 Task: Look for space in Bridgeton, United States from 10th July, 2023 to 25th July, 2023 for 3 adults, 1 child in price range Rs.15000 to Rs.25000. Place can be shared room with 2 bedrooms having 3 beds and 2 bathrooms. Property type can be house, flat, guest house. Amenities needed are: wifi, TV, free parkinig on premises, gym, breakfast. Booking option can be shelf check-in. Required host language is English.
Action: Mouse moved to (476, 129)
Screenshot: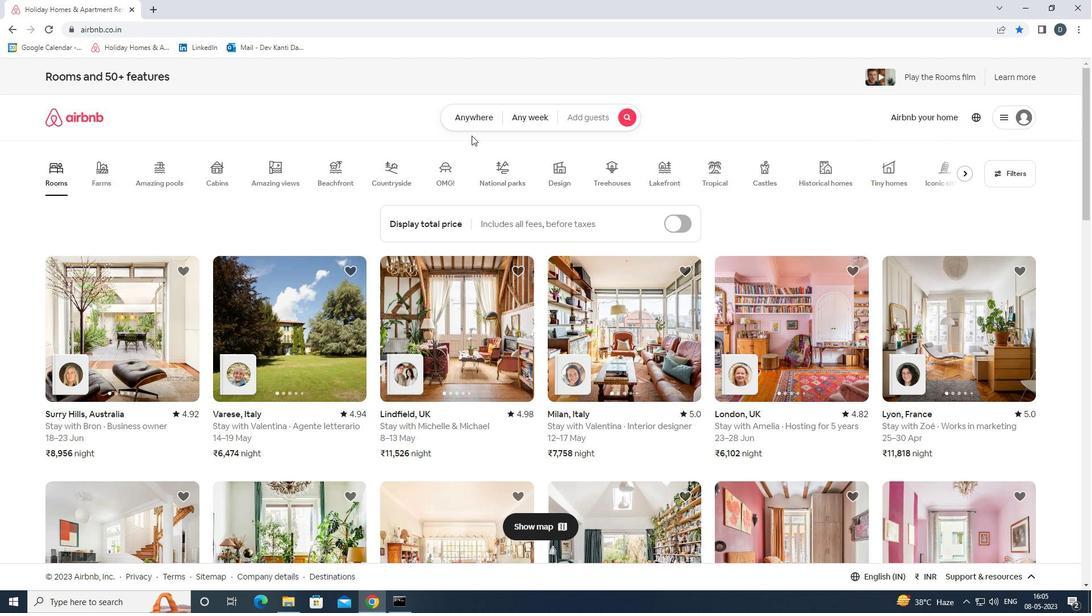 
Action: Mouse pressed left at (476, 129)
Screenshot: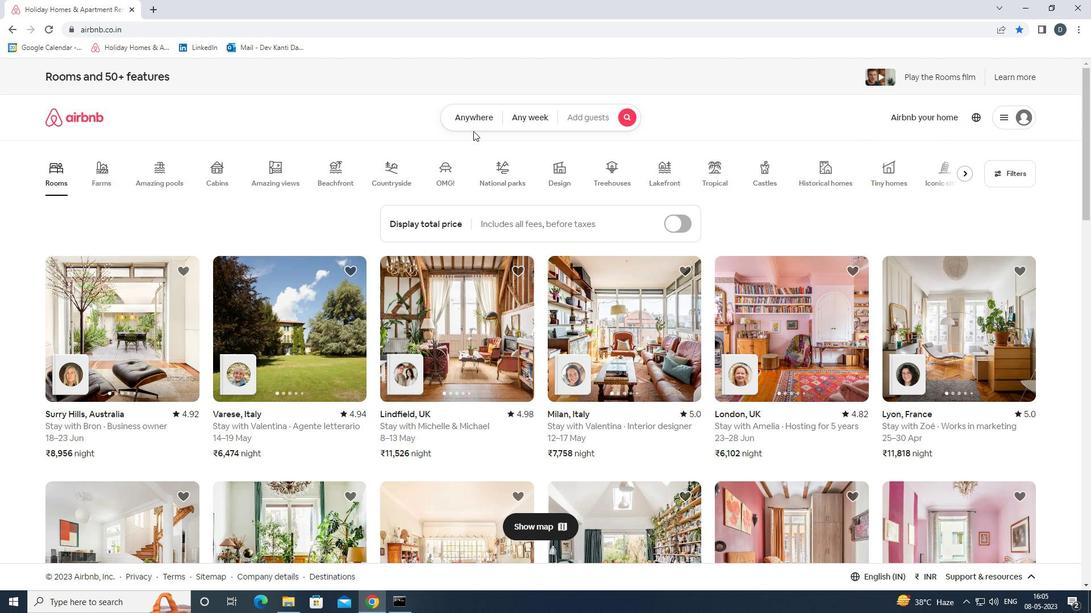 
Action: Mouse moved to (423, 166)
Screenshot: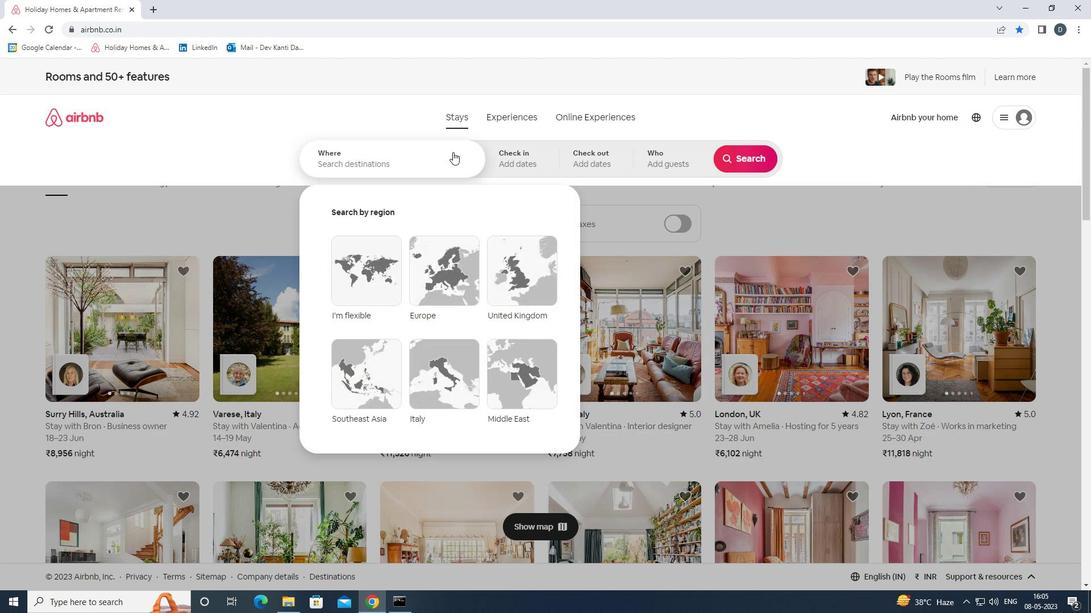 
Action: Mouse pressed left at (423, 166)
Screenshot: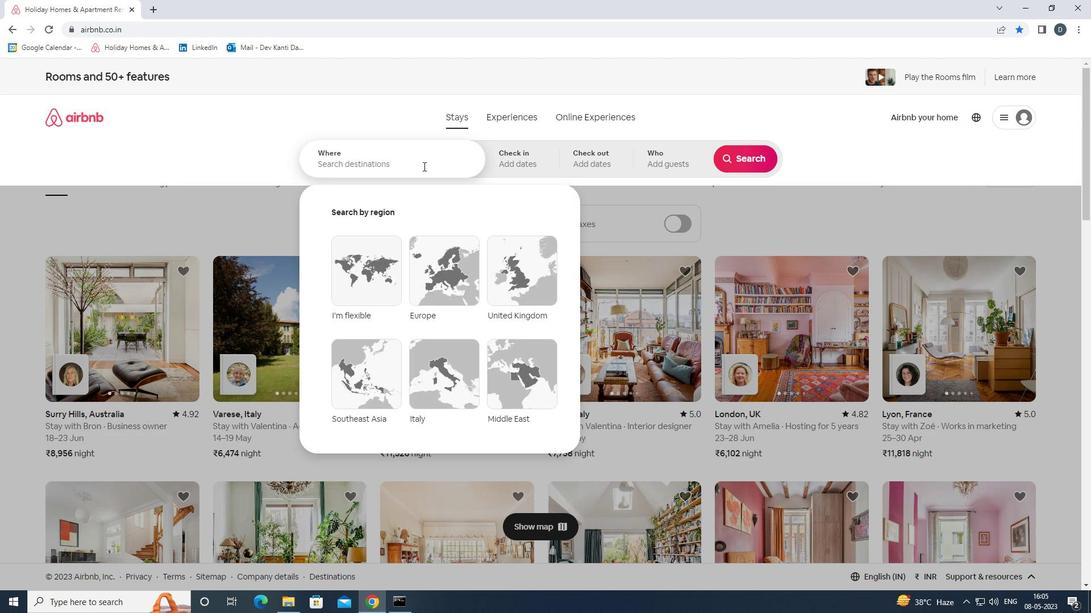 
Action: Key pressed <Key.shift><Key.shift><Key.shift><Key.shift><Key.shift><Key.shift><Key.shift><Key.shift><Key.shift><Key.shift><Key.shift><Key.shift><Key.shift>BRIDGETON,<Key.shift>UNITED<Key.space><Key.shift>STATES<Key.enter>
Screenshot: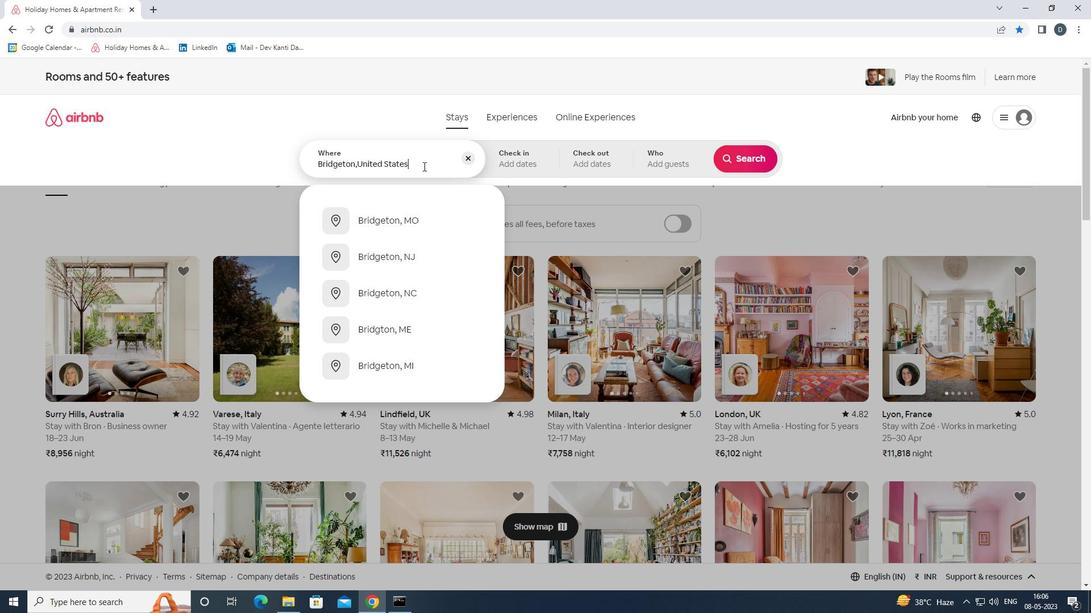 
Action: Mouse moved to (746, 250)
Screenshot: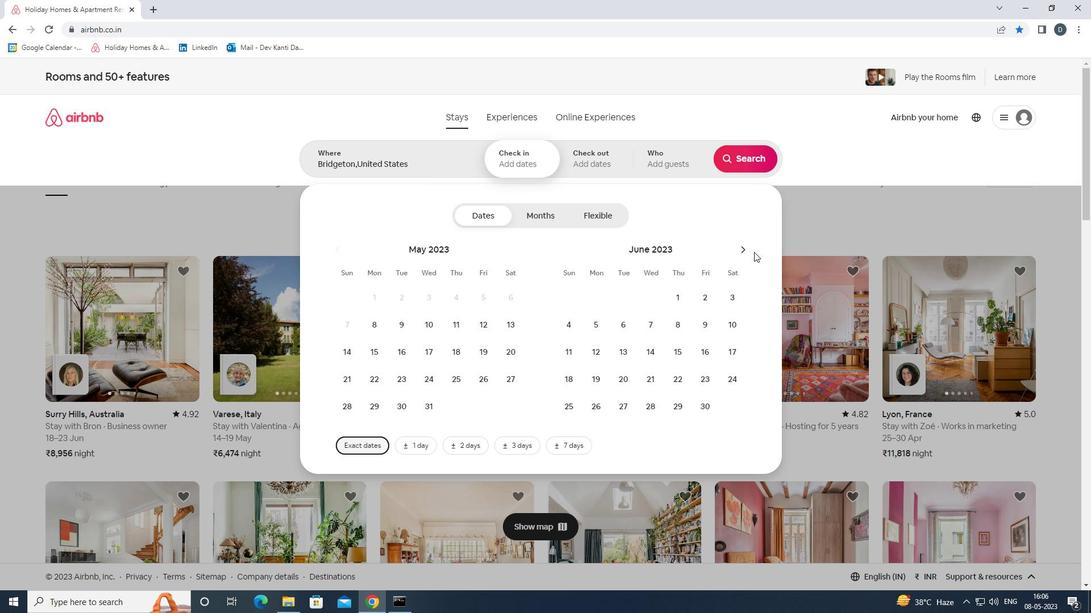 
Action: Mouse pressed left at (746, 250)
Screenshot: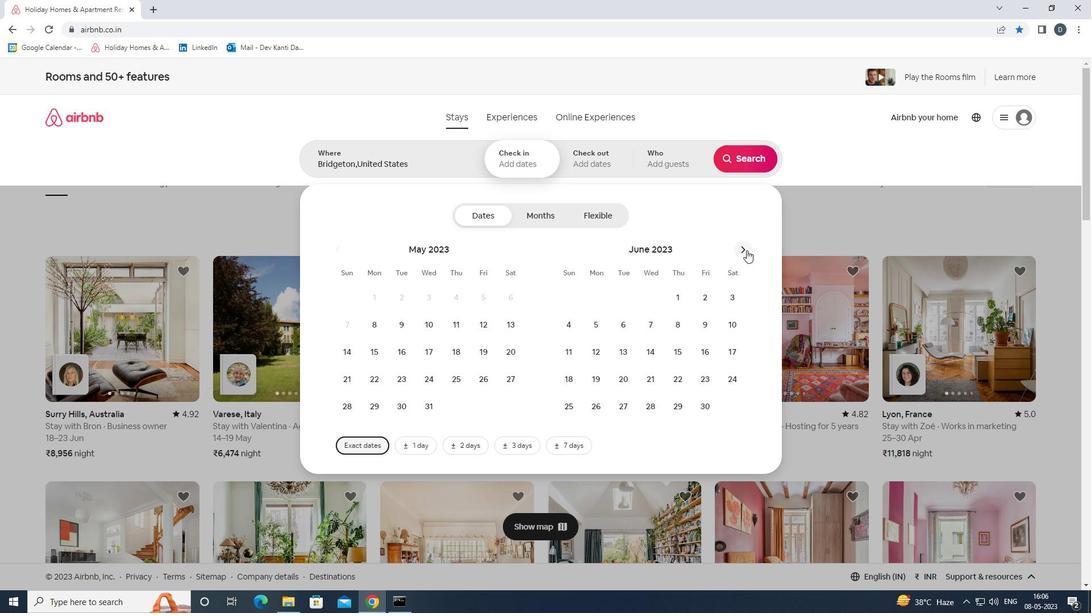 
Action: Mouse moved to (605, 354)
Screenshot: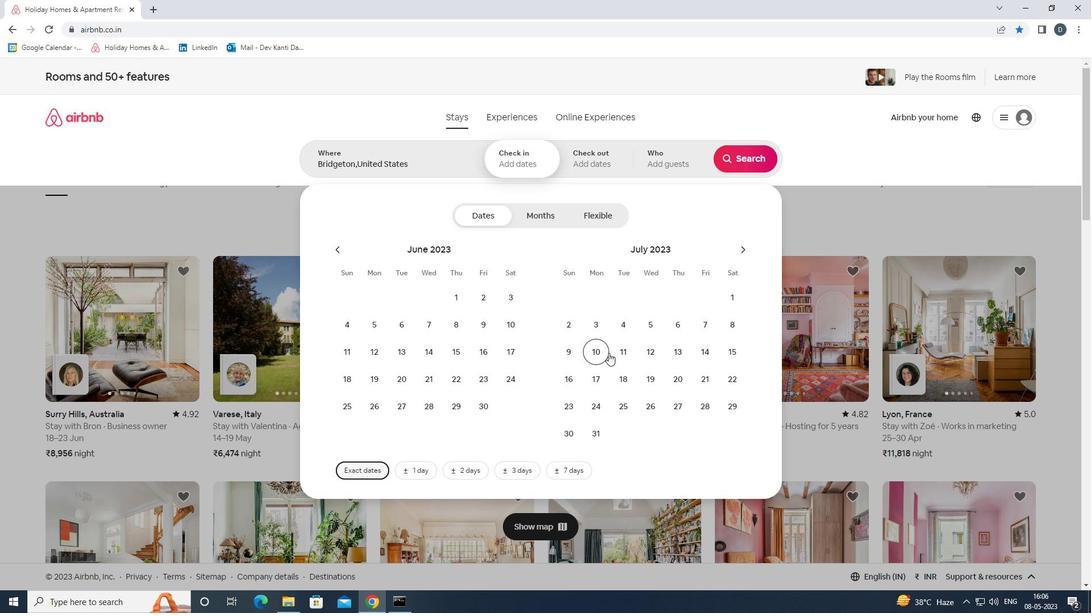 
Action: Mouse pressed left at (605, 354)
Screenshot: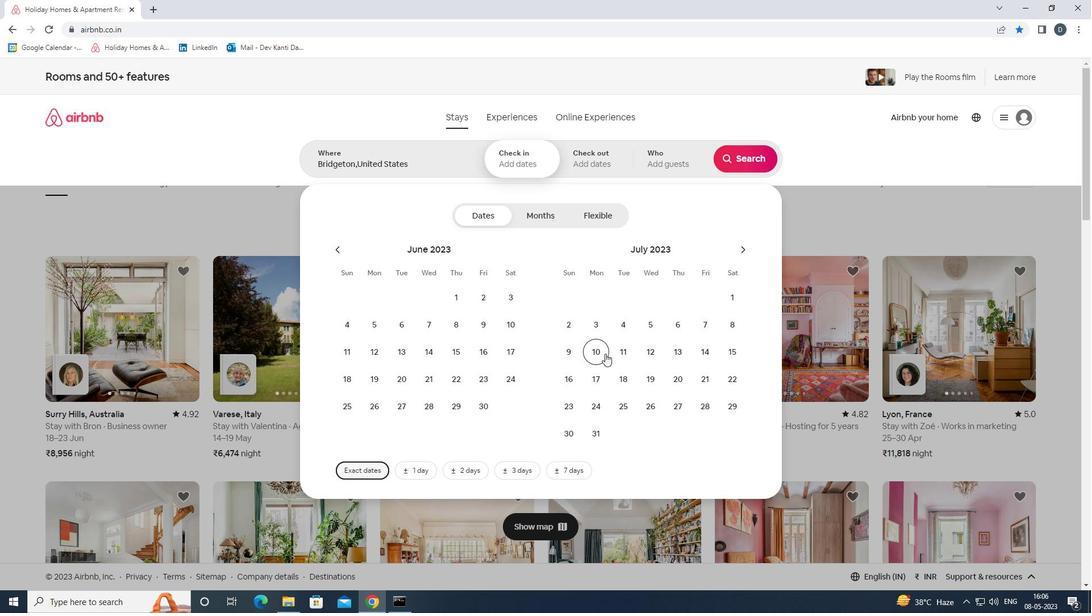 
Action: Mouse moved to (628, 408)
Screenshot: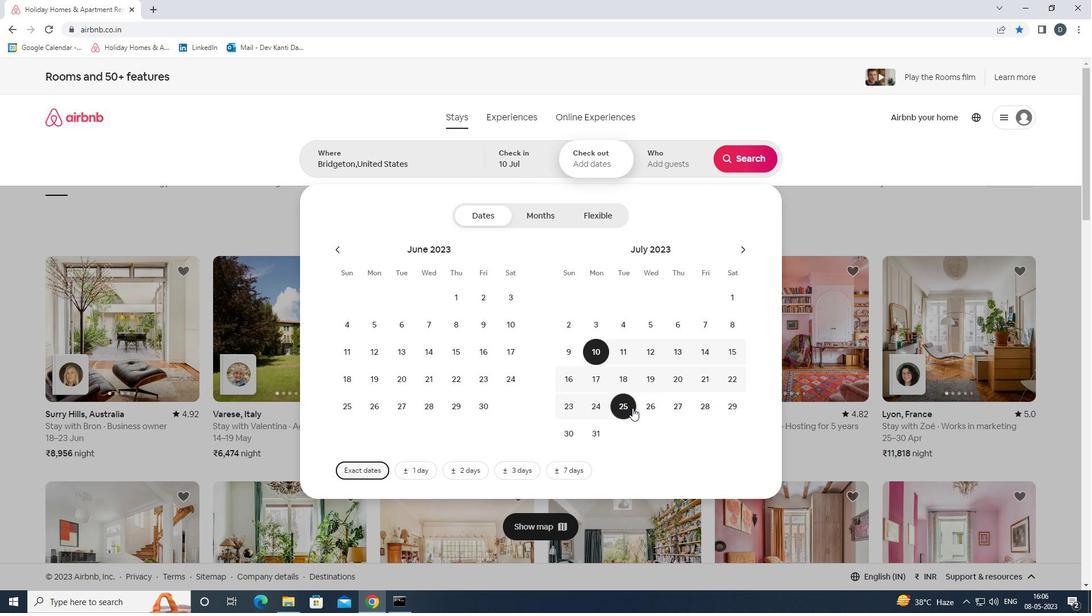 
Action: Mouse pressed left at (628, 408)
Screenshot: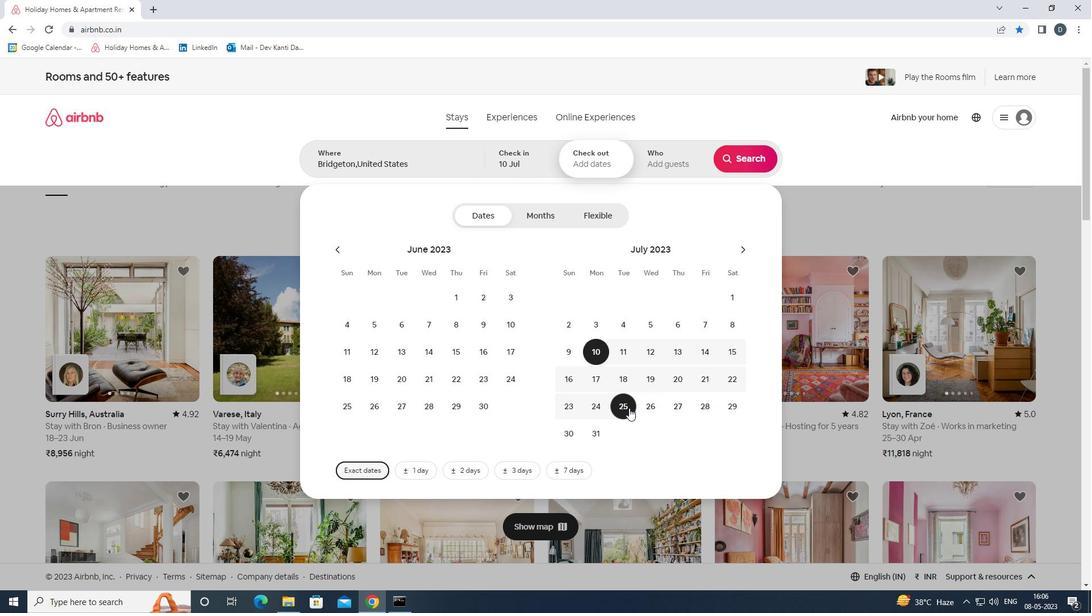 
Action: Mouse moved to (668, 175)
Screenshot: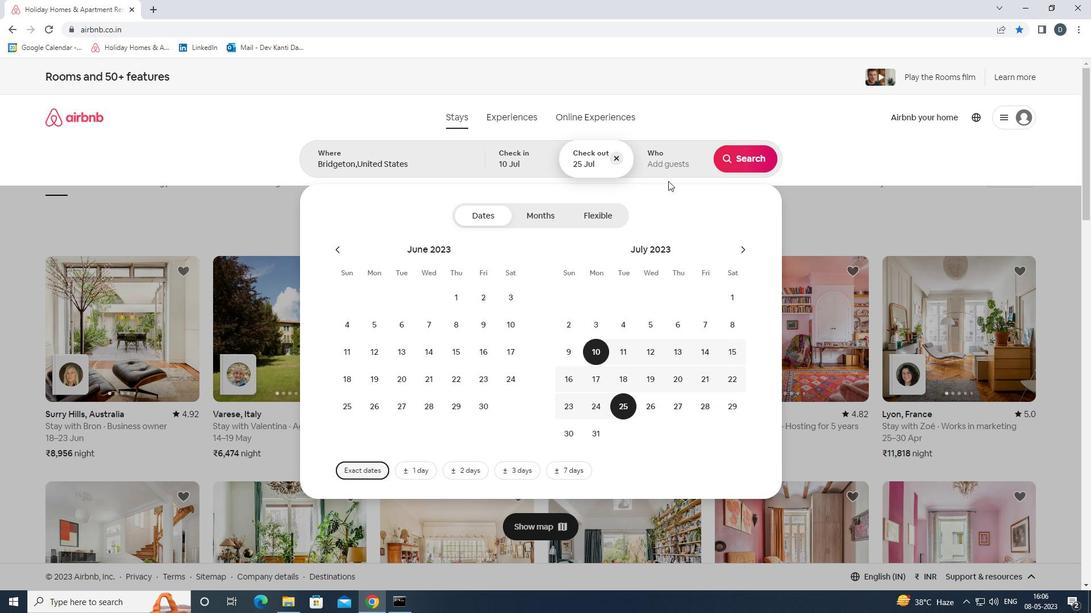 
Action: Mouse pressed left at (668, 175)
Screenshot: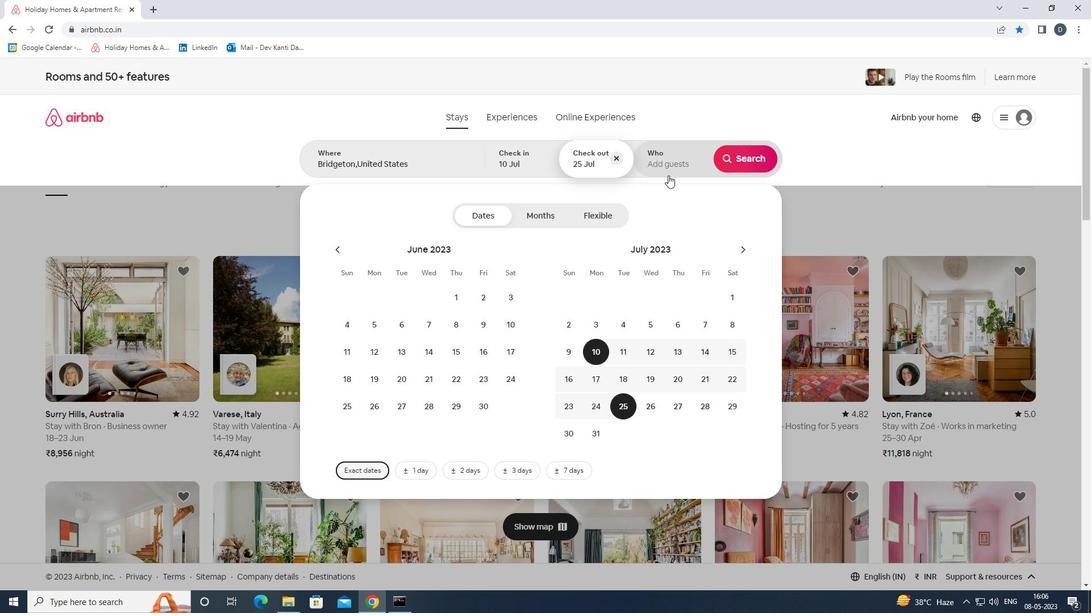 
Action: Mouse moved to (742, 220)
Screenshot: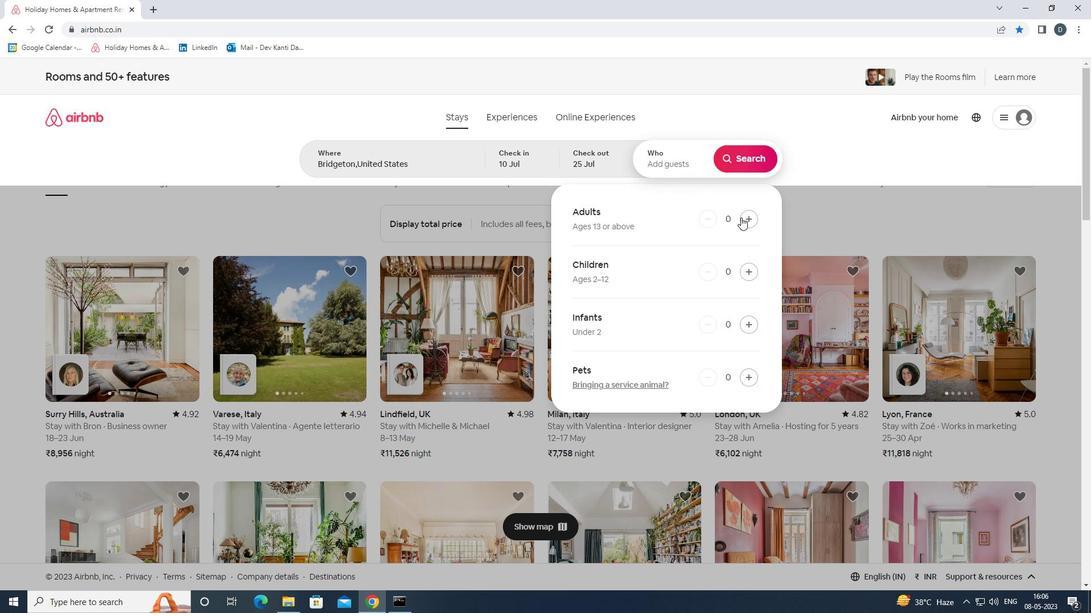 
Action: Mouse pressed left at (742, 220)
Screenshot: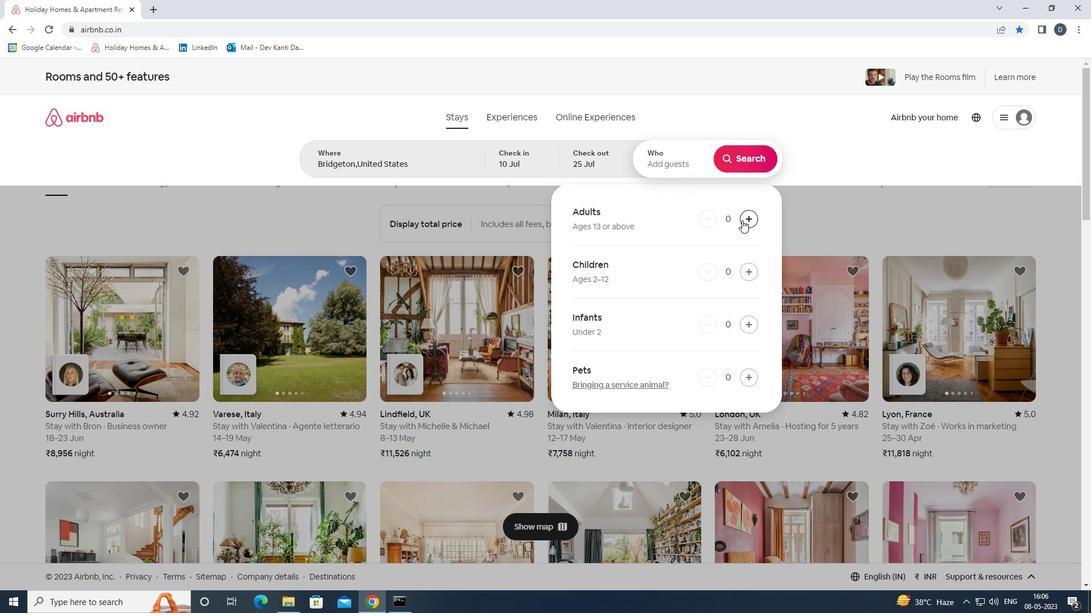 
Action: Mouse pressed left at (742, 220)
Screenshot: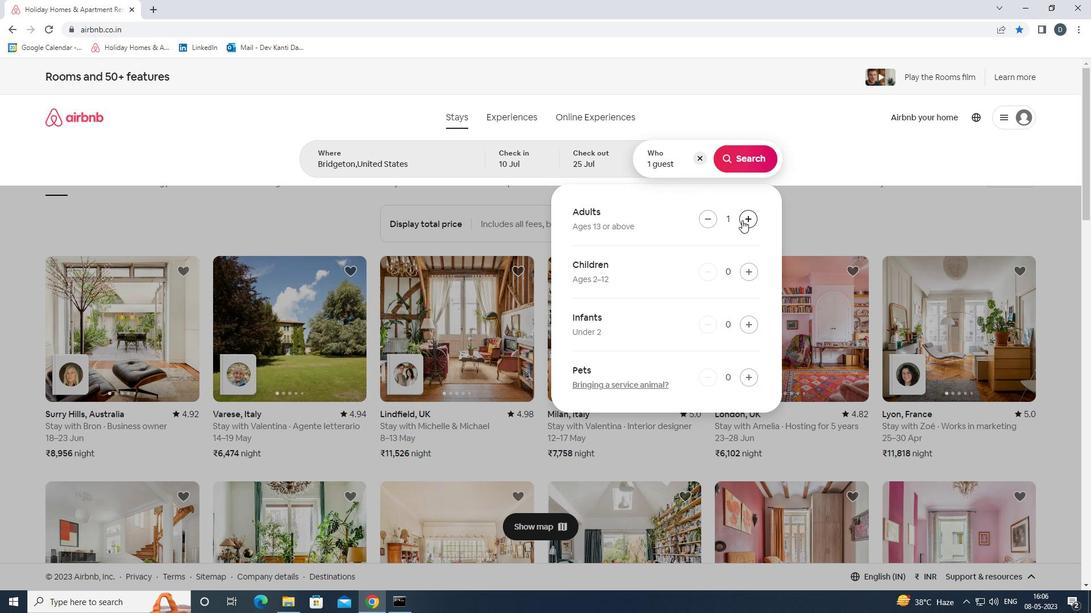 
Action: Mouse pressed left at (742, 220)
Screenshot: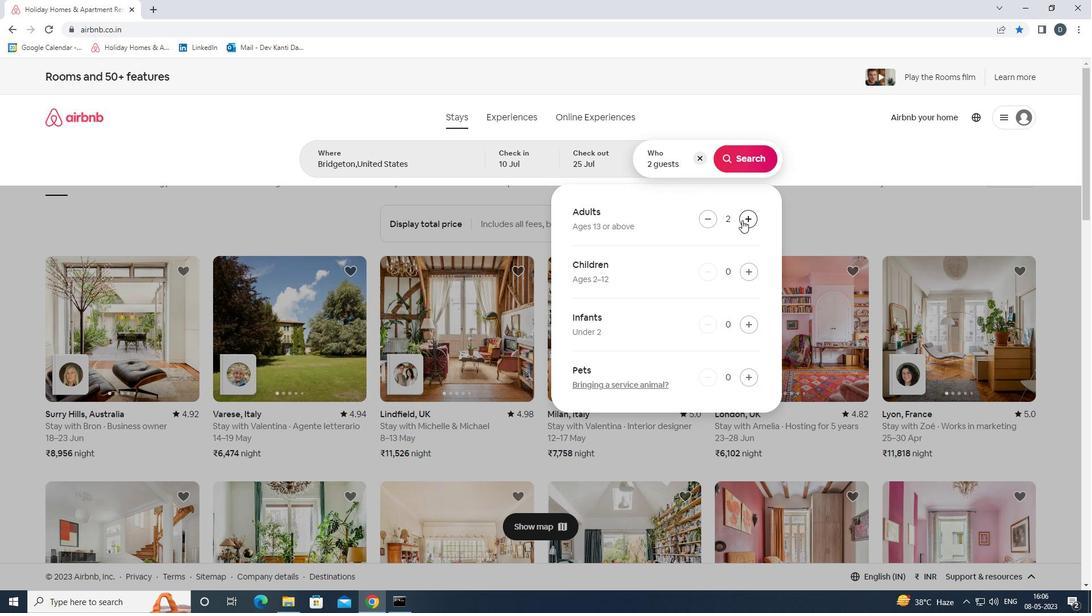 
Action: Mouse moved to (752, 267)
Screenshot: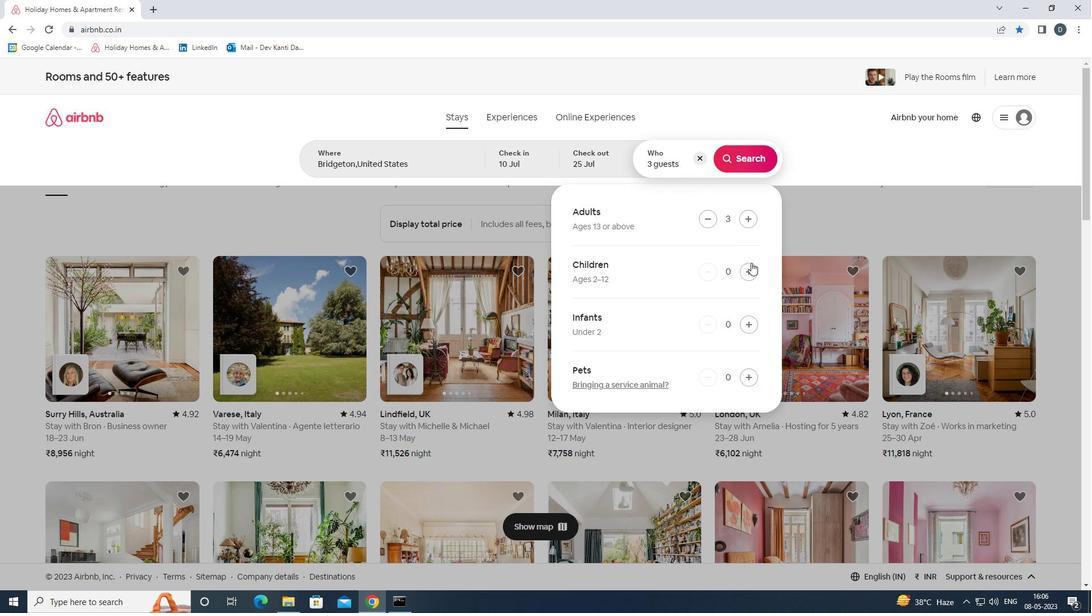 
Action: Mouse pressed left at (752, 267)
Screenshot: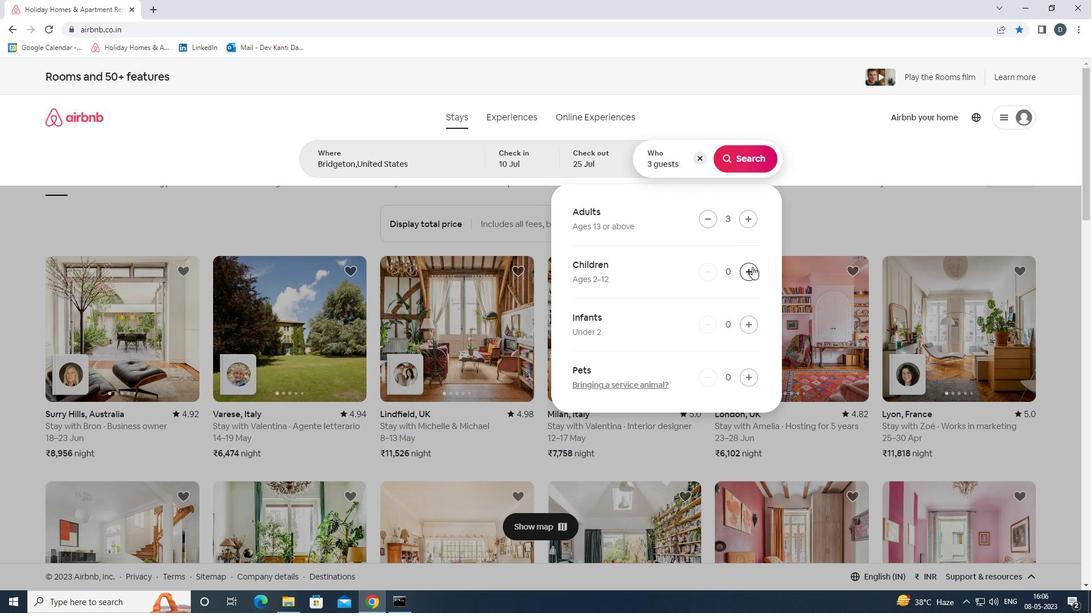 
Action: Mouse moved to (739, 163)
Screenshot: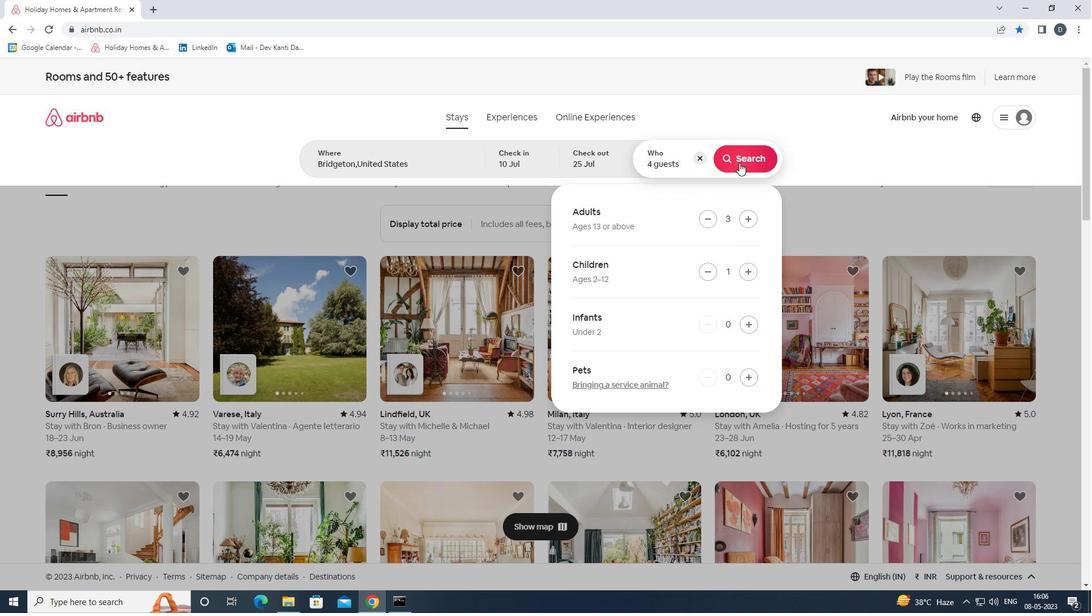
Action: Mouse pressed left at (739, 163)
Screenshot: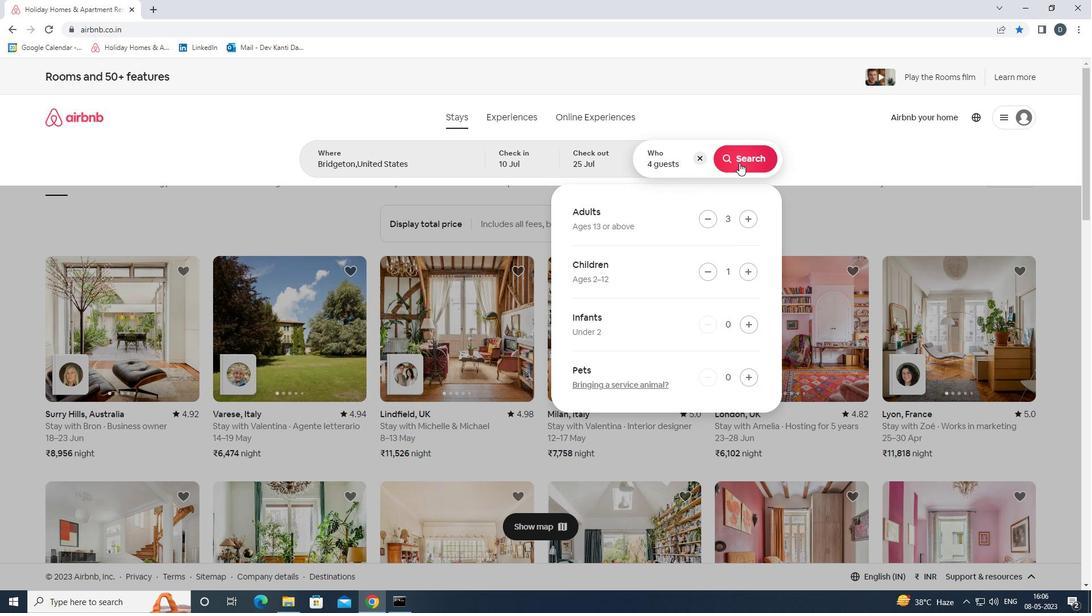 
Action: Mouse moved to (1045, 125)
Screenshot: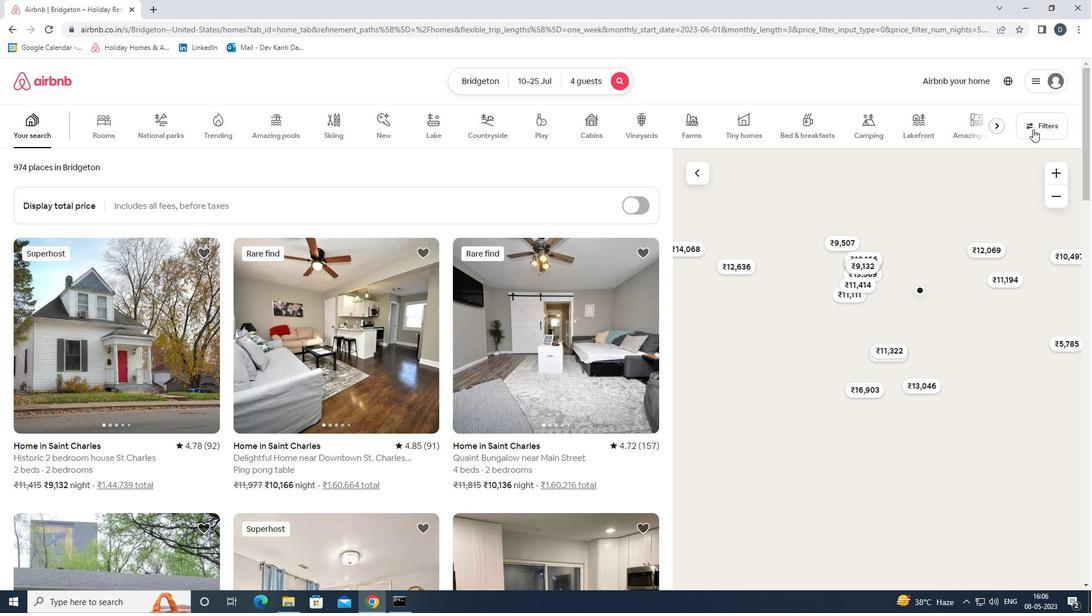 
Action: Mouse pressed left at (1045, 125)
Screenshot: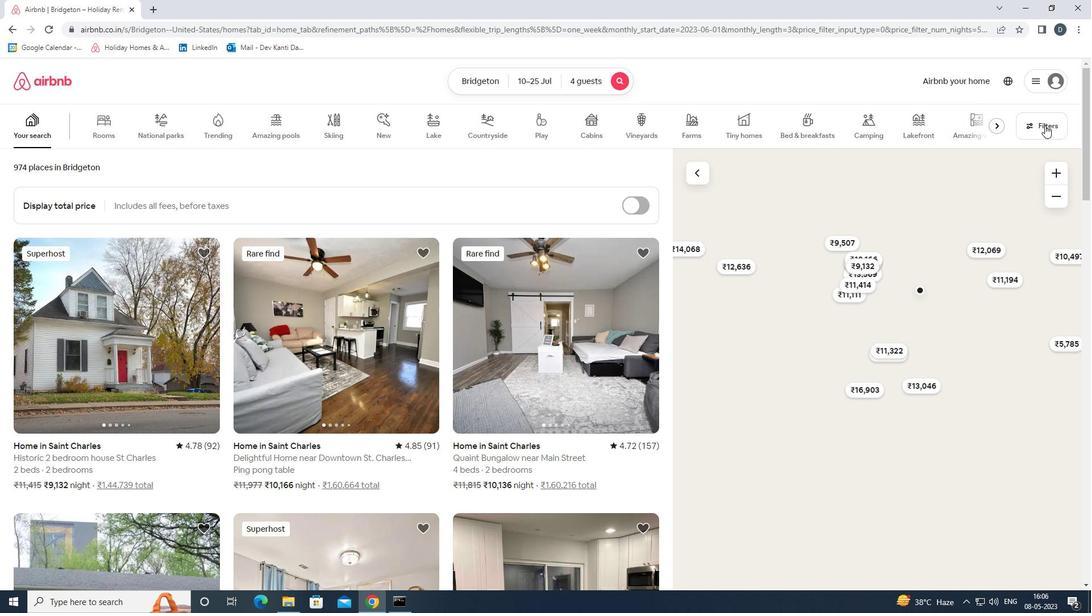 
Action: Mouse moved to (472, 410)
Screenshot: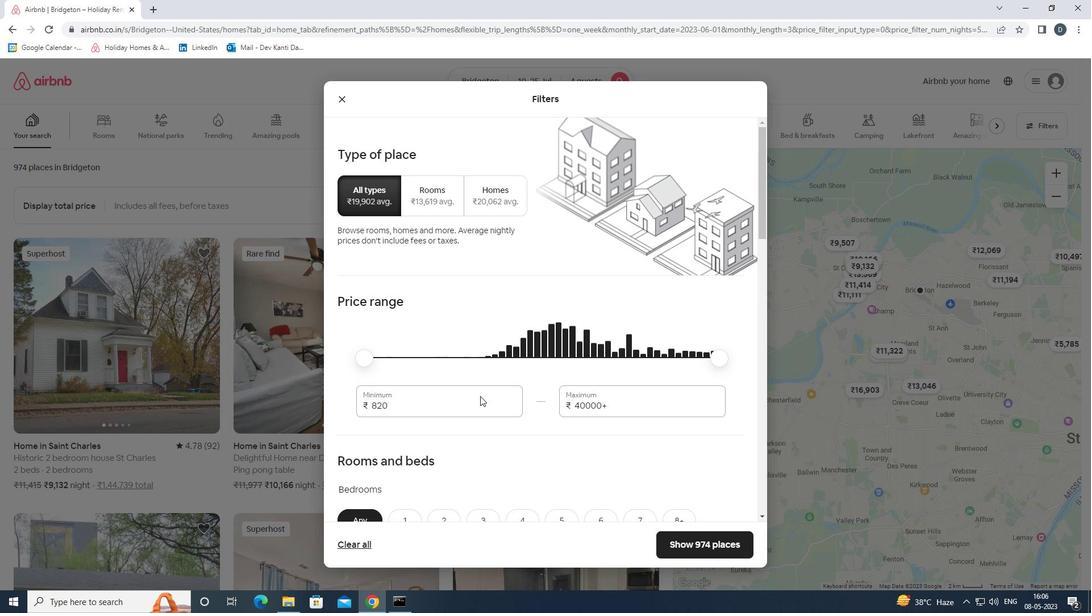 
Action: Mouse pressed left at (472, 410)
Screenshot: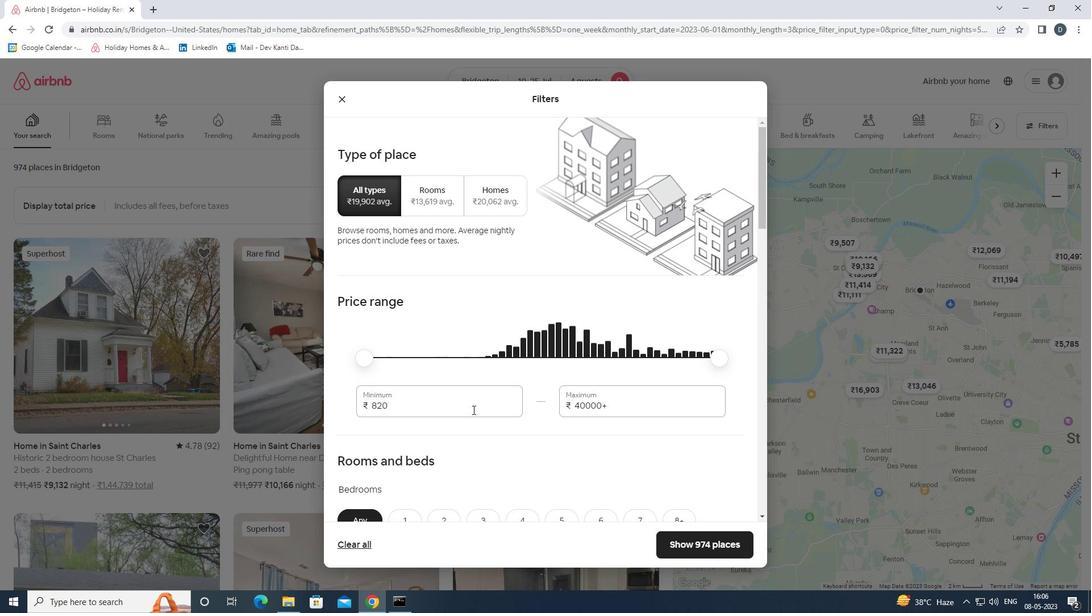 
Action: Mouse pressed left at (472, 410)
Screenshot: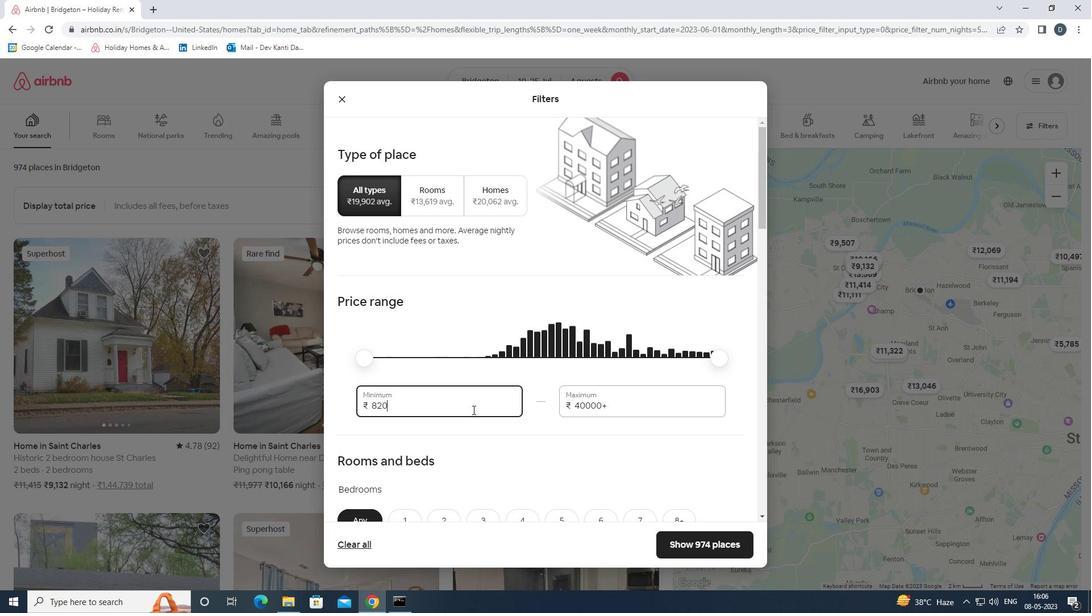
Action: Mouse moved to (479, 402)
Screenshot: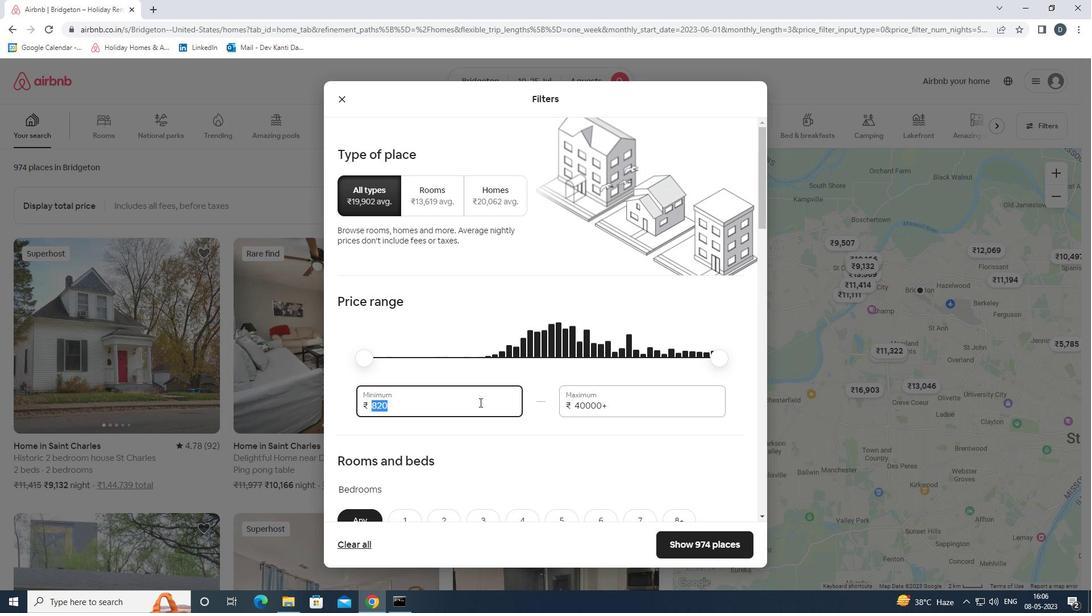 
Action: Key pressed 15000<Key.tab>25000
Screenshot: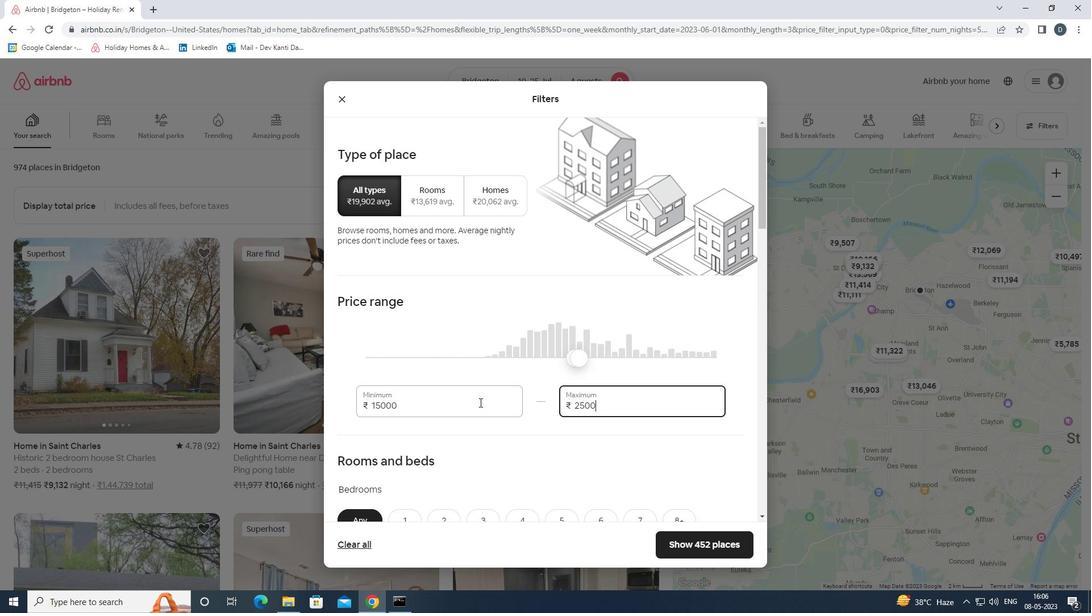 
Action: Mouse moved to (529, 390)
Screenshot: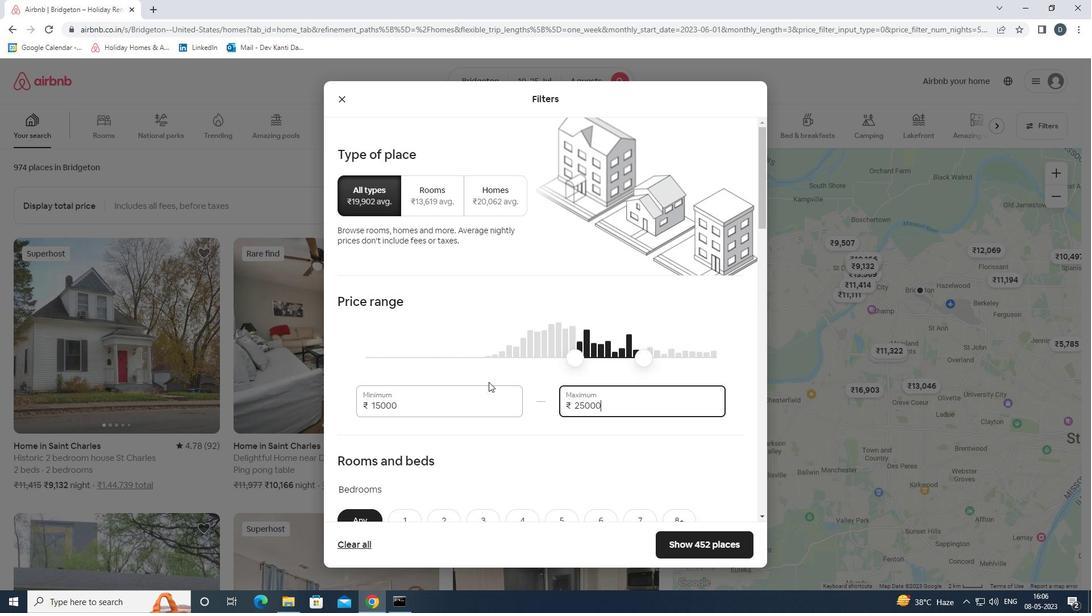 
Action: Mouse scrolled (529, 389) with delta (0, 0)
Screenshot: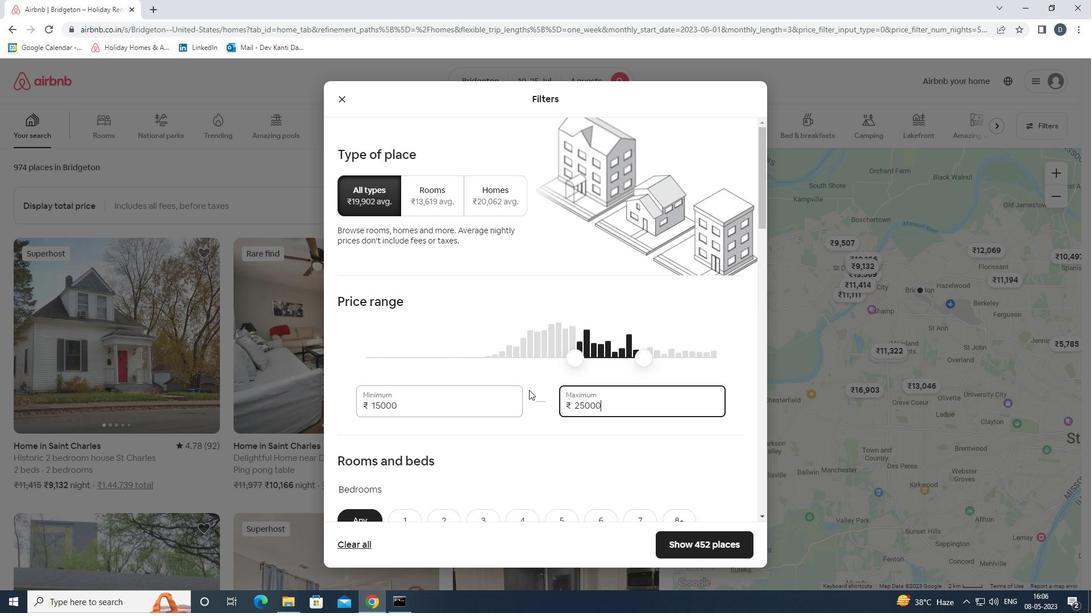 
Action: Mouse moved to (523, 411)
Screenshot: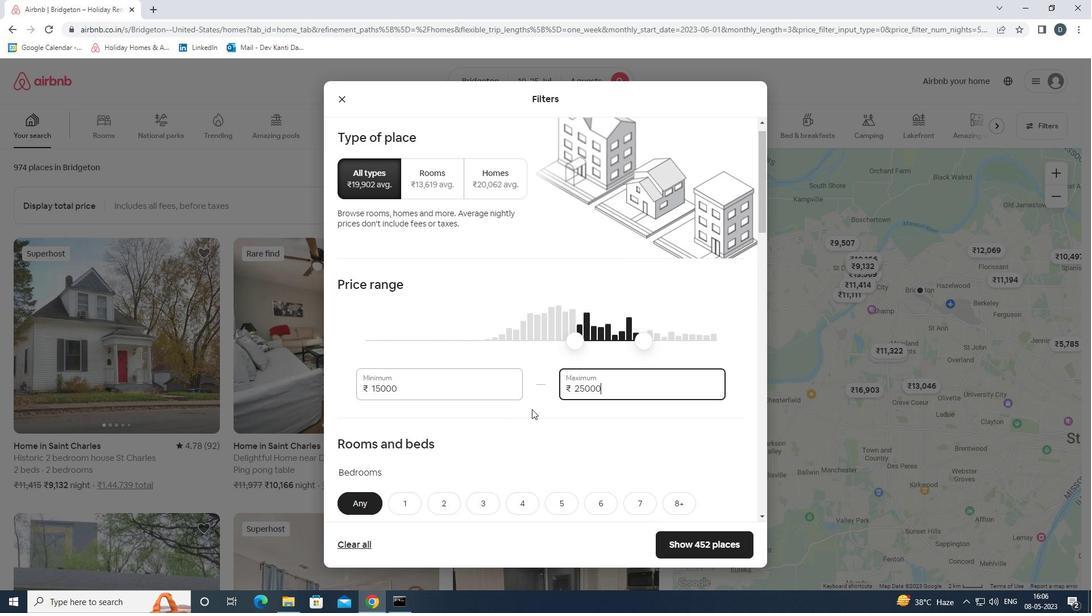 
Action: Mouse scrolled (523, 410) with delta (0, 0)
Screenshot: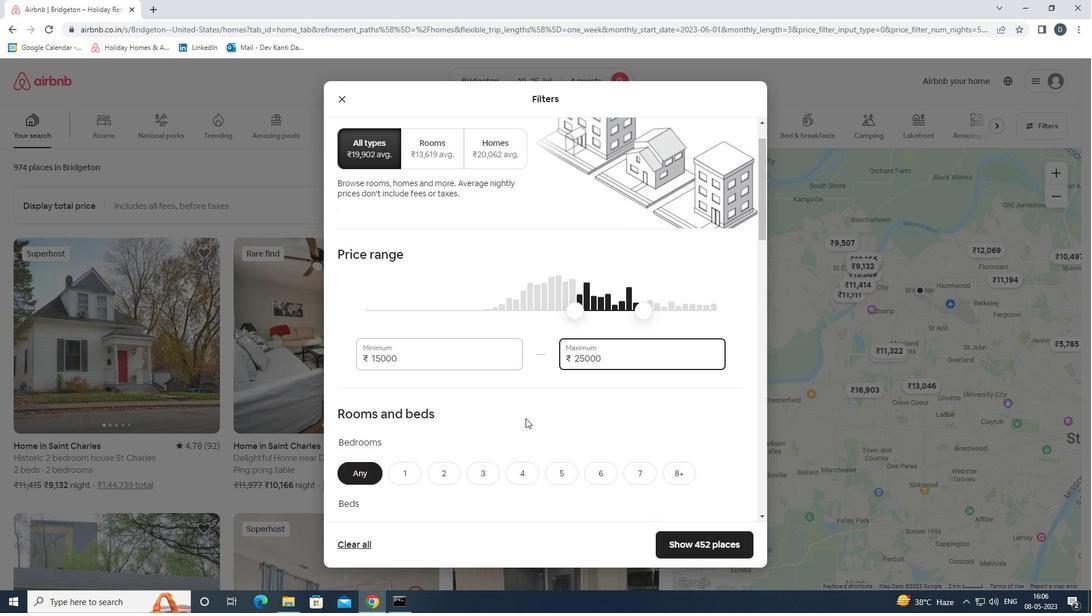 
Action: Mouse moved to (518, 397)
Screenshot: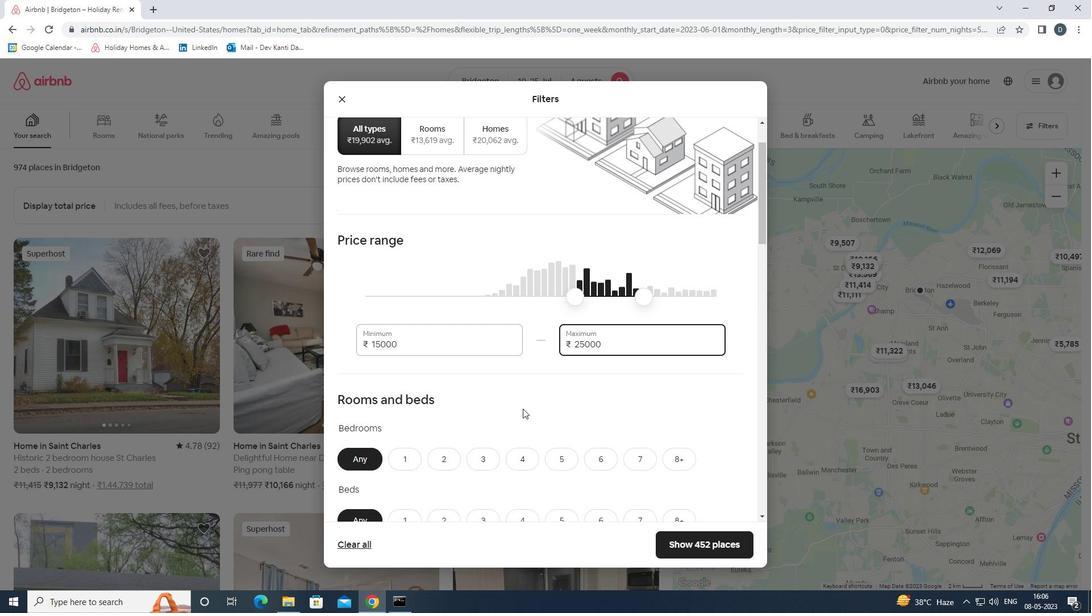 
Action: Mouse scrolled (518, 397) with delta (0, 0)
Screenshot: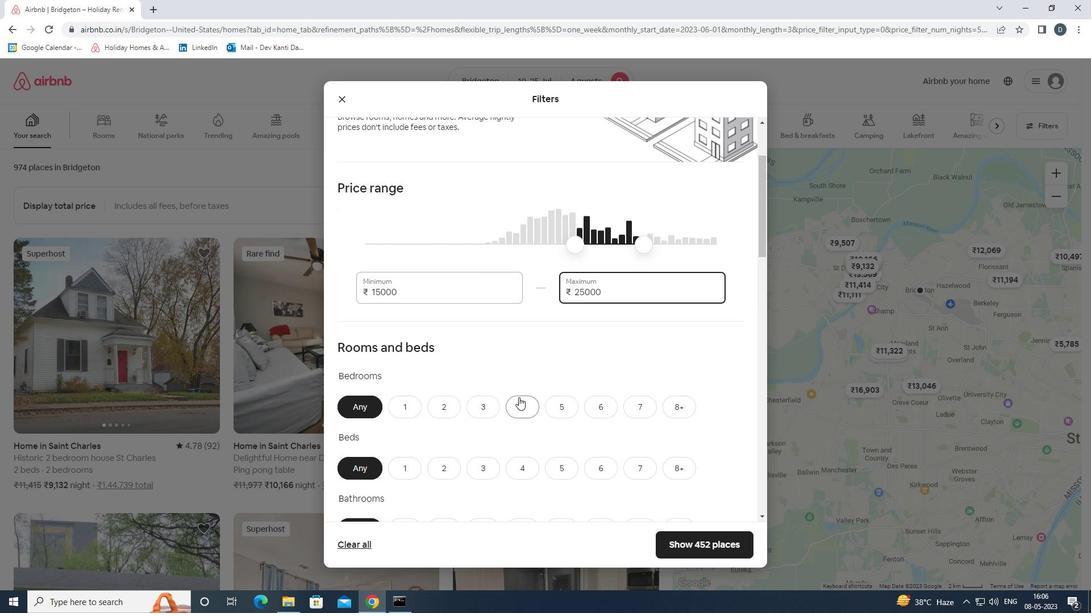 
Action: Mouse moved to (526, 394)
Screenshot: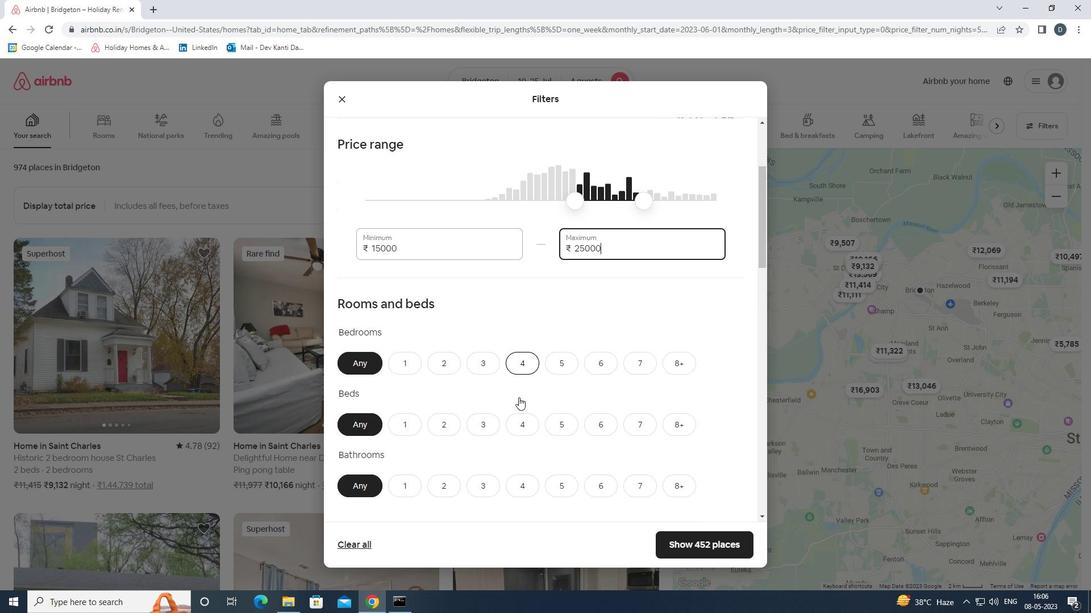 
Action: Mouse scrolled (526, 394) with delta (0, 0)
Screenshot: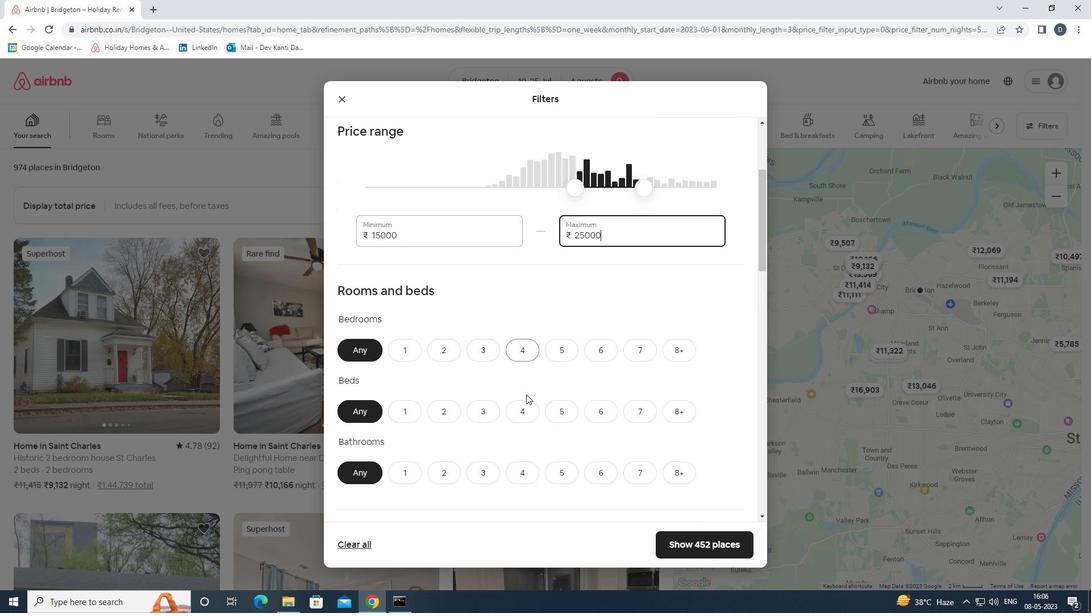 
Action: Mouse moved to (452, 292)
Screenshot: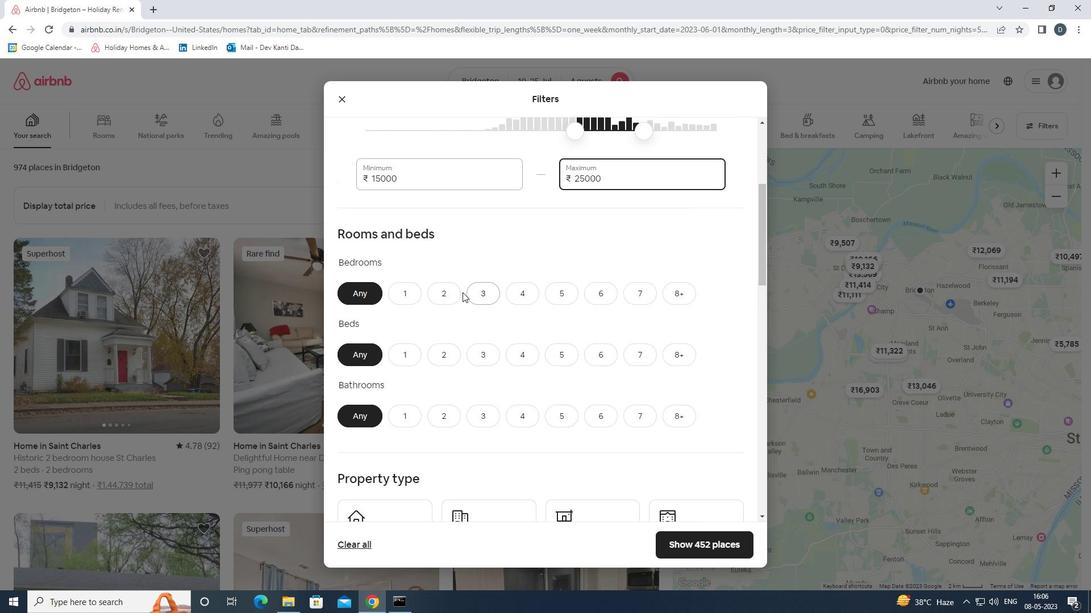 
Action: Mouse pressed left at (452, 292)
Screenshot: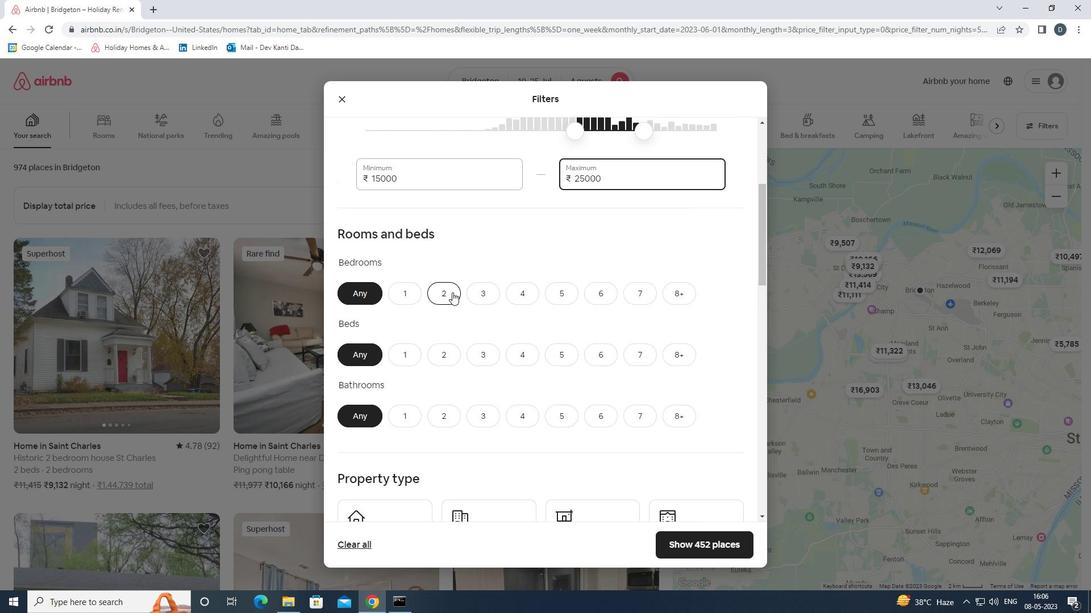 
Action: Mouse moved to (478, 347)
Screenshot: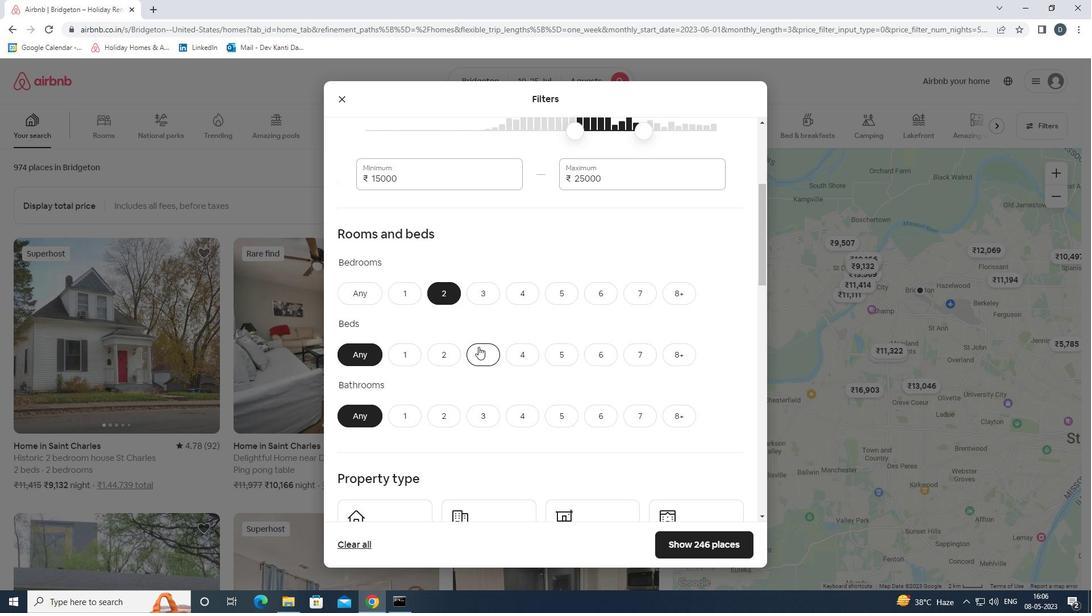
Action: Mouse pressed left at (478, 347)
Screenshot: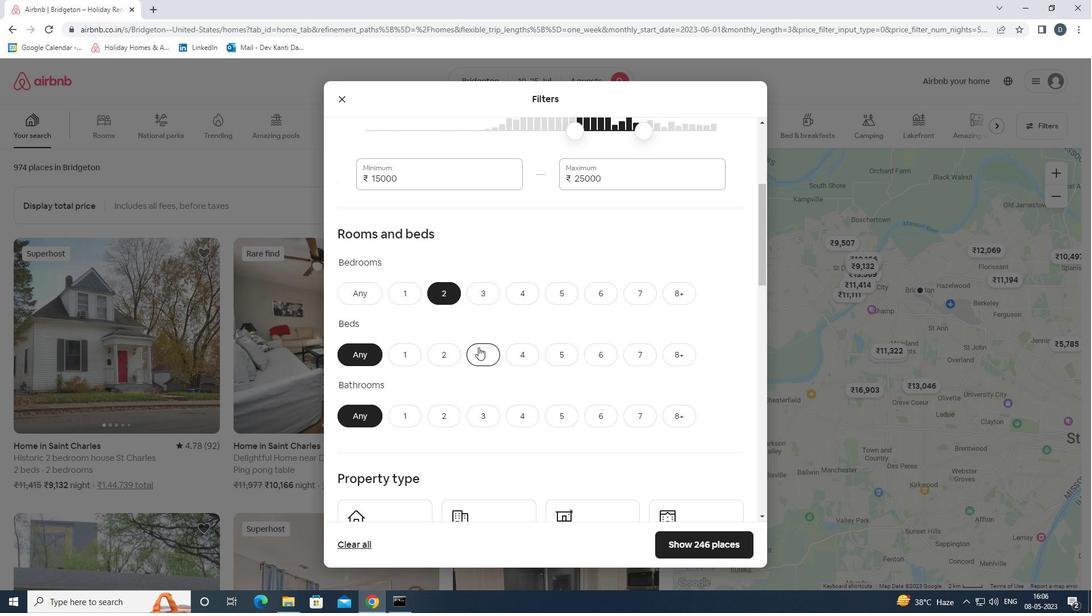 
Action: Mouse moved to (438, 412)
Screenshot: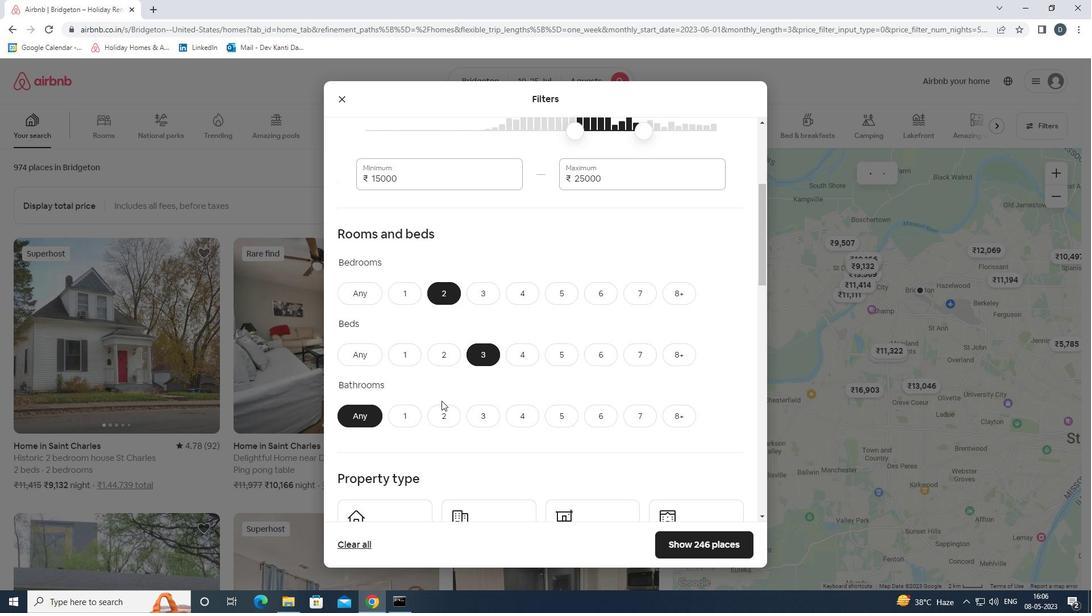 
Action: Mouse pressed left at (438, 412)
Screenshot: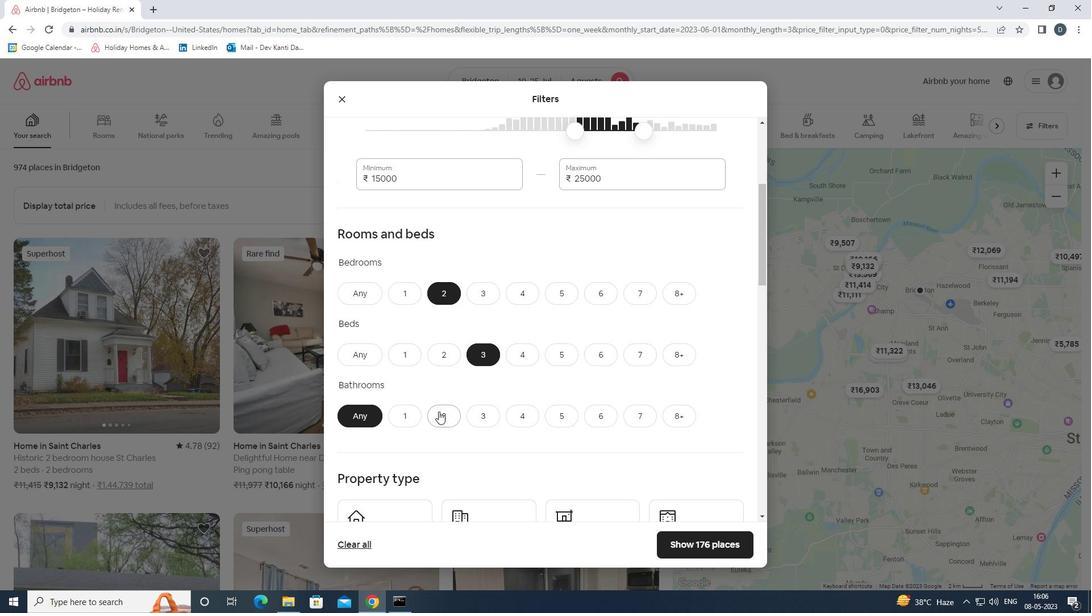 
Action: Mouse moved to (438, 410)
Screenshot: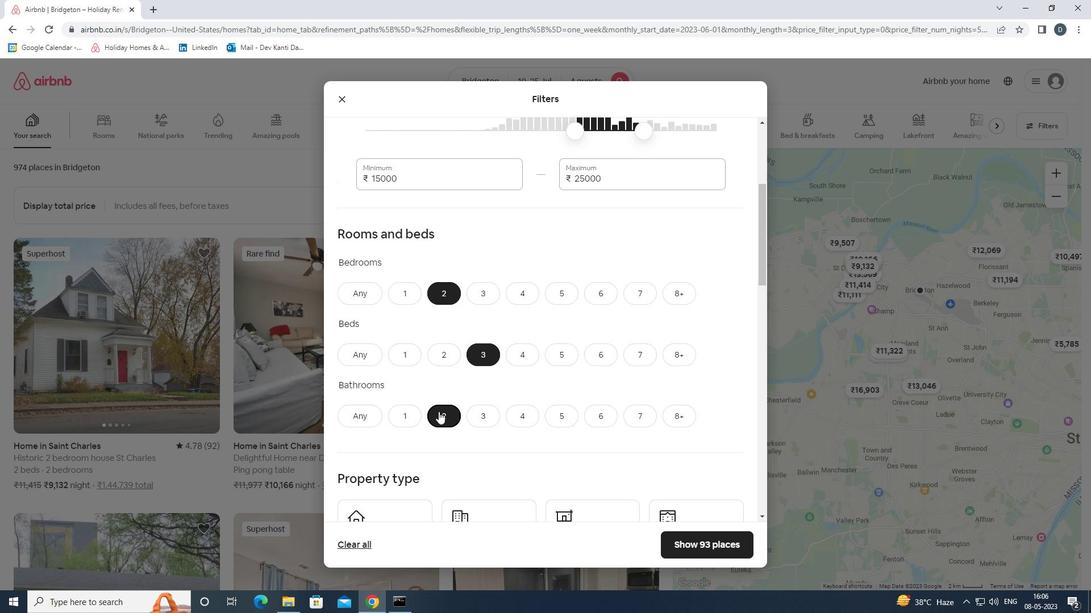 
Action: Mouse scrolled (438, 410) with delta (0, 0)
Screenshot: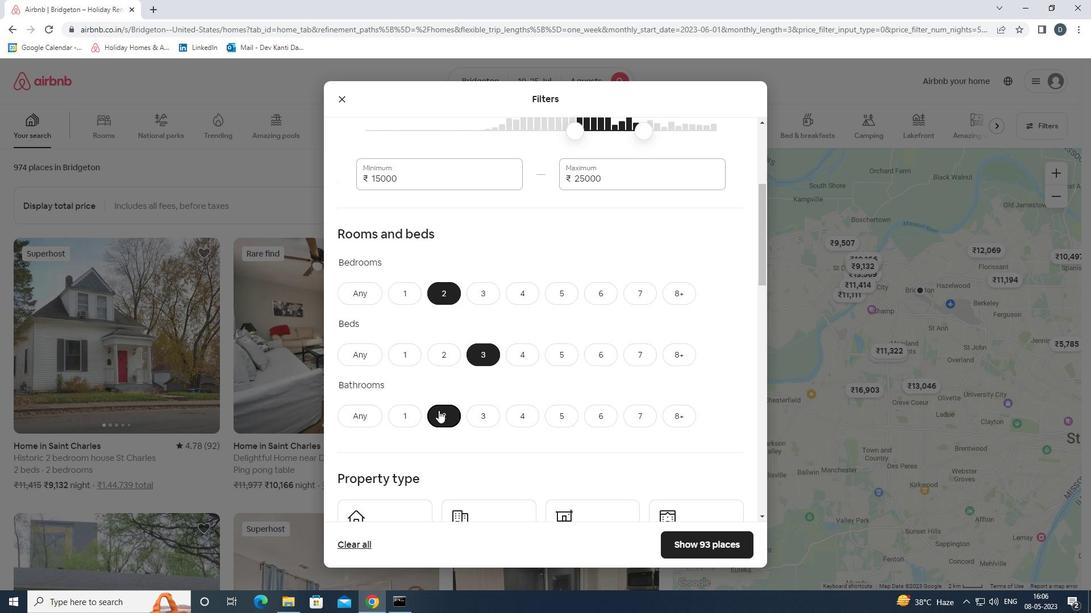 
Action: Mouse scrolled (438, 410) with delta (0, 0)
Screenshot: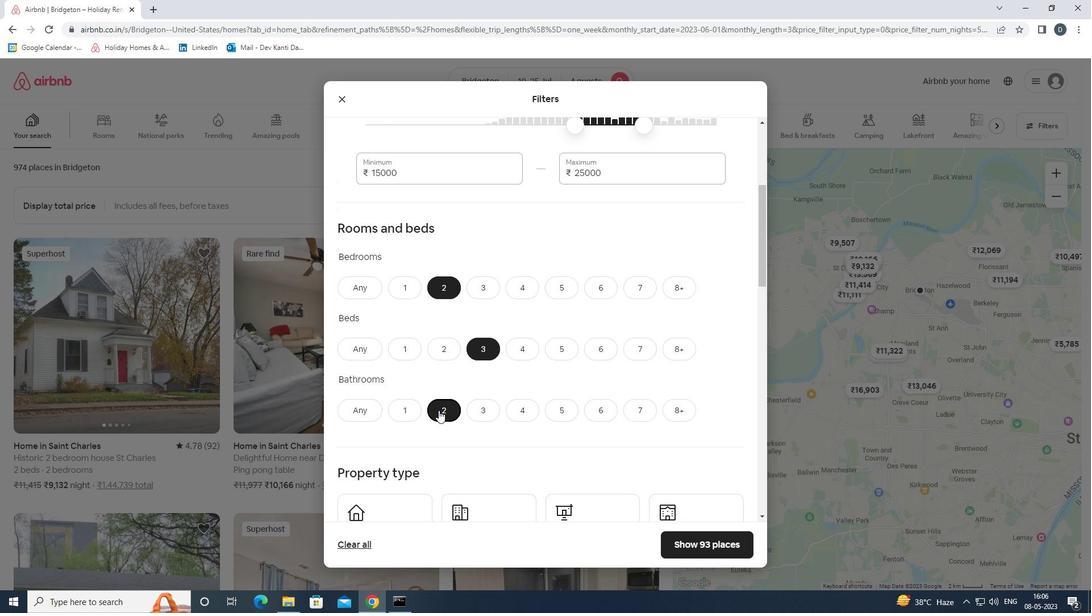 
Action: Mouse moved to (401, 413)
Screenshot: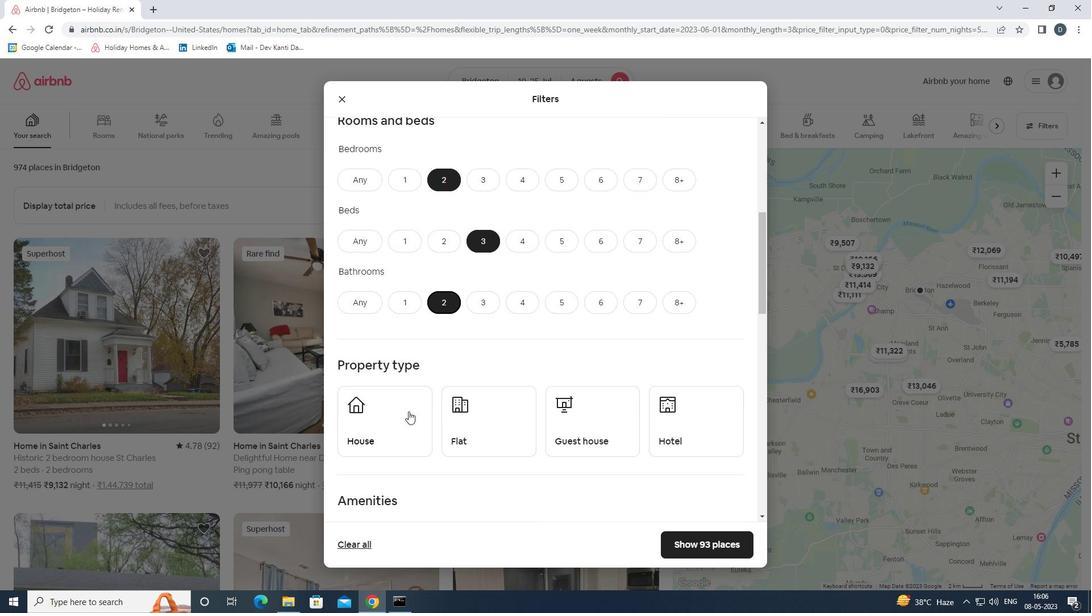 
Action: Mouse pressed left at (401, 413)
Screenshot: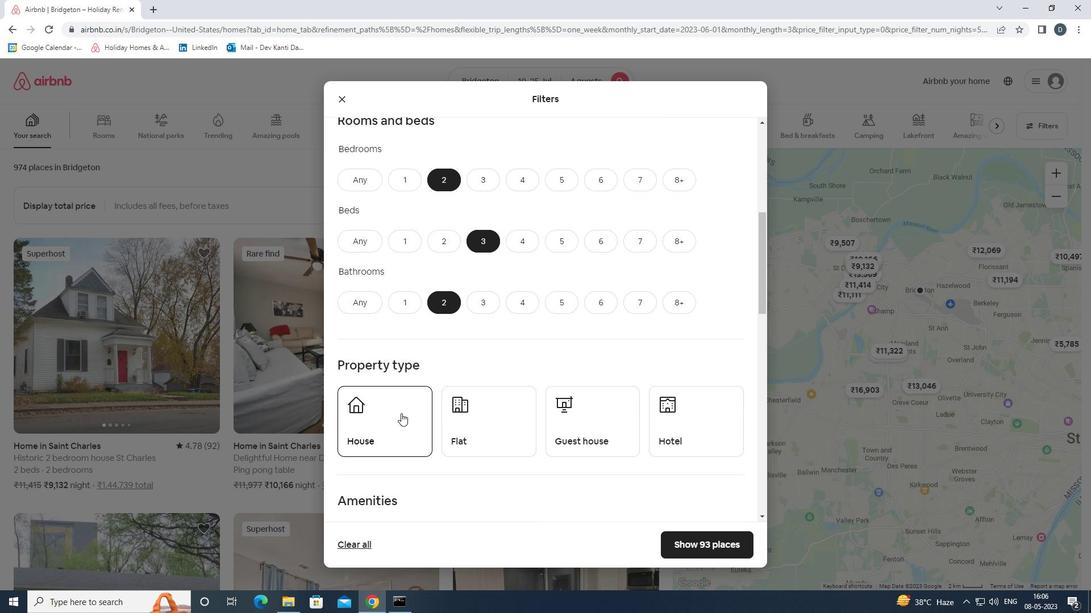 
Action: Mouse moved to (477, 414)
Screenshot: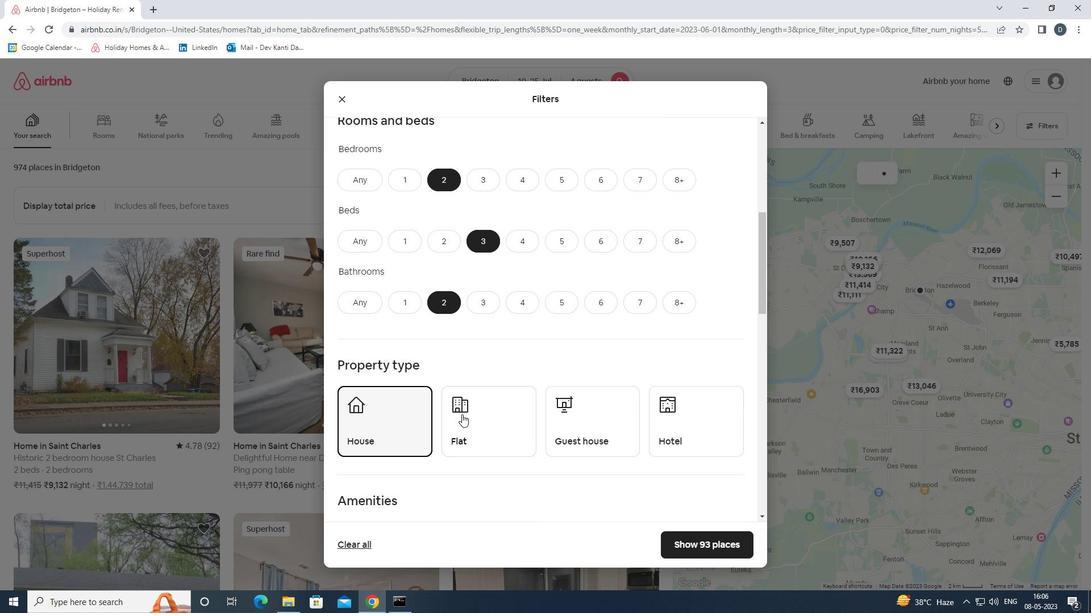
Action: Mouse pressed left at (477, 414)
Screenshot: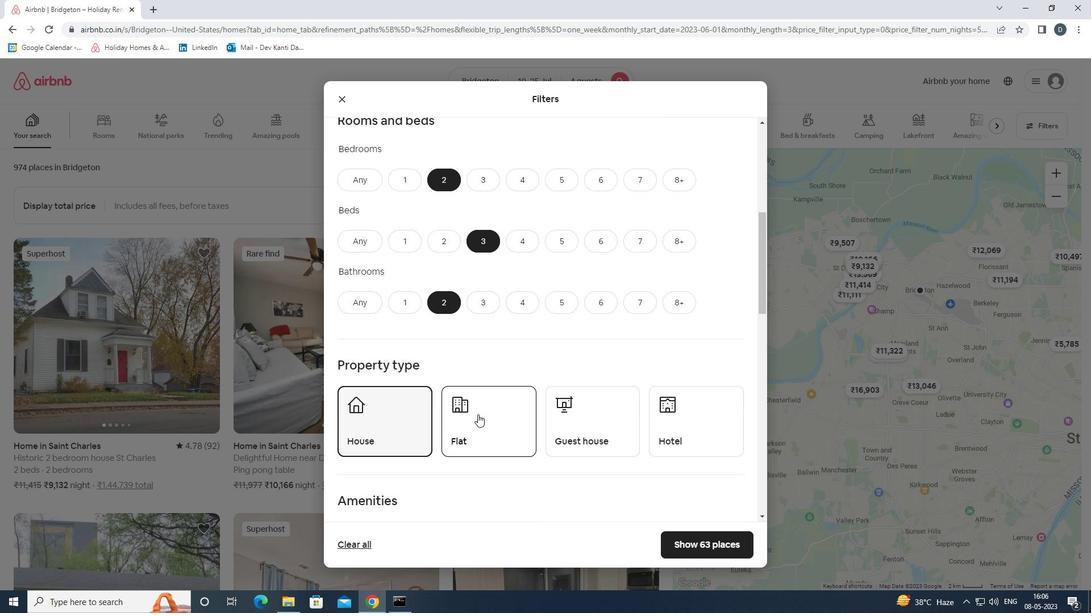 
Action: Mouse moved to (575, 419)
Screenshot: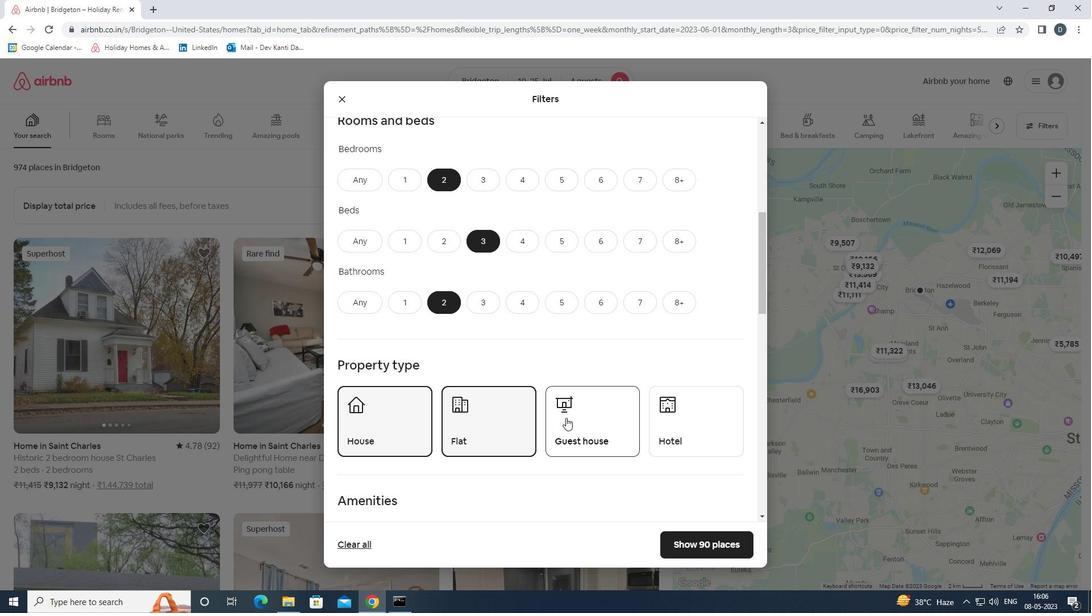 
Action: Mouse pressed left at (575, 419)
Screenshot: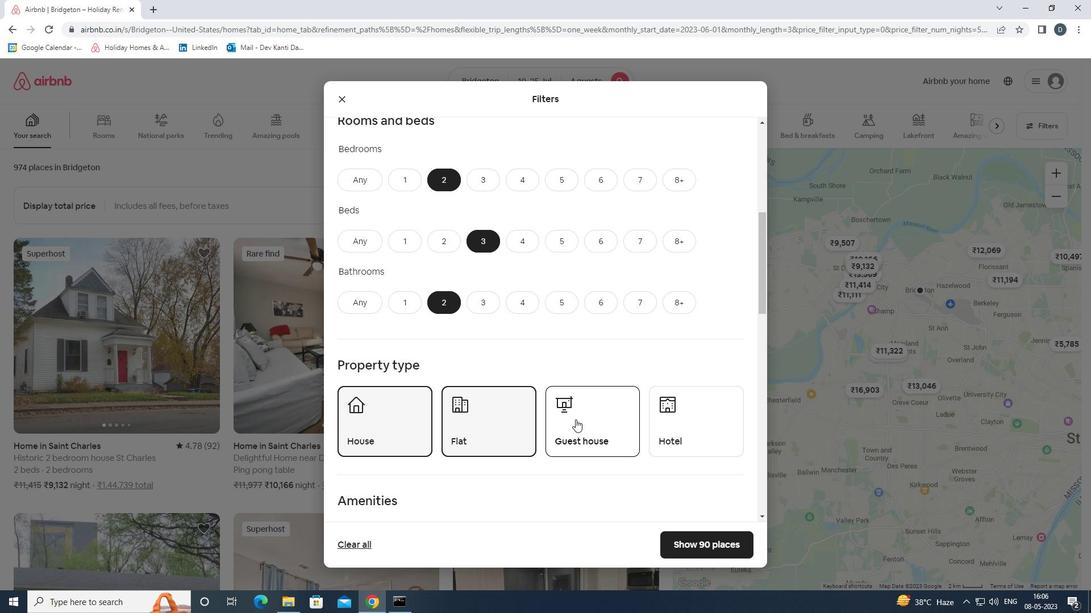 
Action: Mouse scrolled (575, 419) with delta (0, 0)
Screenshot: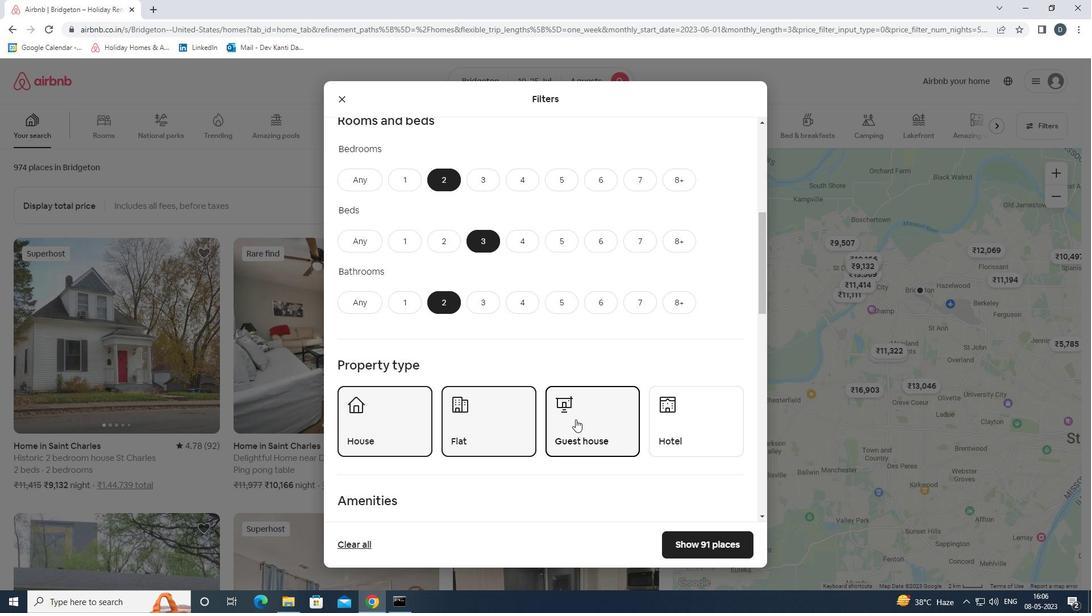 
Action: Mouse scrolled (575, 419) with delta (0, 0)
Screenshot: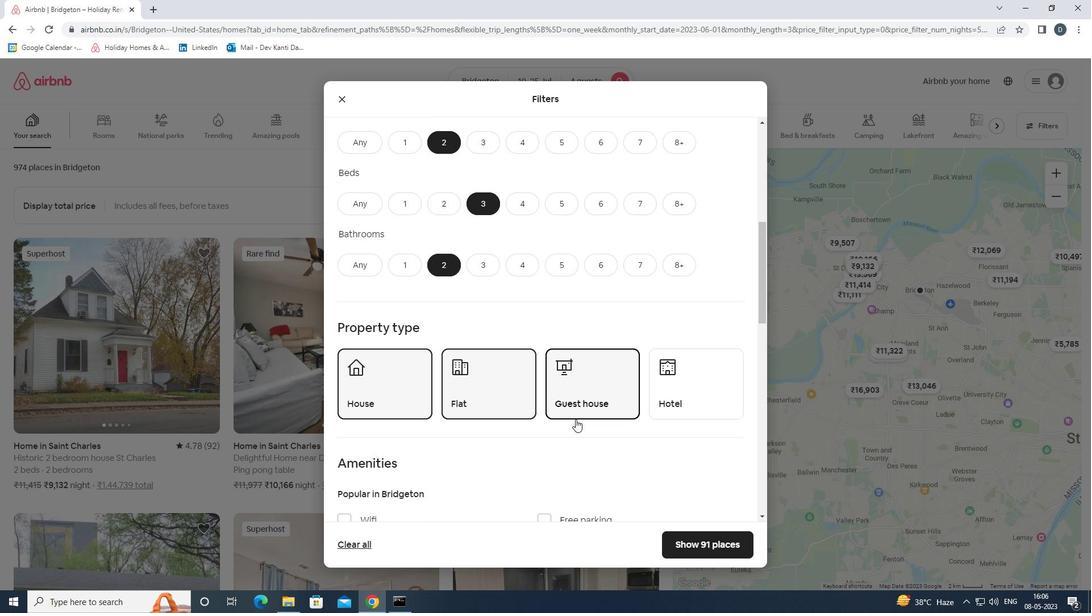 
Action: Mouse moved to (575, 419)
Screenshot: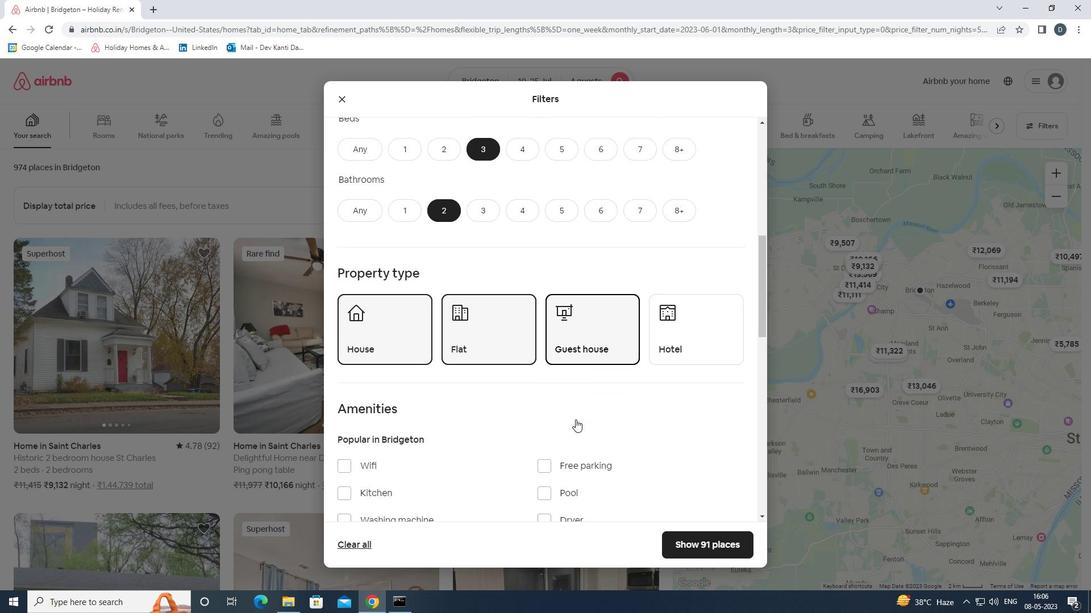 
Action: Mouse scrolled (575, 419) with delta (0, 0)
Screenshot: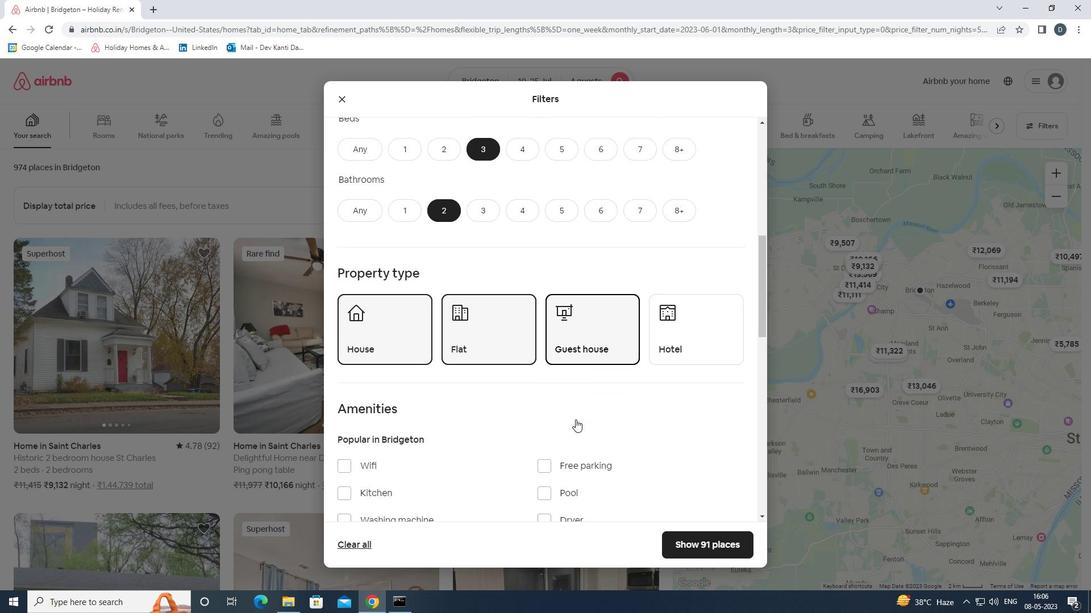 
Action: Mouse moved to (555, 388)
Screenshot: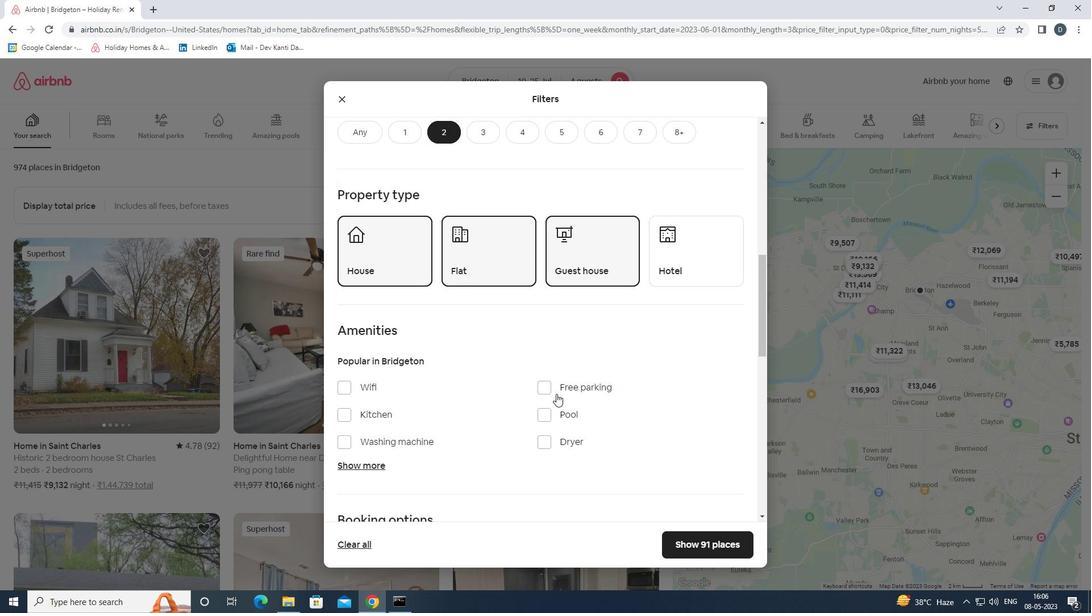 
Action: Mouse pressed left at (555, 388)
Screenshot: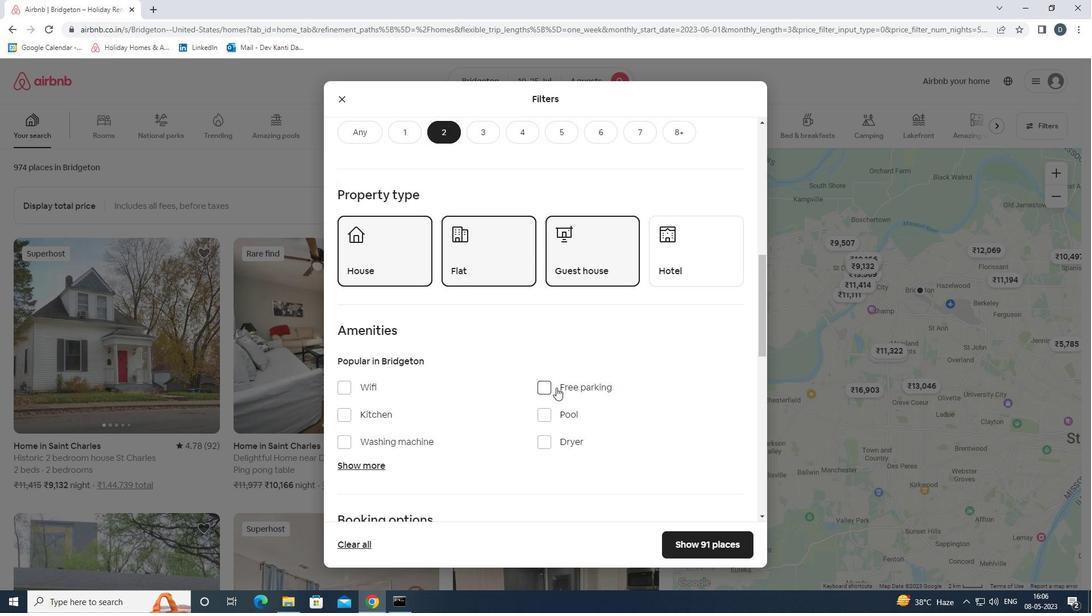 
Action: Mouse moved to (384, 387)
Screenshot: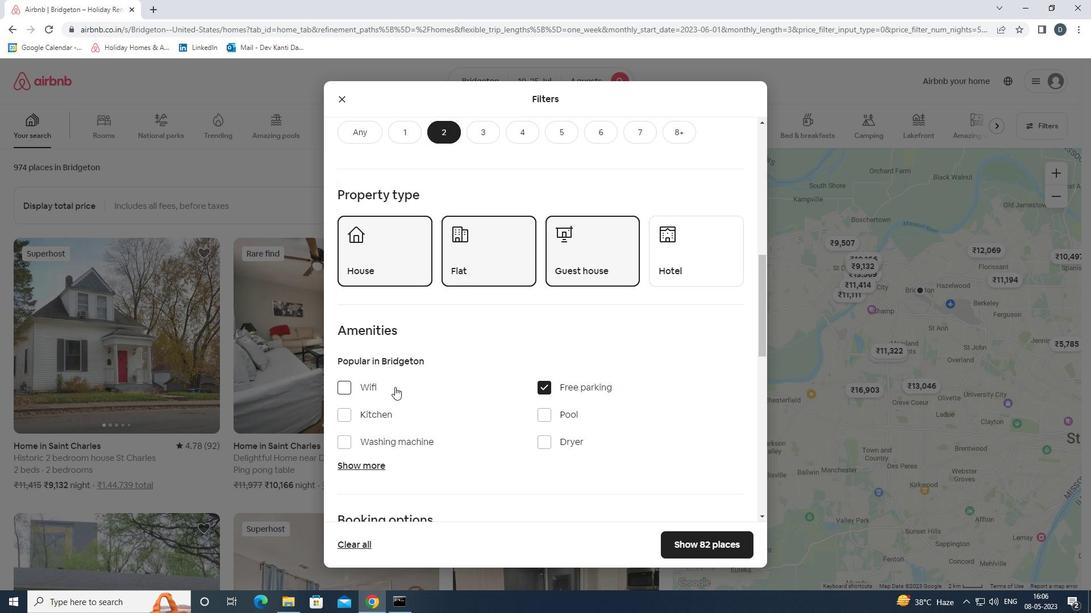
Action: Mouse pressed left at (384, 387)
Screenshot: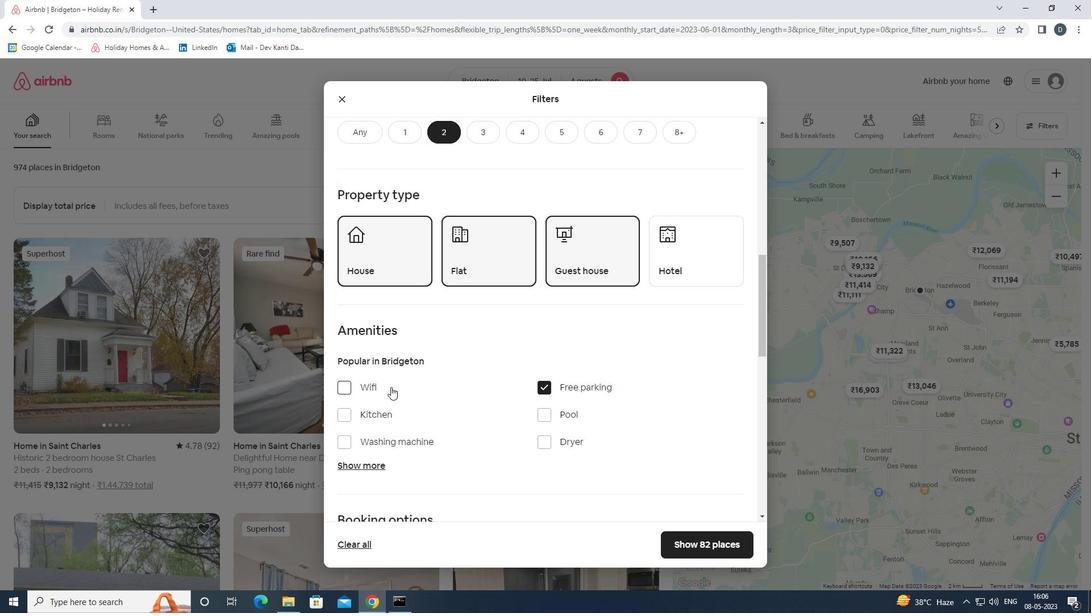 
Action: Mouse moved to (367, 468)
Screenshot: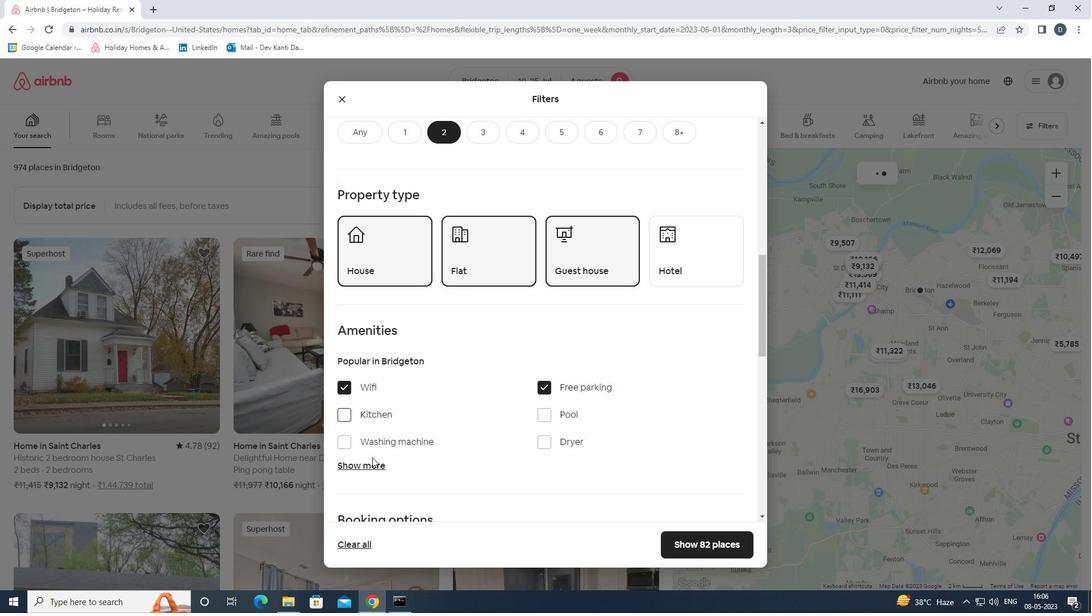 
Action: Mouse pressed left at (367, 468)
Screenshot: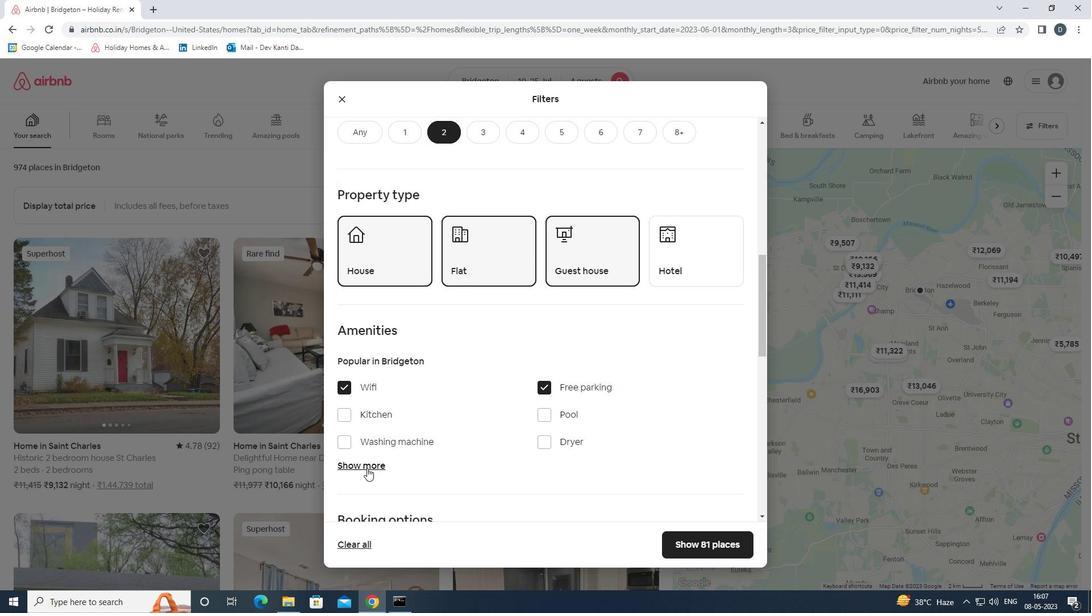 
Action: Mouse moved to (423, 428)
Screenshot: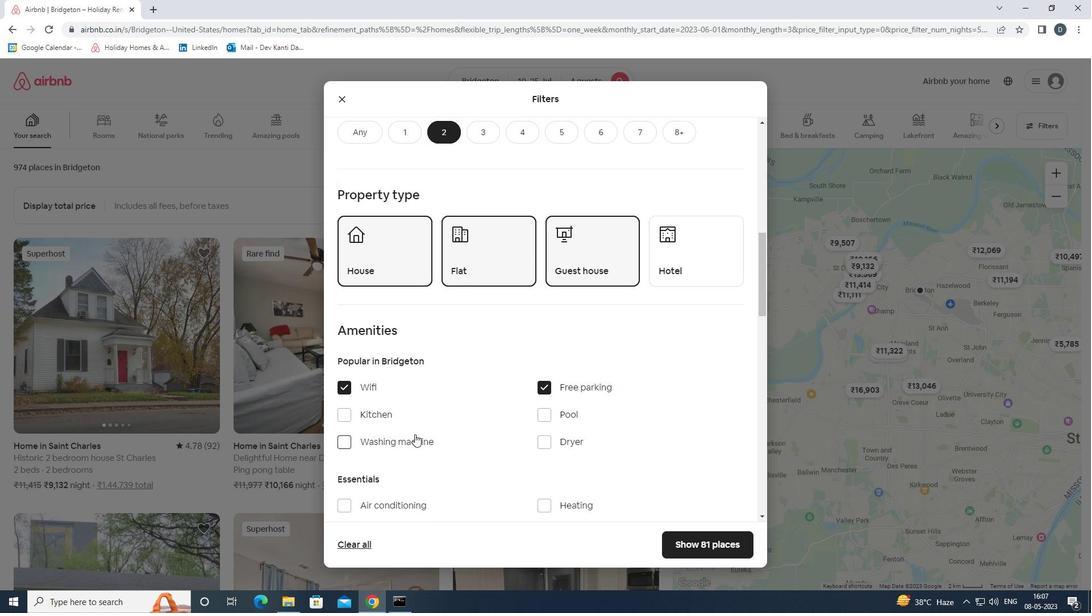 
Action: Mouse scrolled (423, 427) with delta (0, 0)
Screenshot: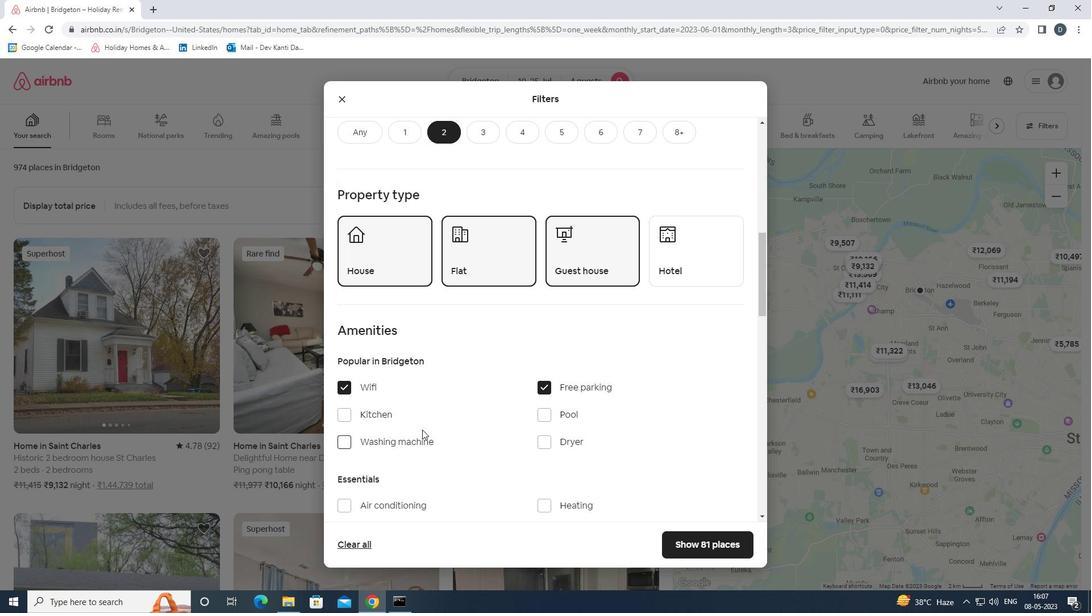 
Action: Mouse moved to (429, 423)
Screenshot: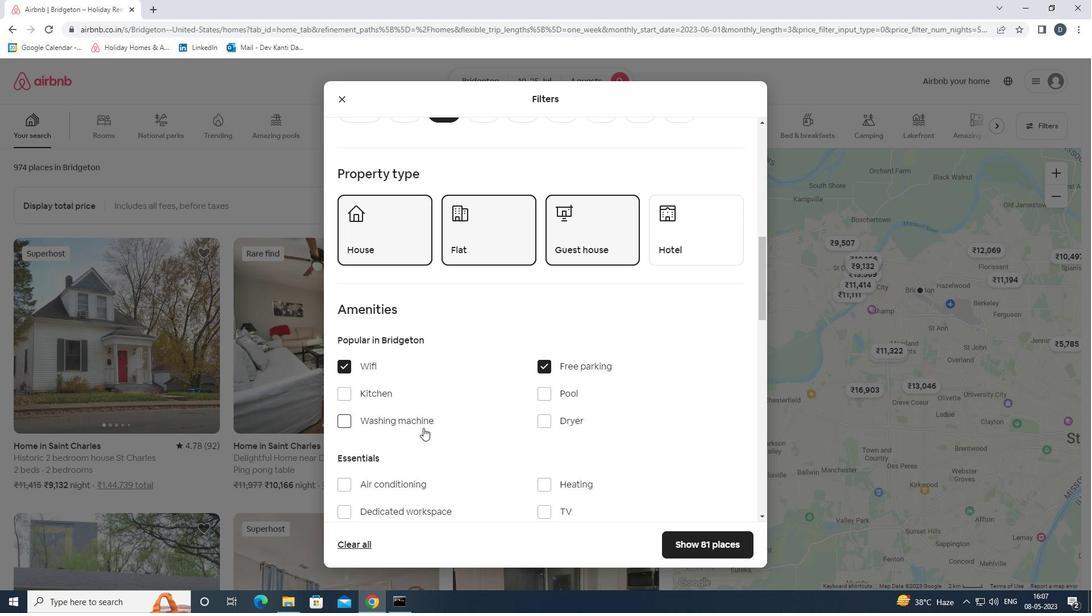 
Action: Mouse scrolled (429, 423) with delta (0, 0)
Screenshot: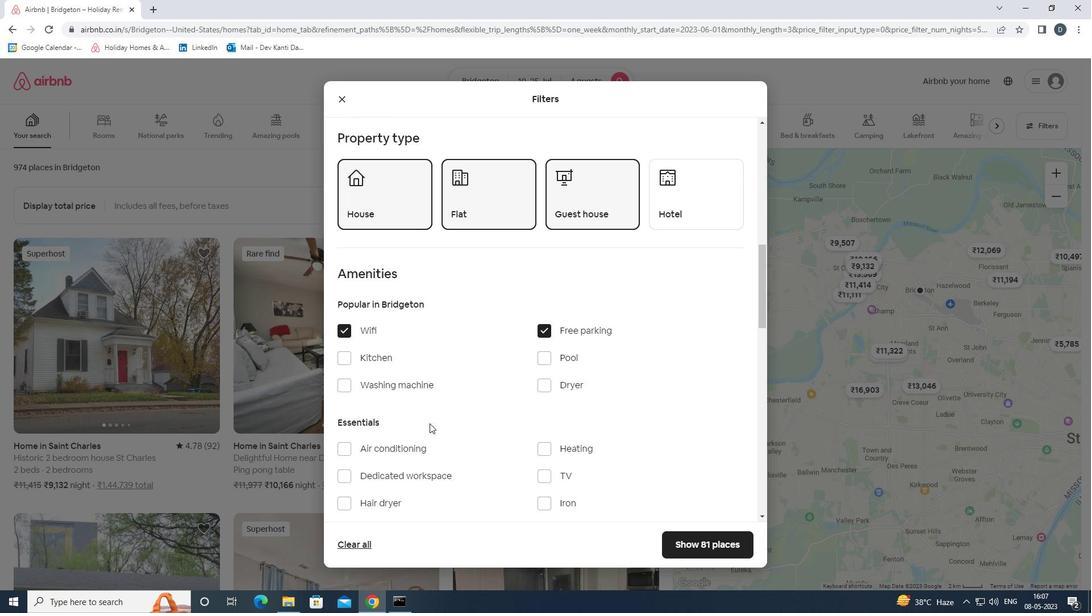 
Action: Mouse moved to (430, 423)
Screenshot: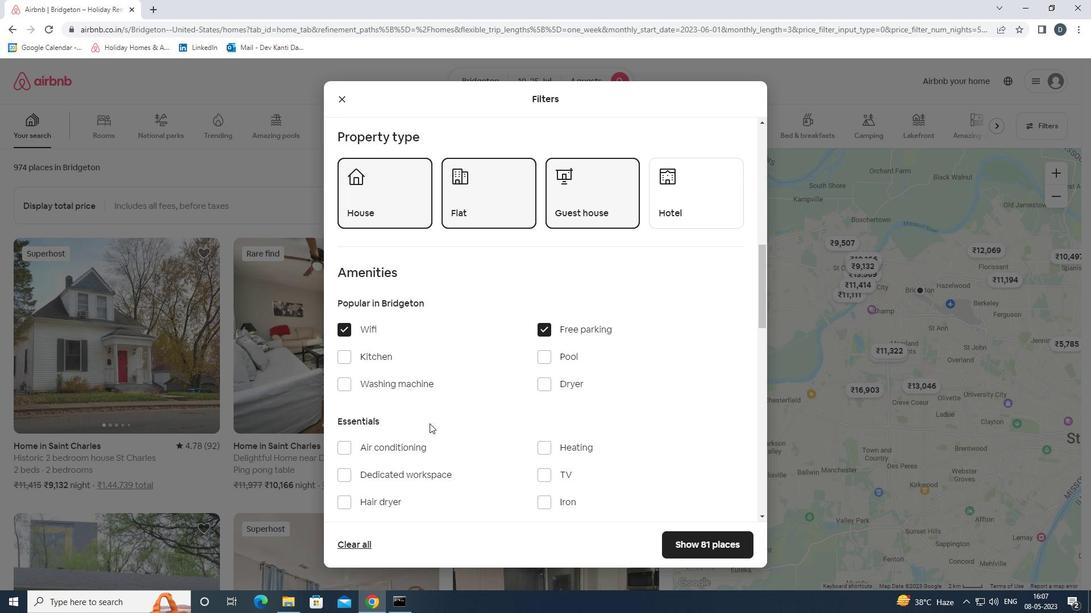 
Action: Mouse scrolled (430, 422) with delta (0, 0)
Screenshot: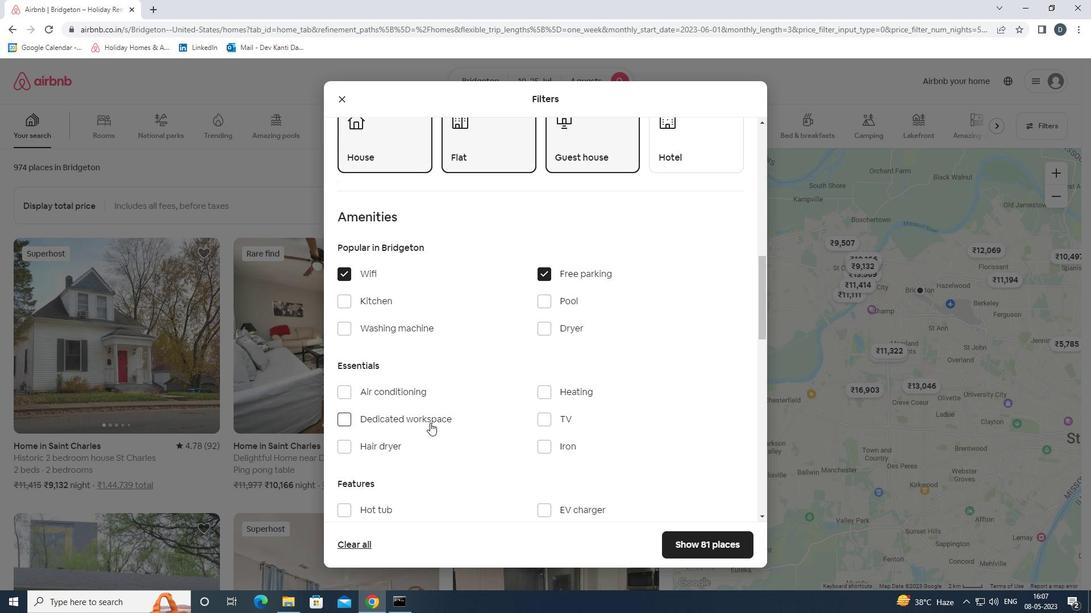 
Action: Mouse scrolled (430, 422) with delta (0, 0)
Screenshot: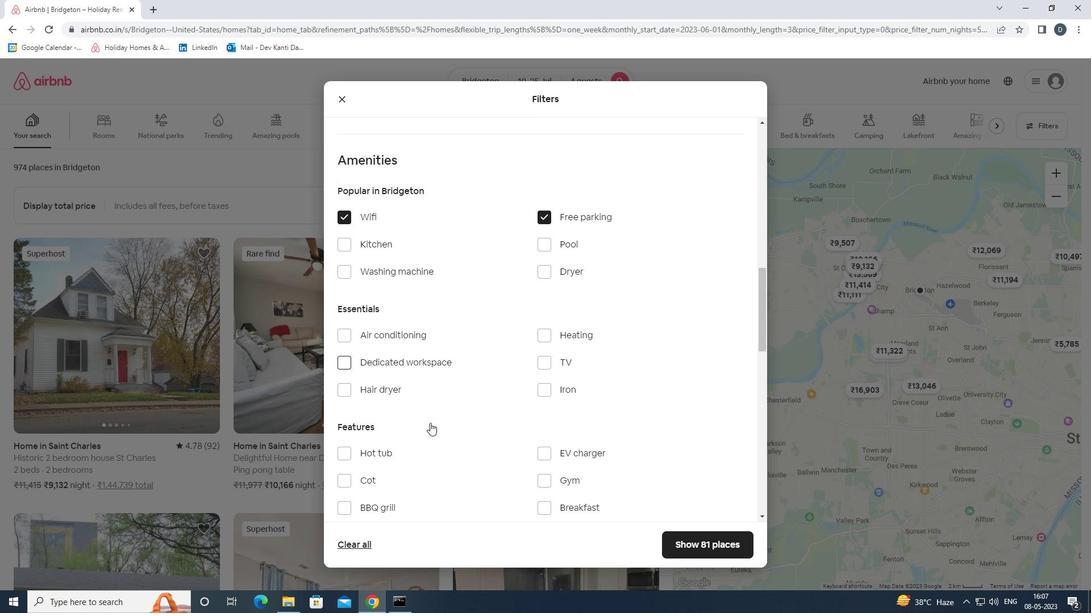 
Action: Mouse moved to (537, 308)
Screenshot: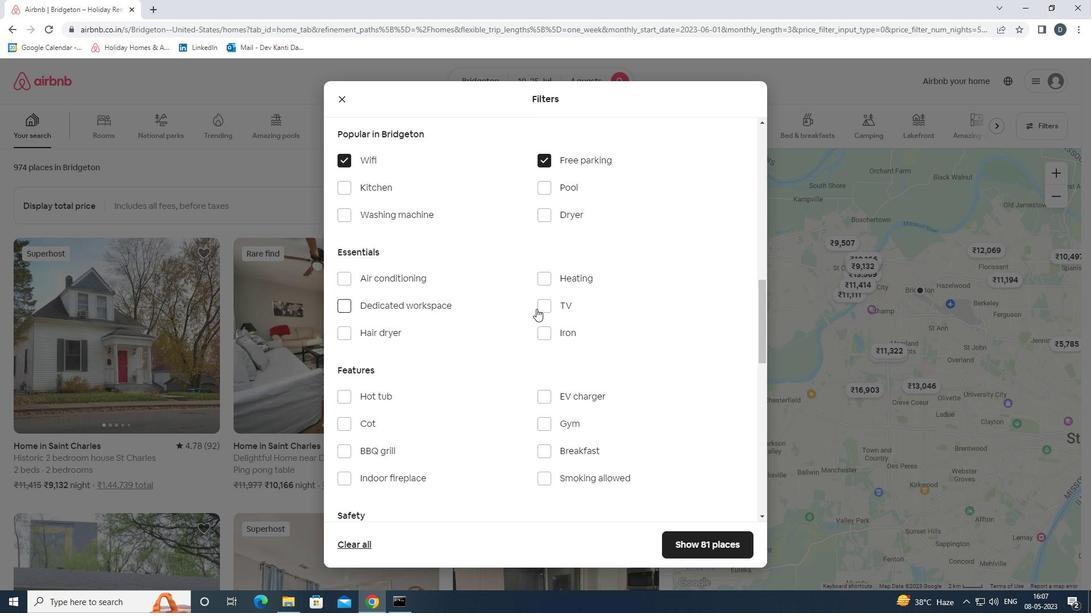 
Action: Mouse pressed left at (537, 308)
Screenshot: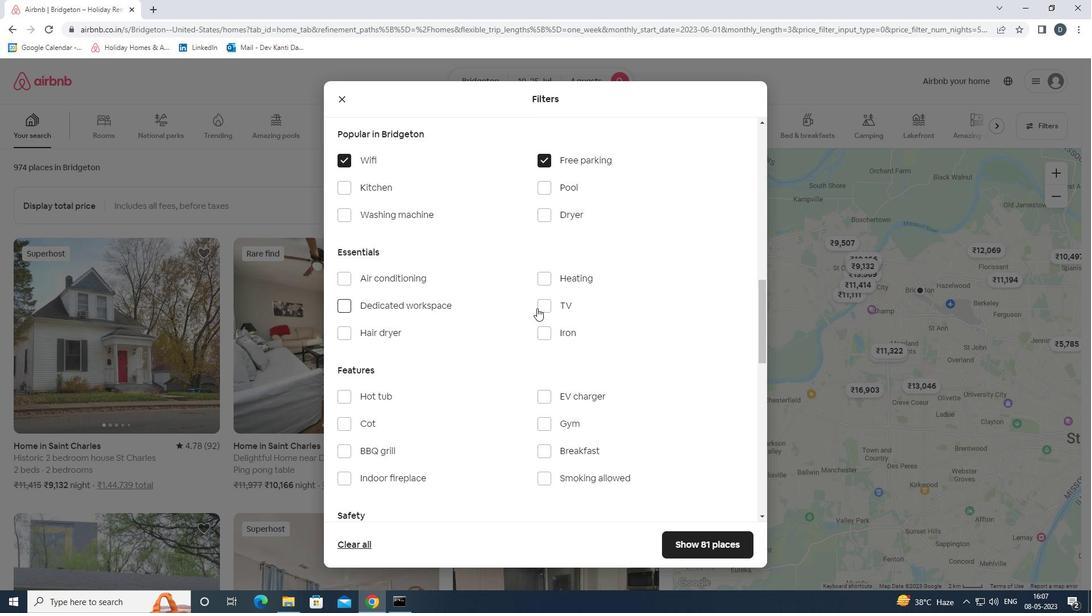 
Action: Mouse moved to (546, 418)
Screenshot: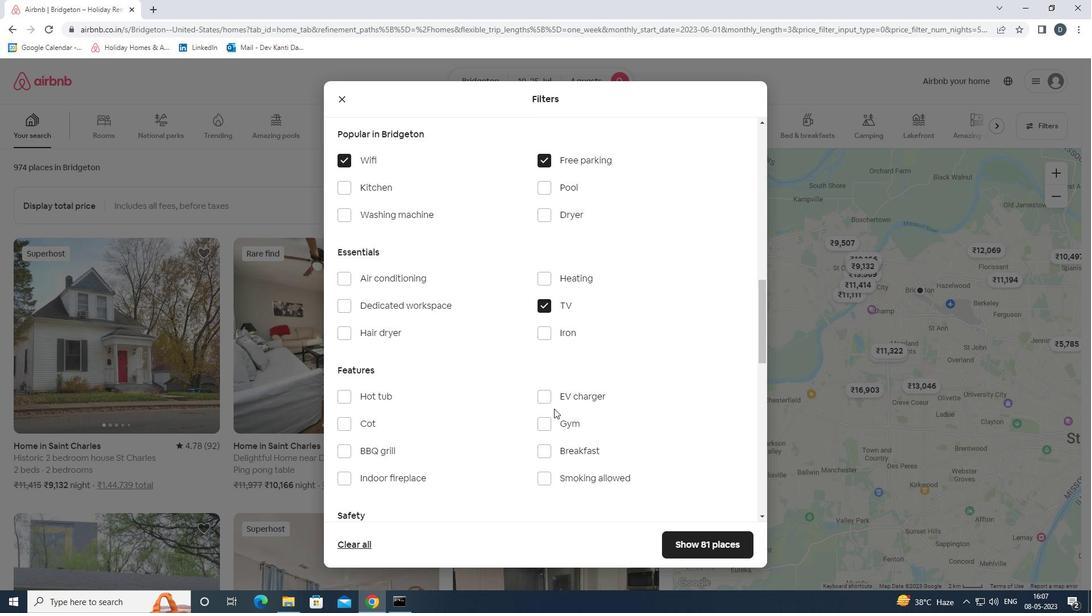
Action: Mouse pressed left at (546, 418)
Screenshot: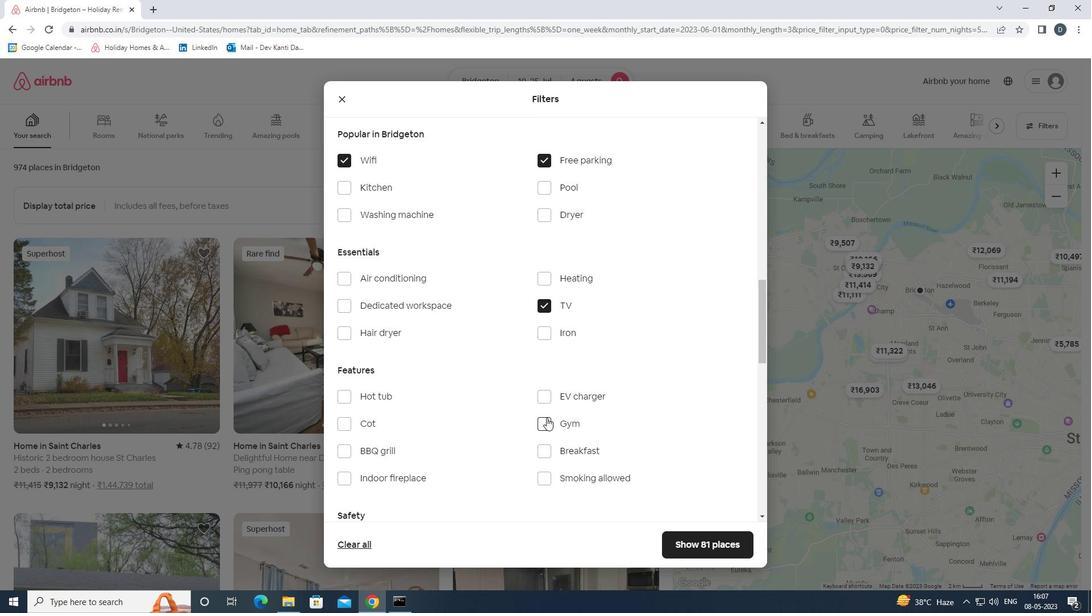 
Action: Mouse moved to (538, 456)
Screenshot: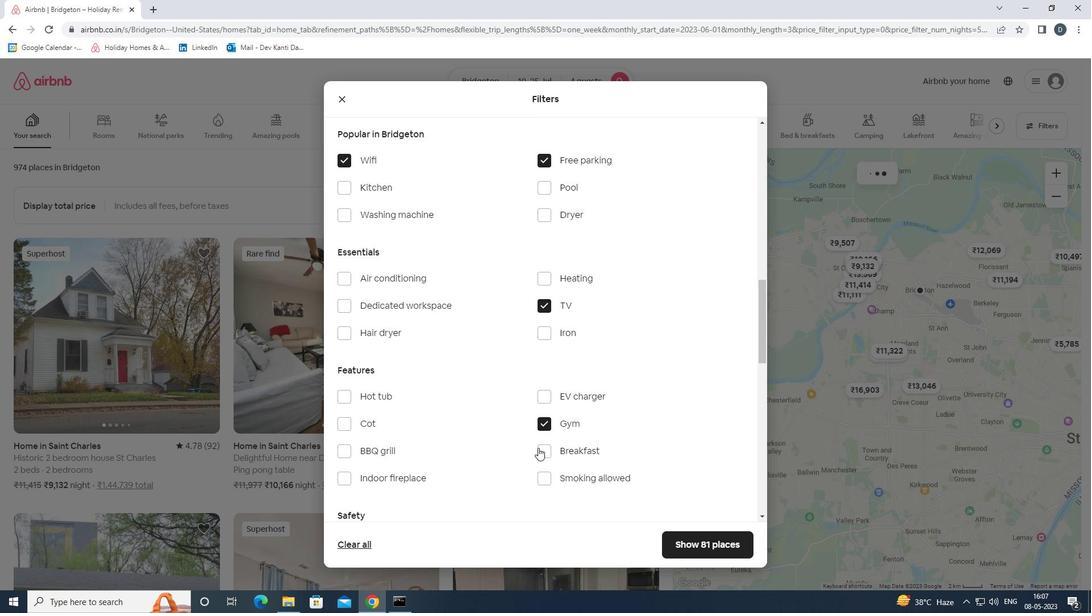 
Action: Mouse pressed left at (538, 456)
Screenshot: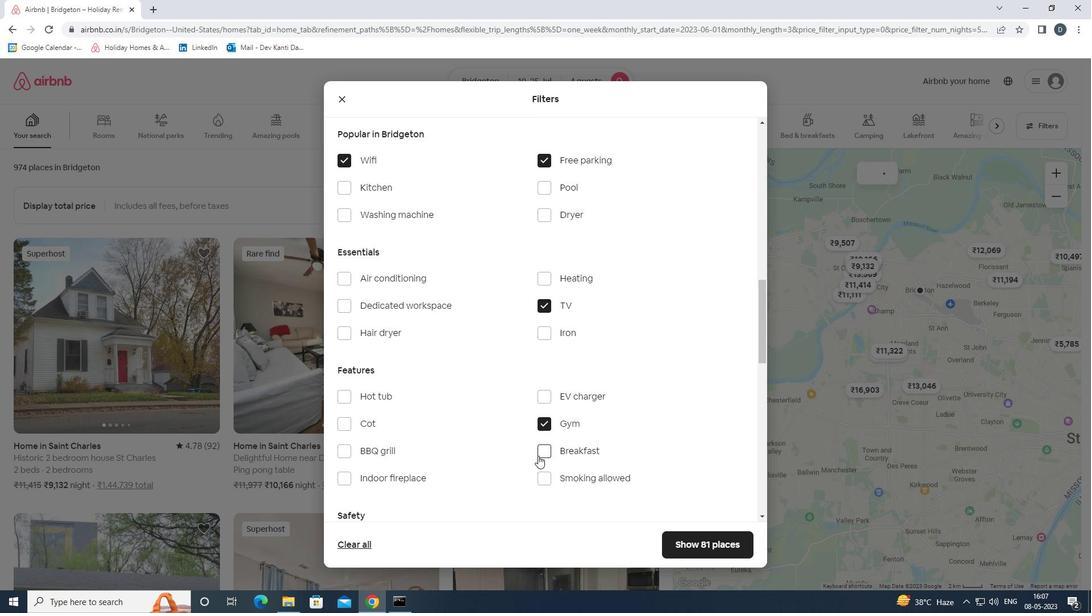 
Action: Mouse moved to (534, 447)
Screenshot: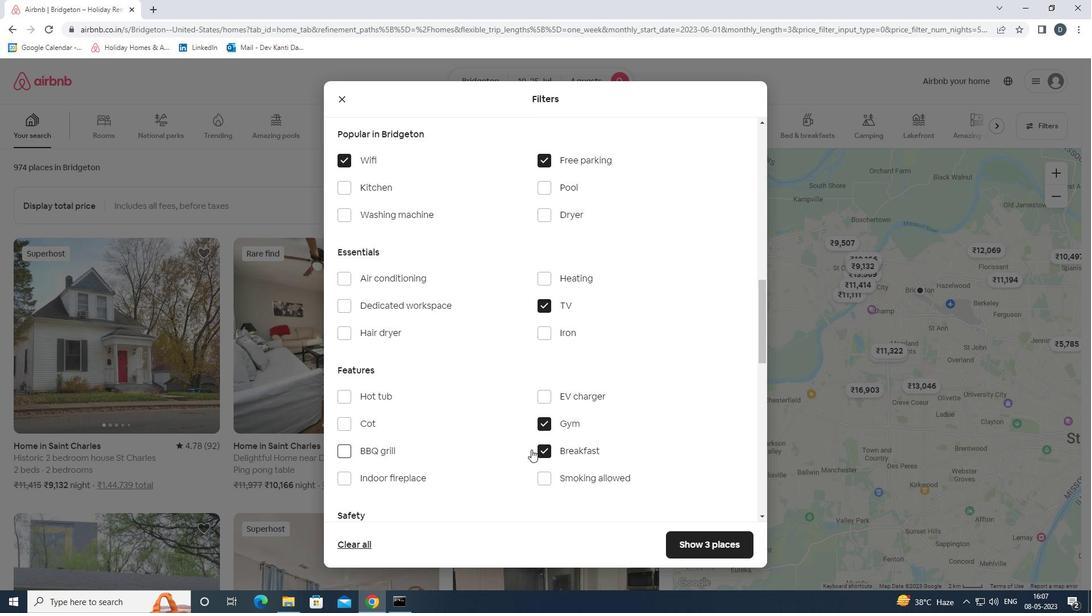 
Action: Mouse scrolled (534, 446) with delta (0, 0)
Screenshot: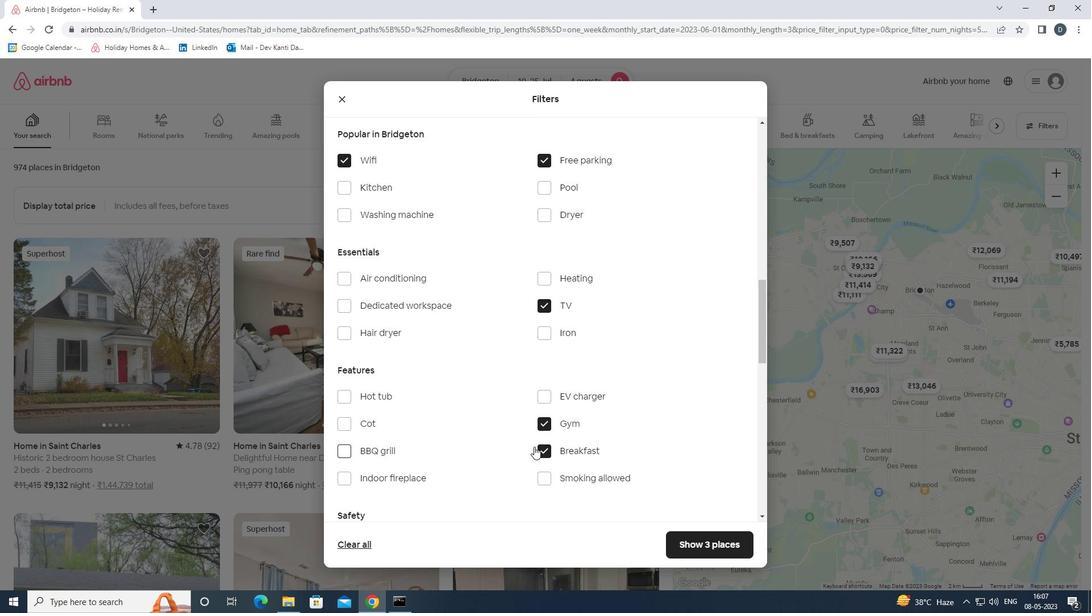 
Action: Mouse moved to (538, 445)
Screenshot: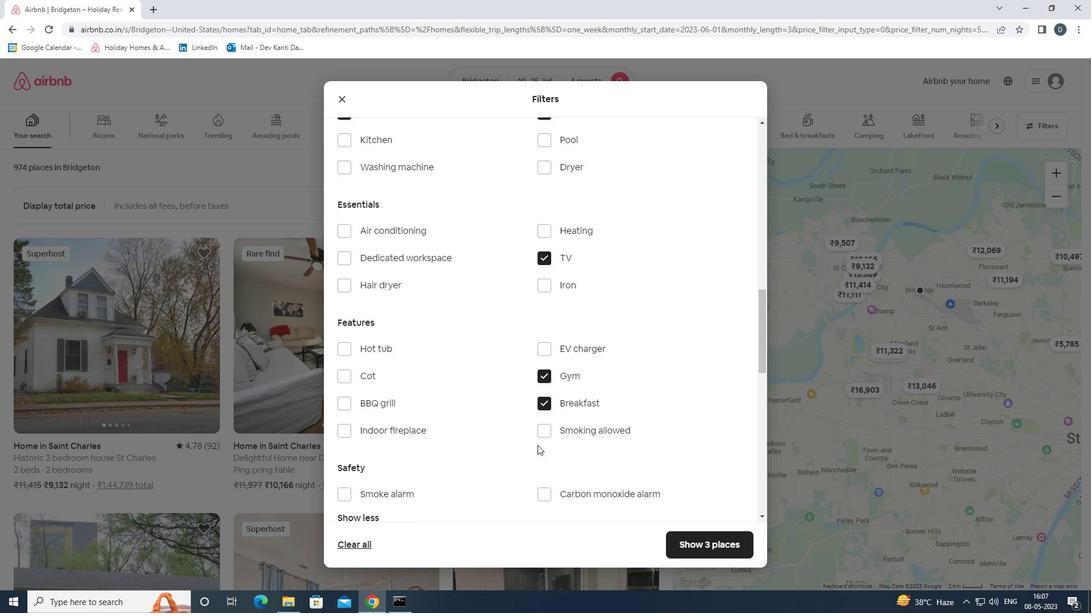 
Action: Mouse scrolled (538, 444) with delta (0, 0)
Screenshot: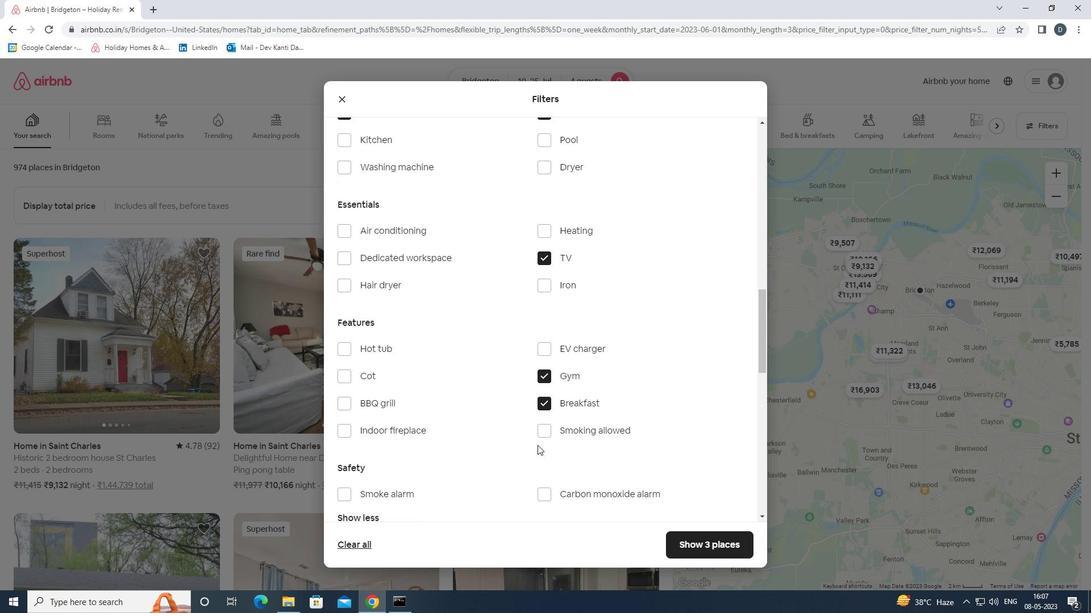 
Action: Mouse moved to (550, 442)
Screenshot: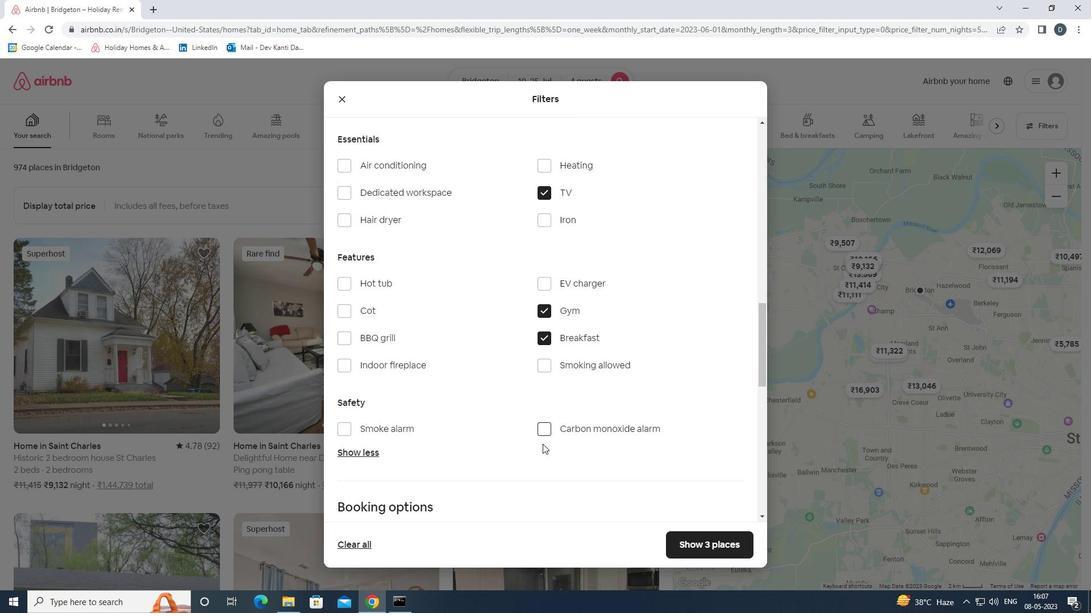 
Action: Mouse scrolled (550, 442) with delta (0, 0)
Screenshot: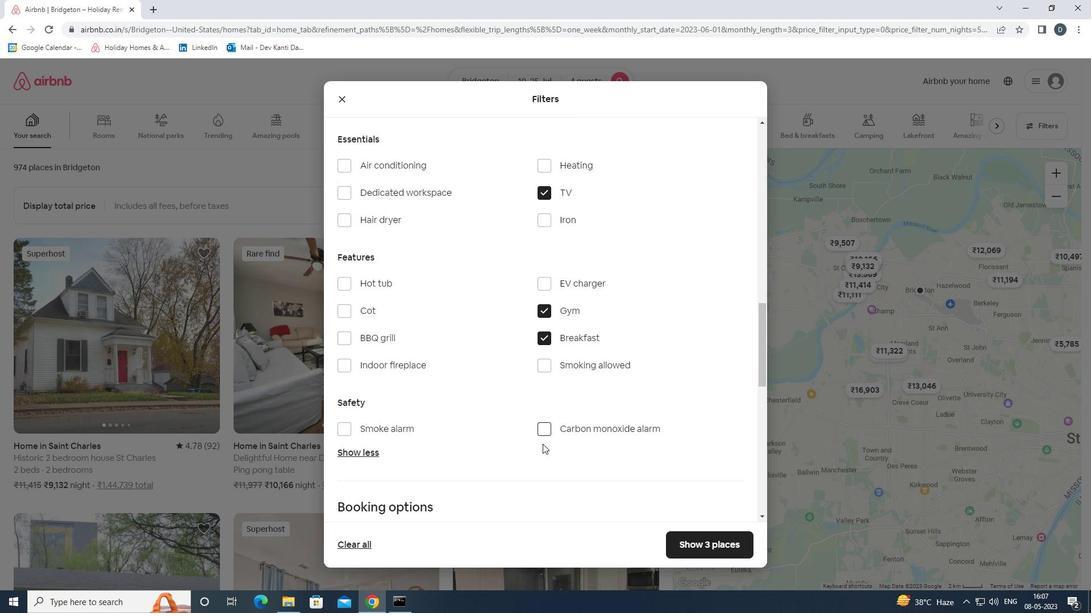 
Action: Mouse moved to (564, 438)
Screenshot: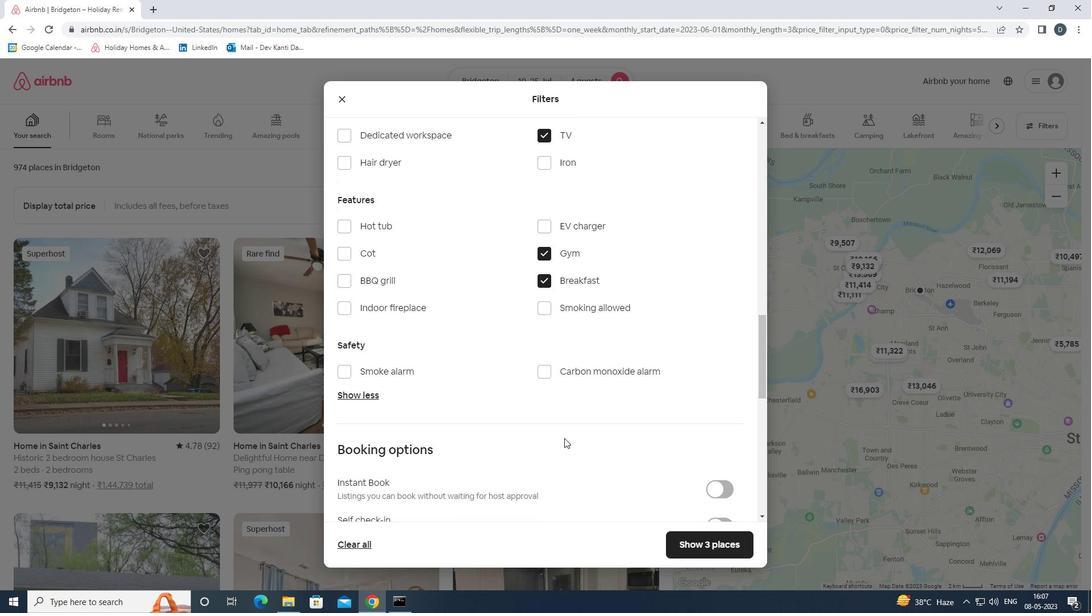 
Action: Mouse scrolled (564, 437) with delta (0, 0)
Screenshot: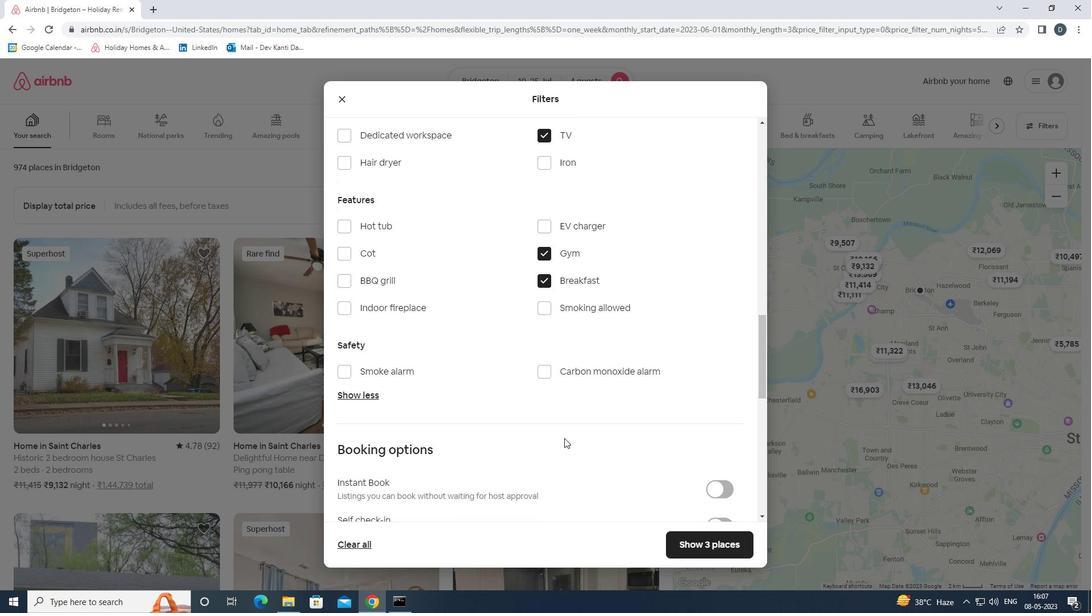 
Action: Mouse moved to (587, 433)
Screenshot: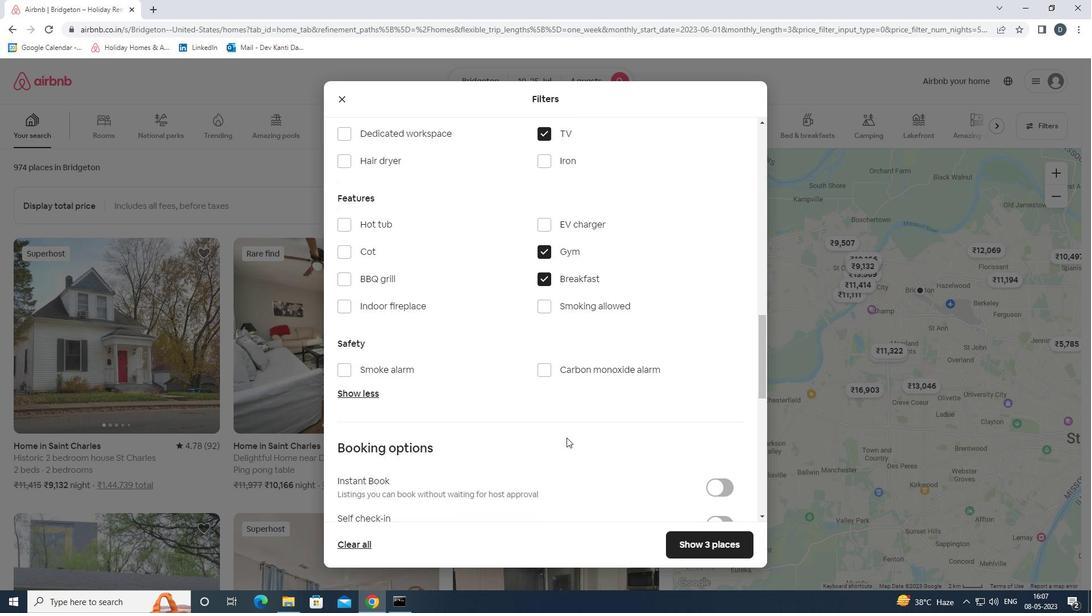 
Action: Mouse scrolled (587, 432) with delta (0, 0)
Screenshot: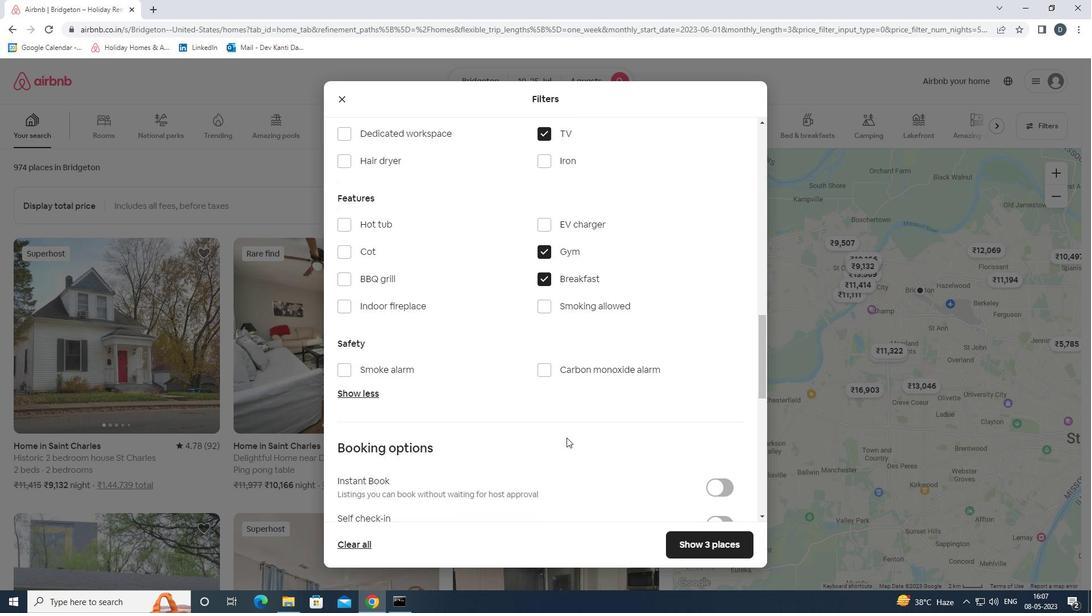 
Action: Mouse moved to (593, 430)
Screenshot: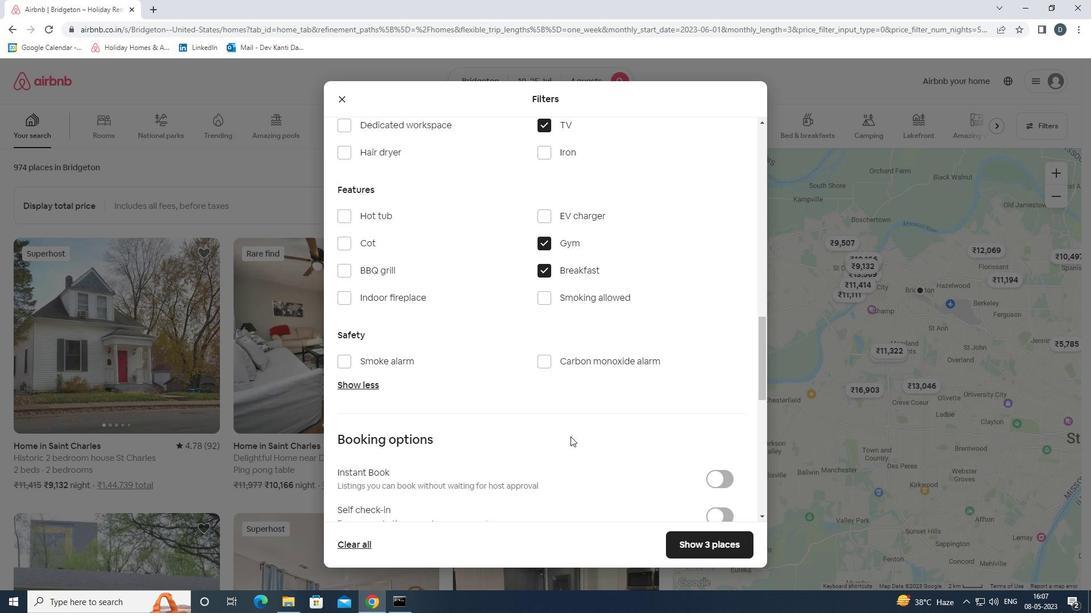 
Action: Mouse scrolled (593, 431) with delta (0, 0)
Screenshot: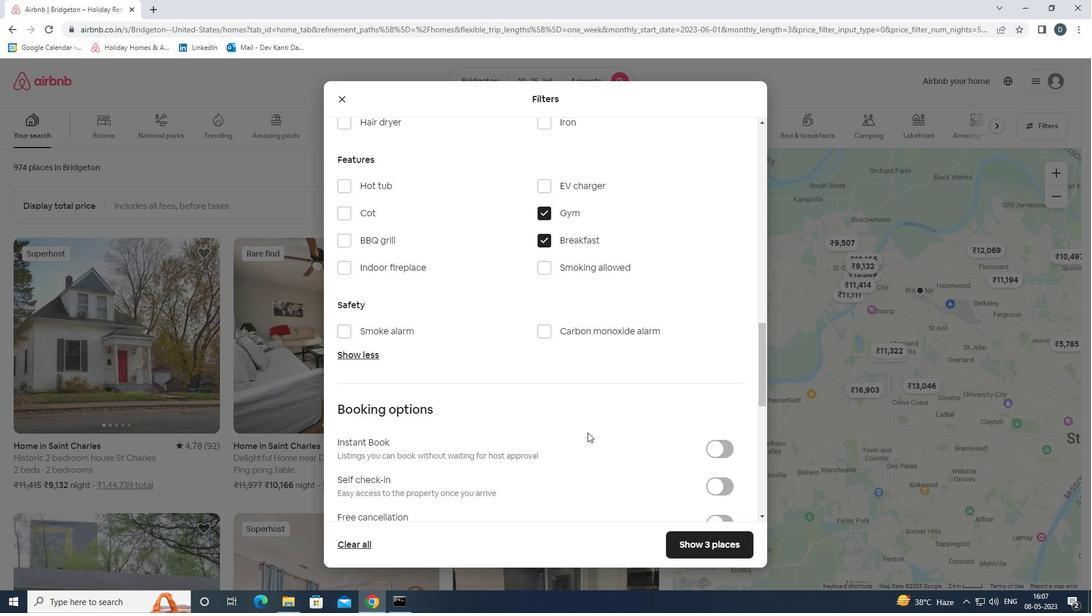 
Action: Mouse moved to (625, 421)
Screenshot: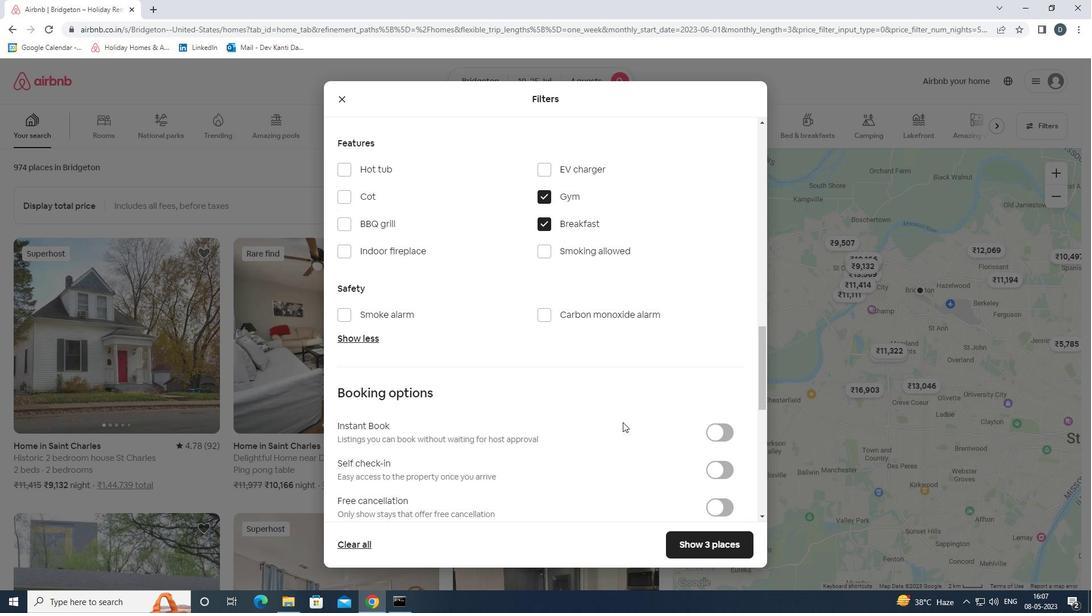 
Action: Mouse scrolled (625, 421) with delta (0, 0)
Screenshot: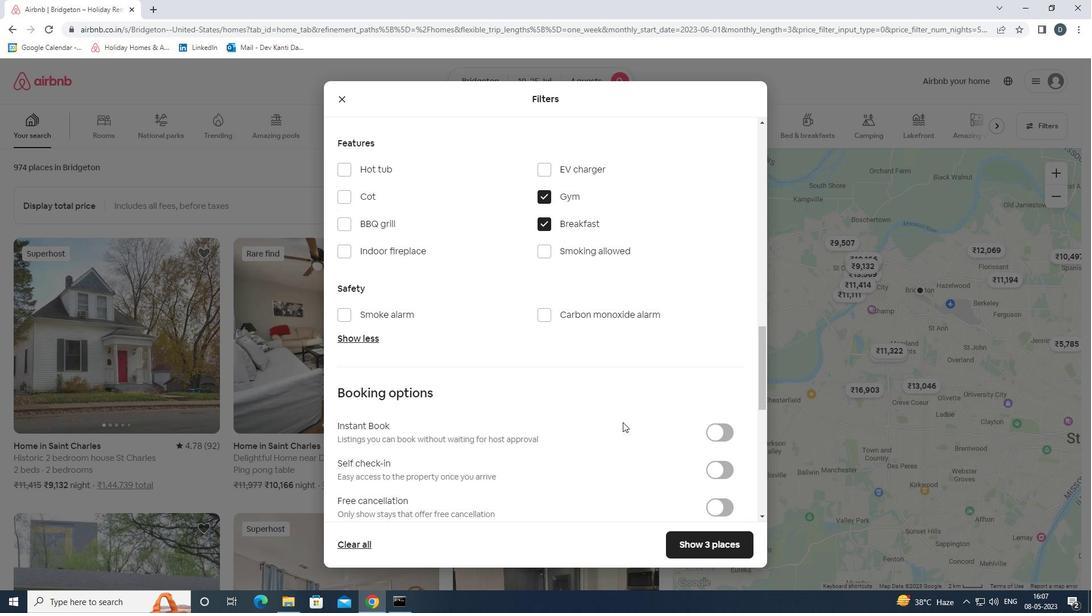 
Action: Mouse moved to (719, 410)
Screenshot: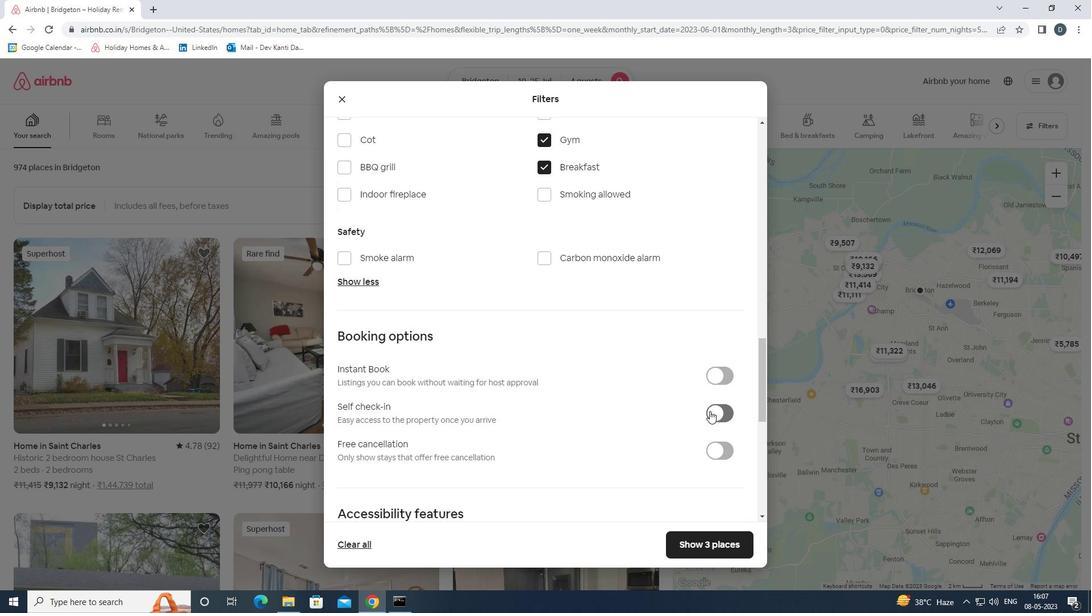 
Action: Mouse pressed left at (719, 410)
Screenshot: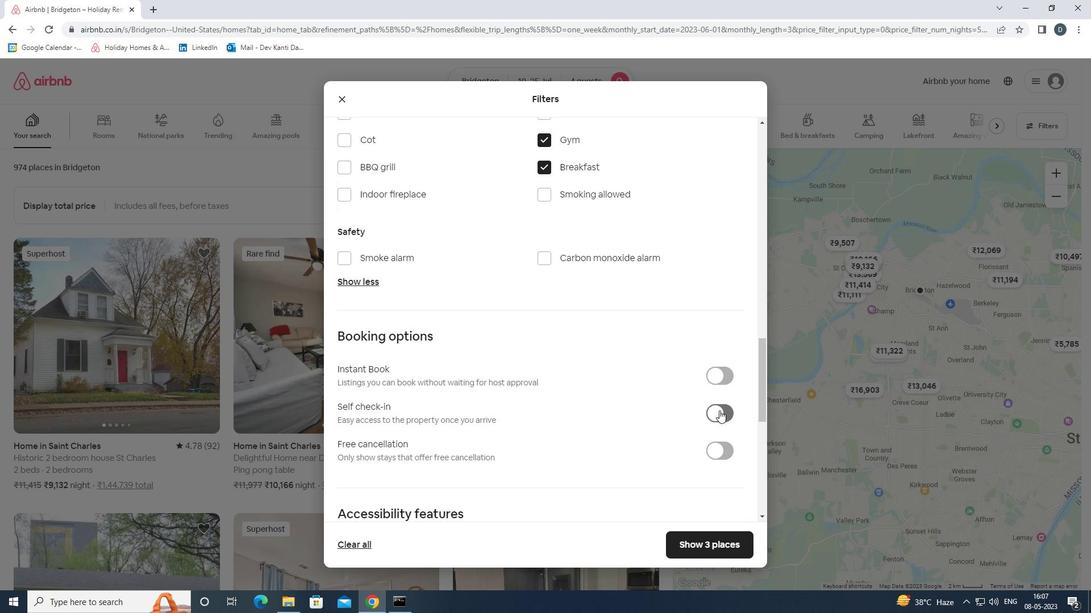 
Action: Mouse moved to (720, 412)
Screenshot: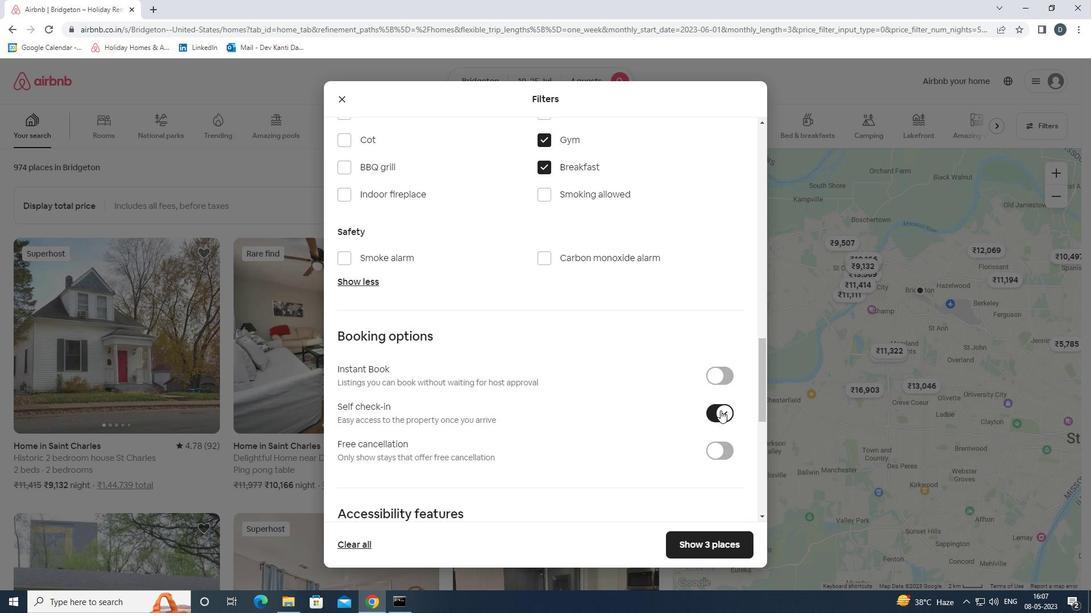 
Action: Mouse scrolled (720, 412) with delta (0, 0)
Screenshot: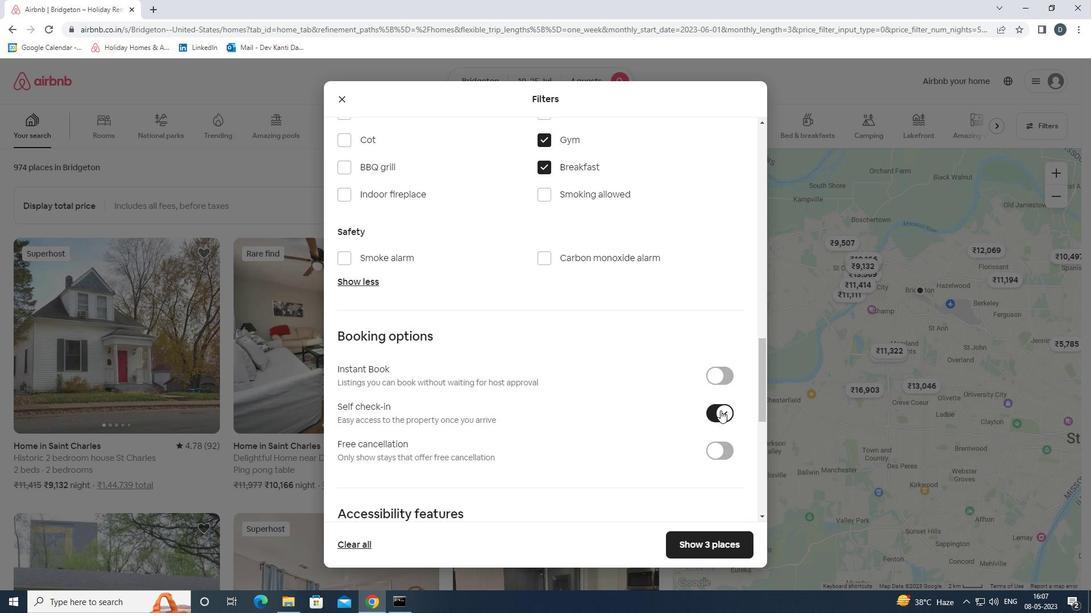 
Action: Mouse moved to (717, 413)
Screenshot: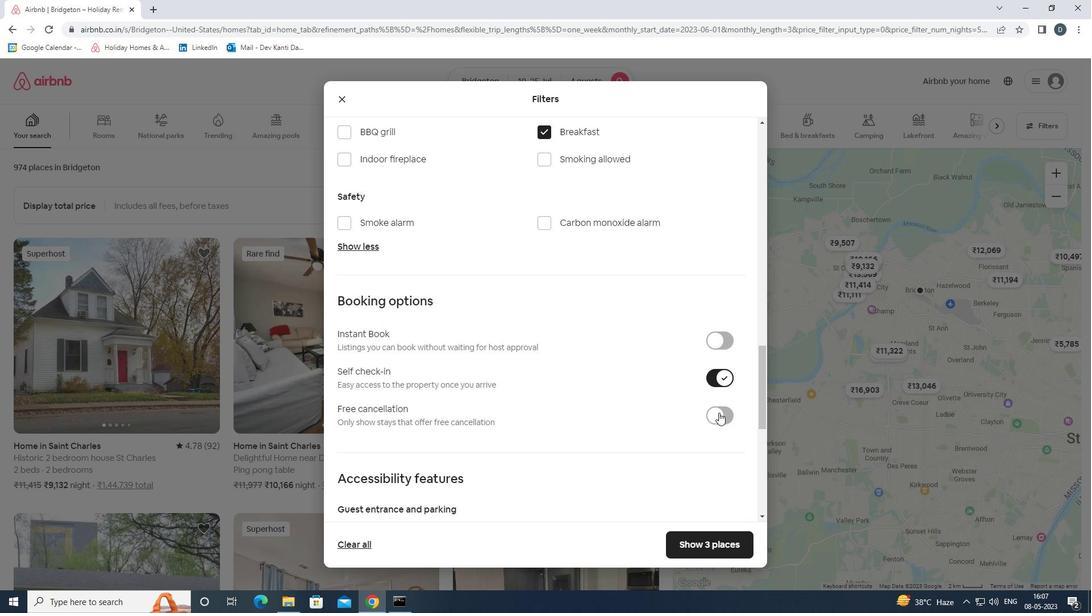 
Action: Mouse scrolled (717, 412) with delta (0, 0)
Screenshot: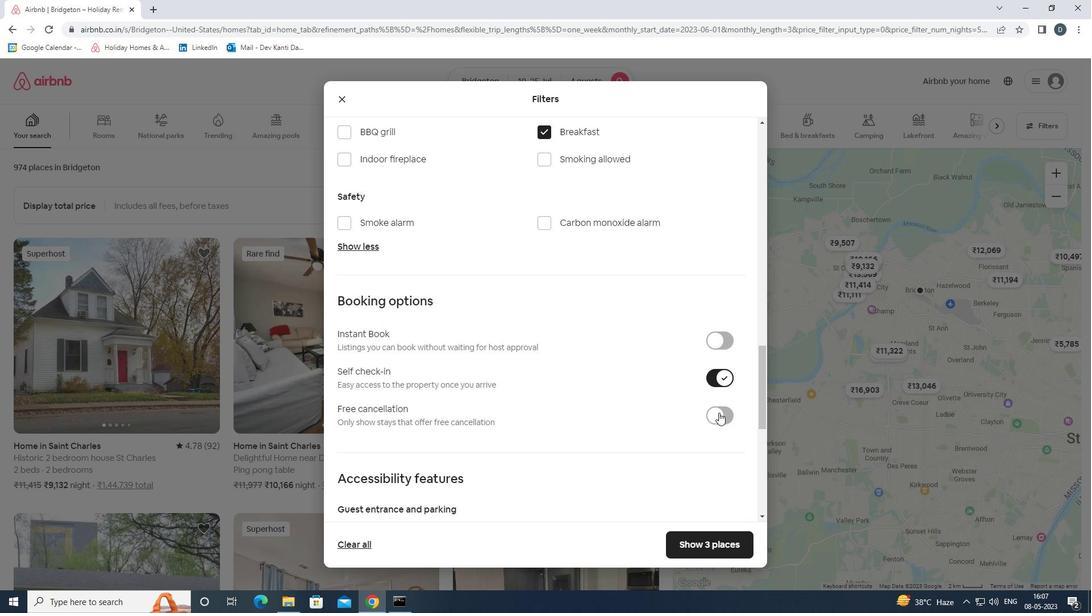 
Action: Mouse moved to (711, 409)
Screenshot: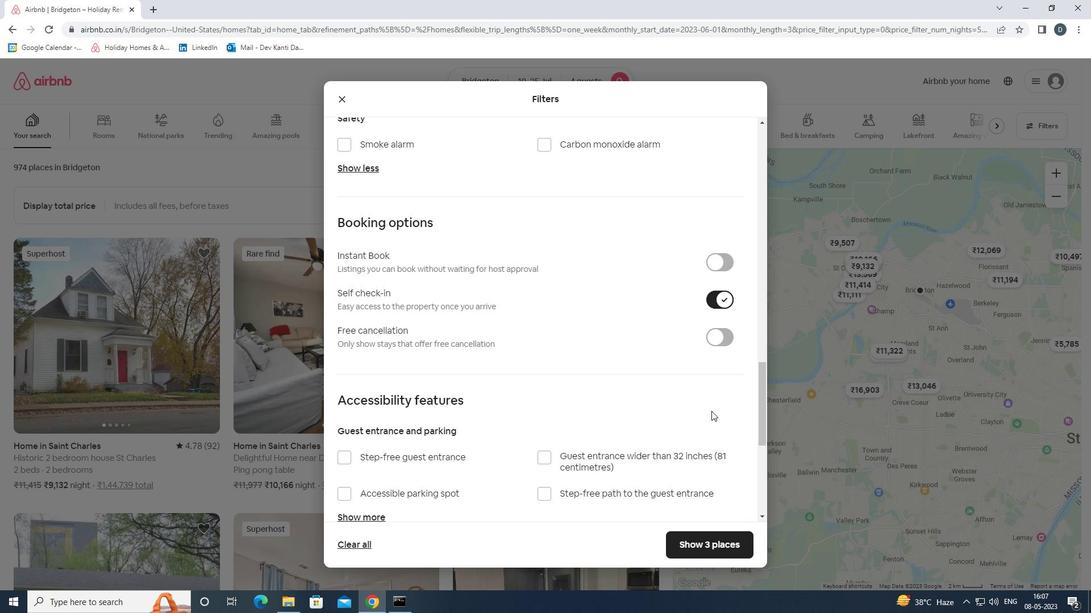 
Action: Mouse scrolled (711, 409) with delta (0, 0)
Screenshot: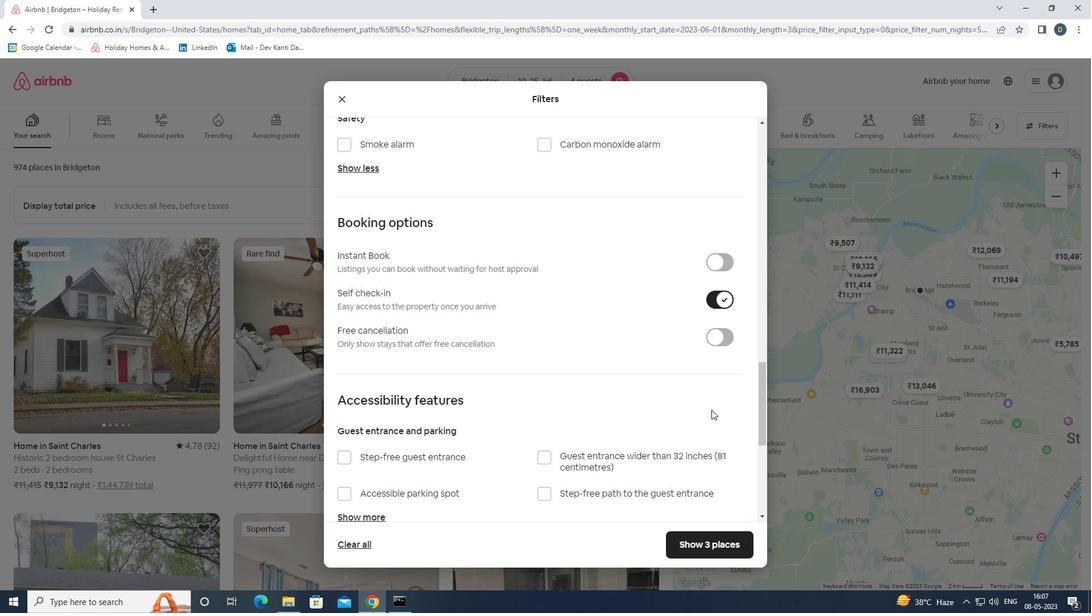 
Action: Mouse scrolled (711, 409) with delta (0, 0)
Screenshot: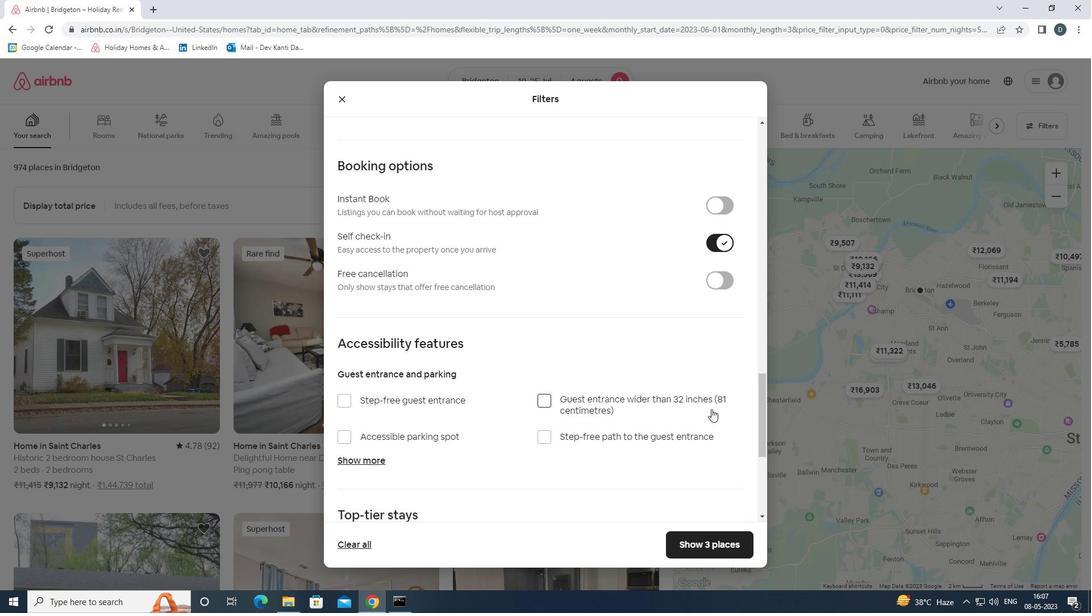 
Action: Mouse scrolled (711, 409) with delta (0, 0)
Screenshot: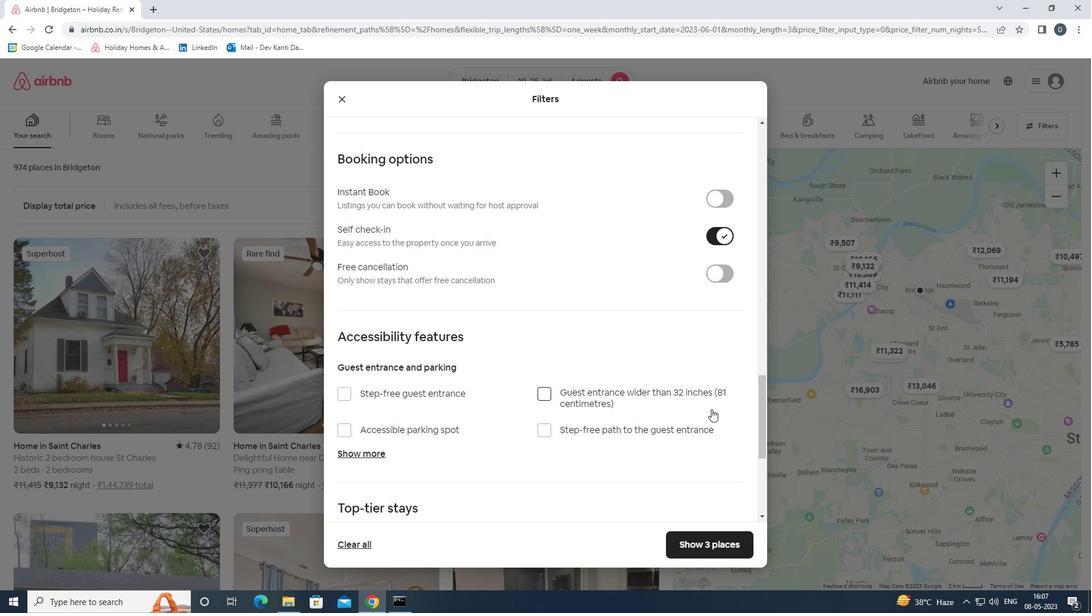 
Action: Mouse scrolled (711, 409) with delta (0, 0)
Screenshot: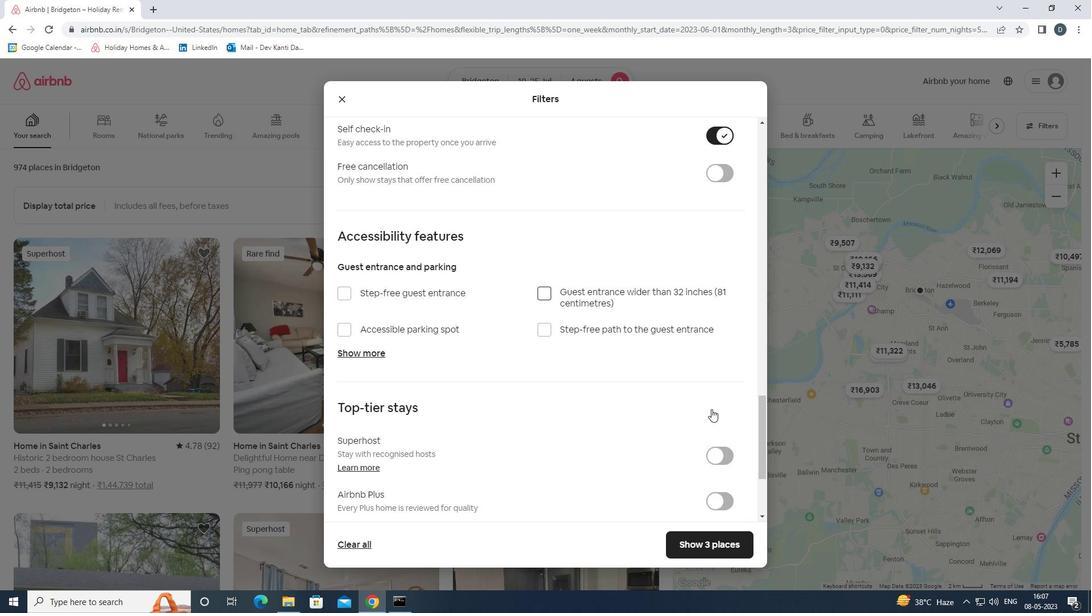 
Action: Mouse moved to (711, 409)
Screenshot: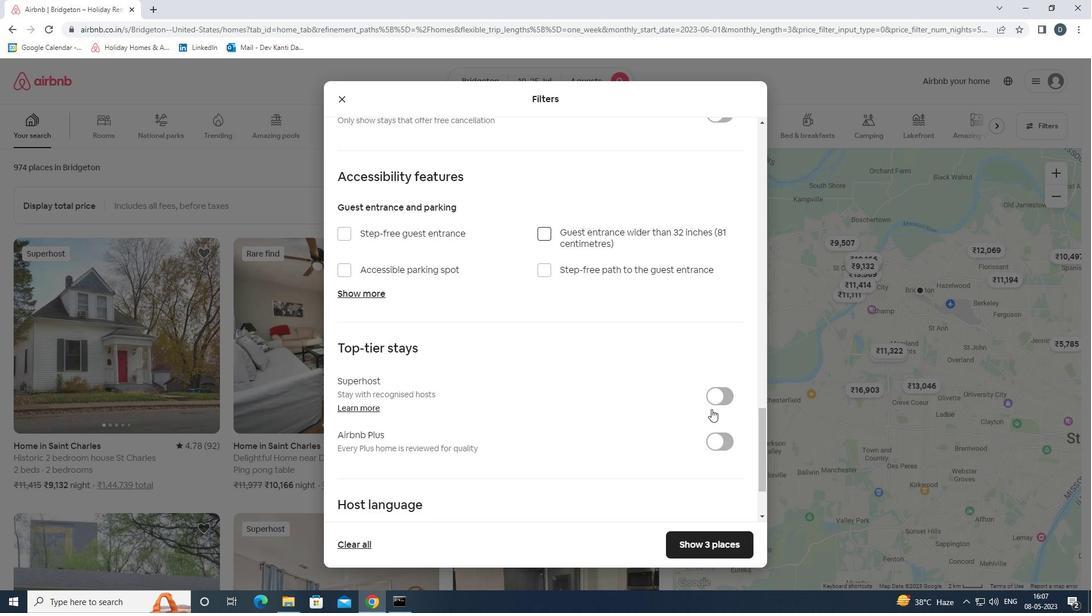 
Action: Mouse scrolled (711, 409) with delta (0, 0)
Screenshot: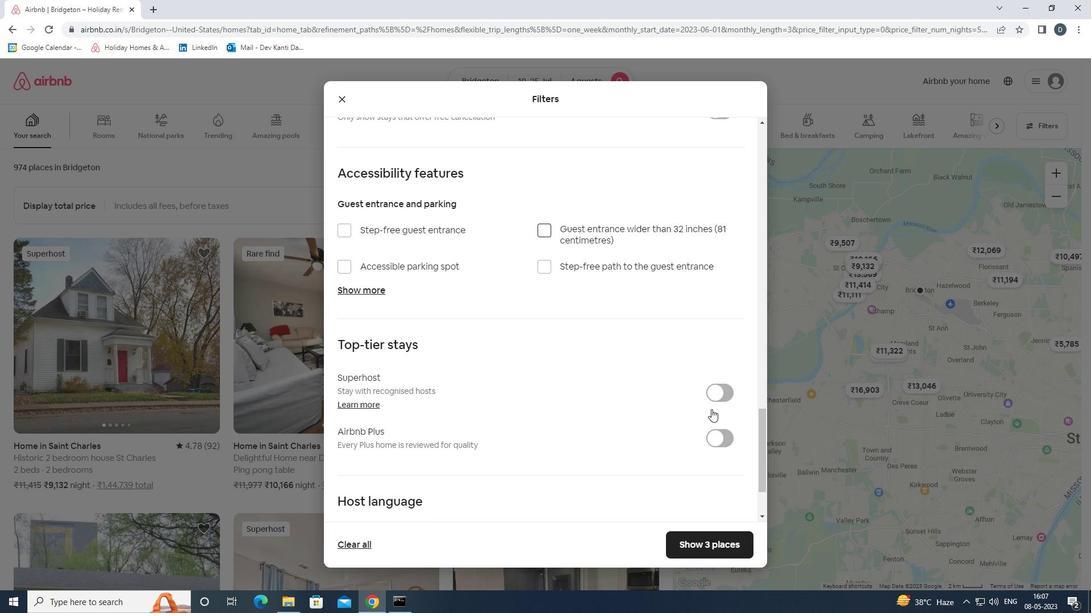 
Action: Mouse scrolled (711, 409) with delta (0, 0)
Screenshot: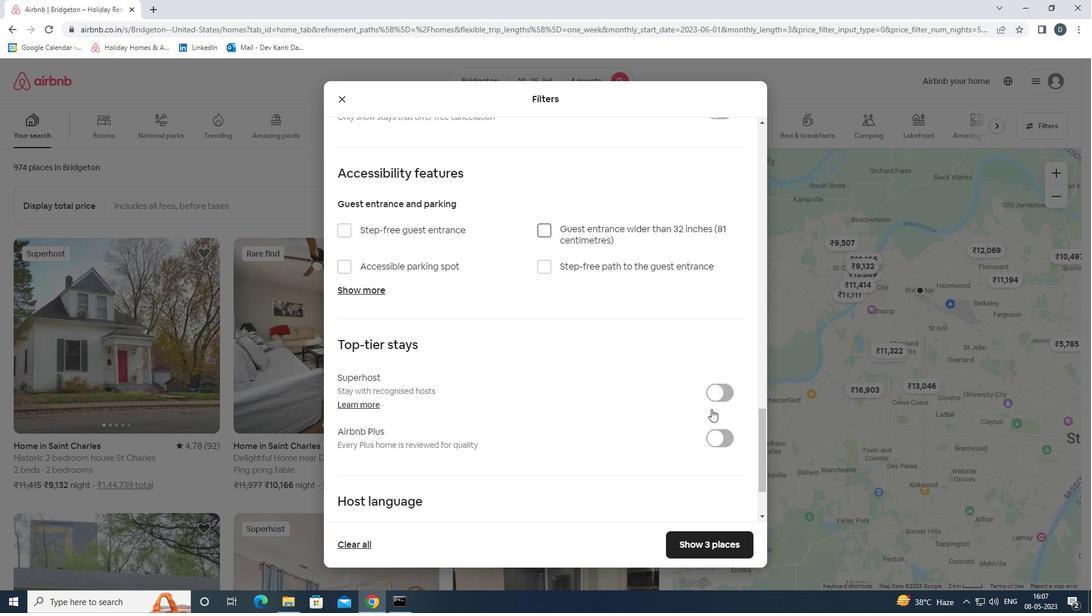
Action: Mouse moved to (709, 409)
Screenshot: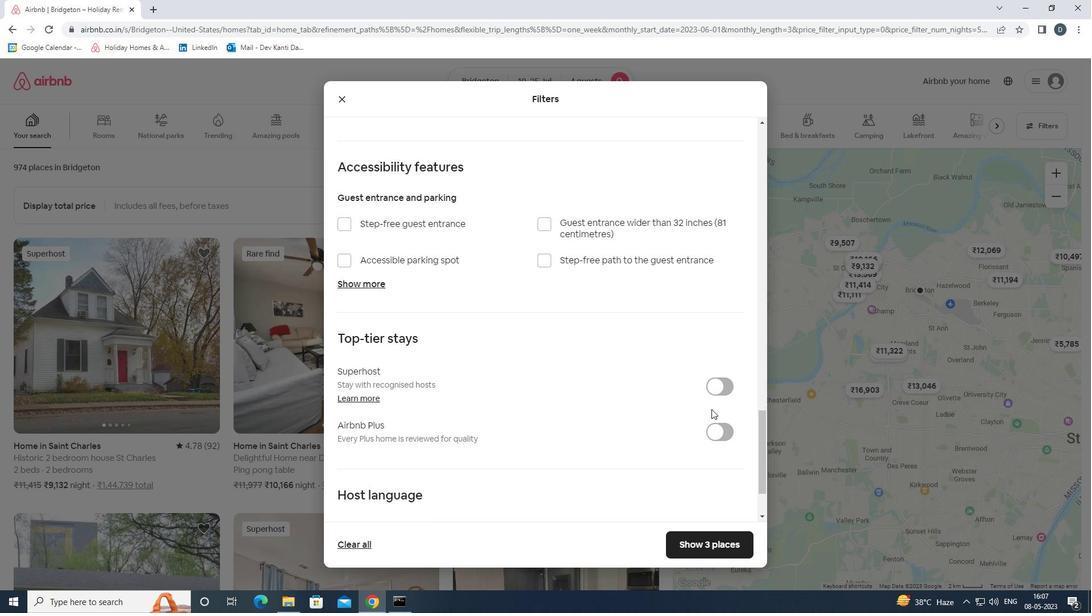 
Action: Mouse scrolled (709, 409) with delta (0, 0)
Screenshot: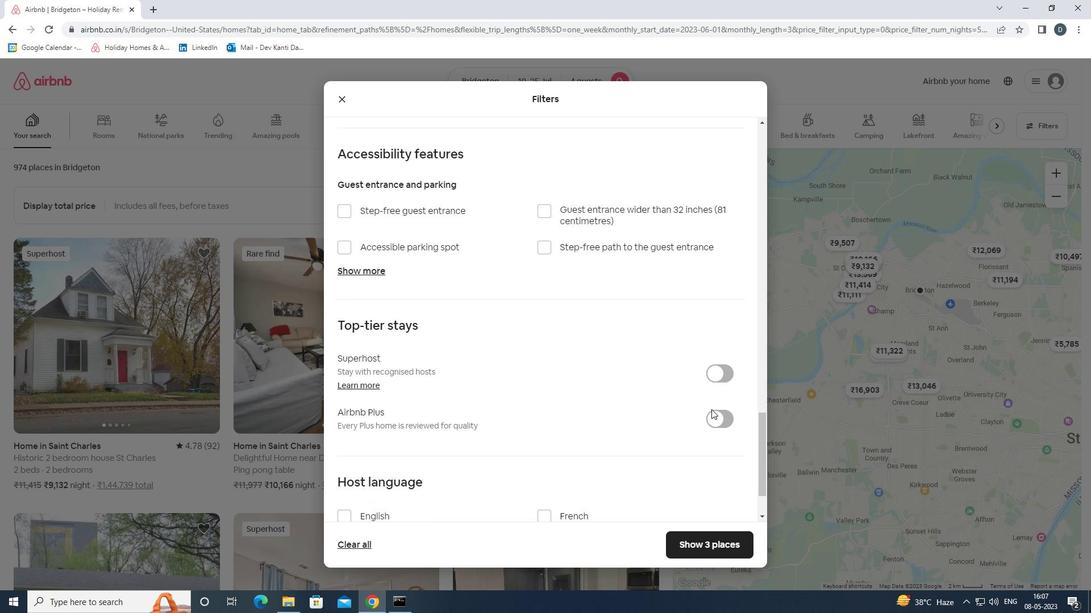 
Action: Mouse moved to (365, 446)
Screenshot: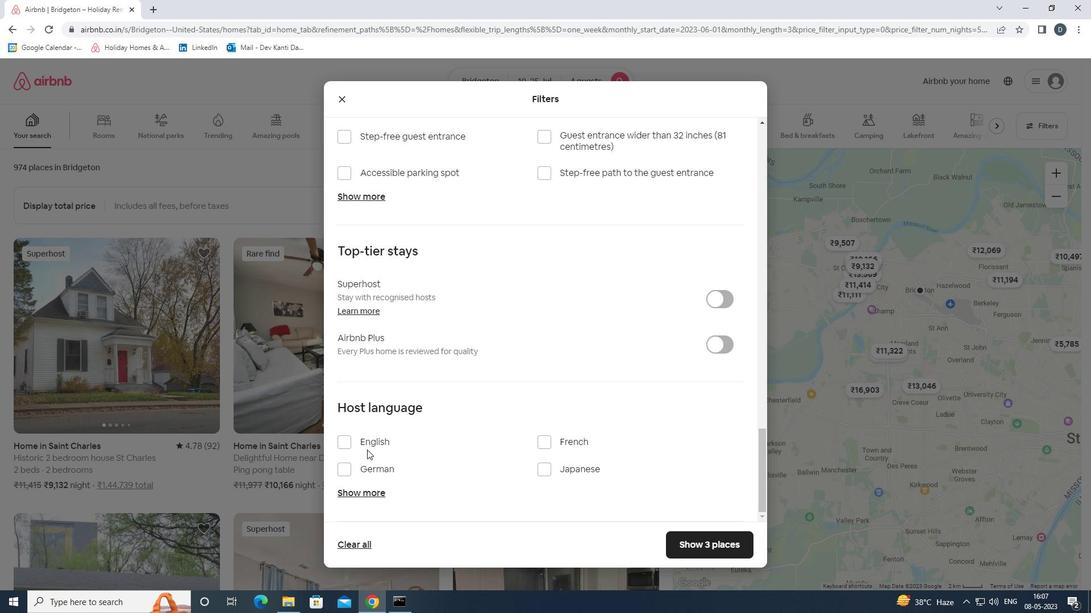 
Action: Mouse pressed left at (365, 446)
Screenshot: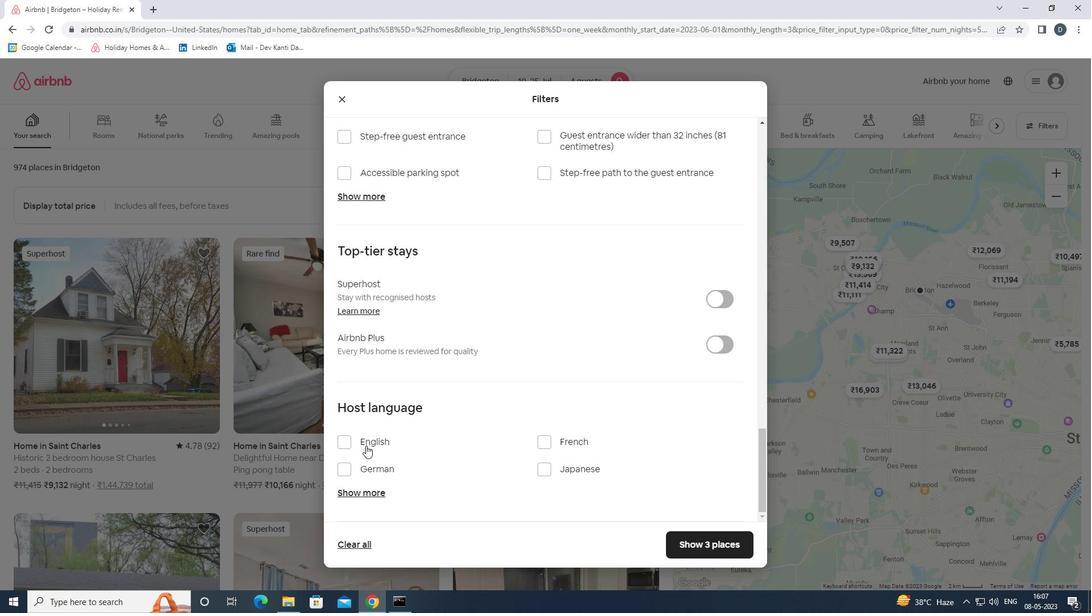 
Action: Mouse moved to (722, 542)
Screenshot: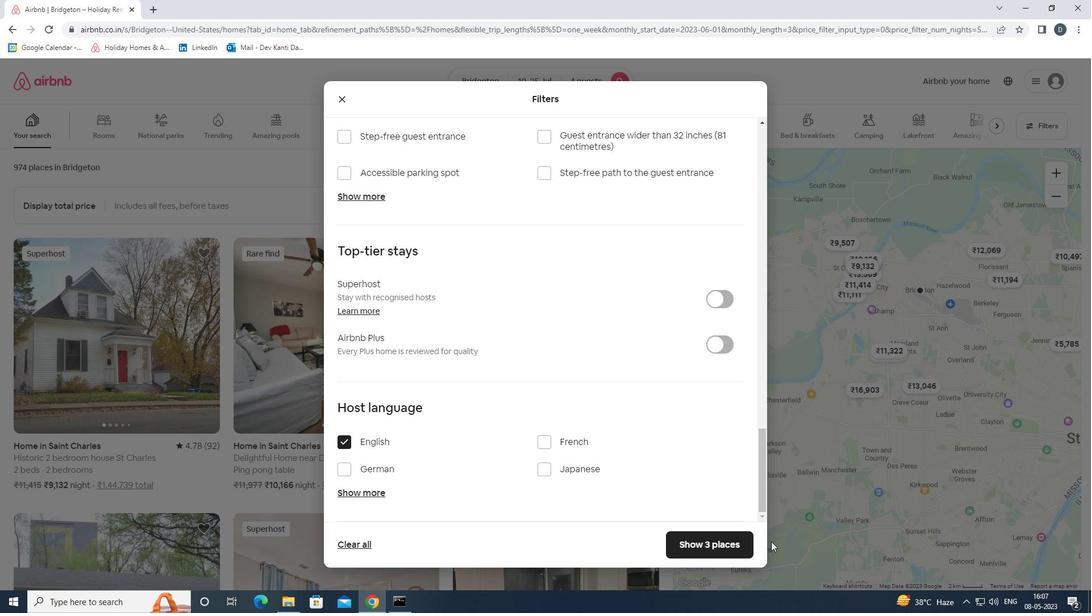 
Action: Mouse pressed left at (722, 542)
Screenshot: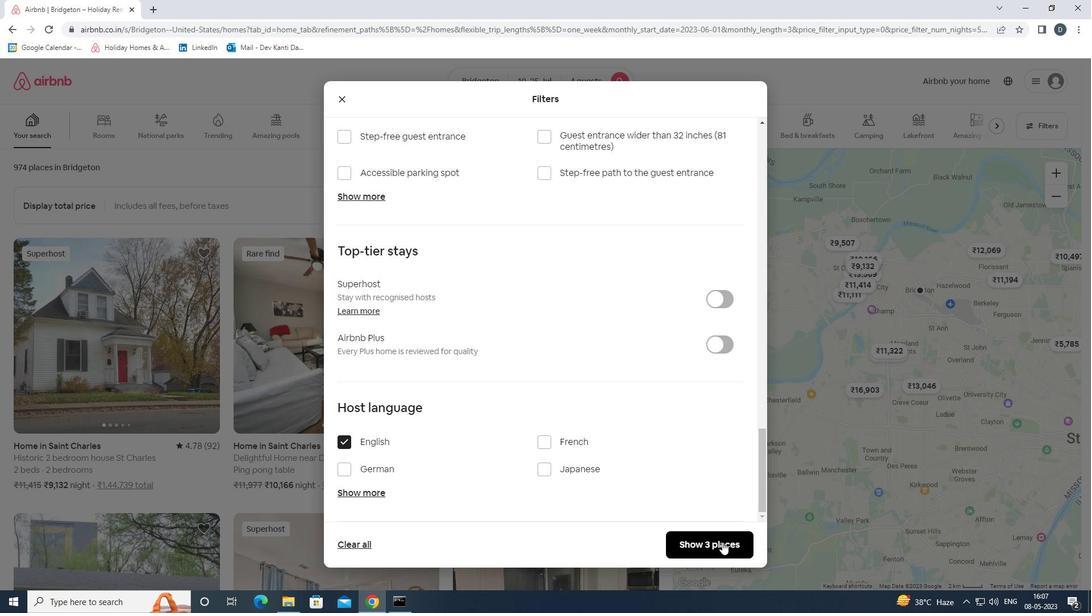 
Action: Mouse moved to (715, 543)
Screenshot: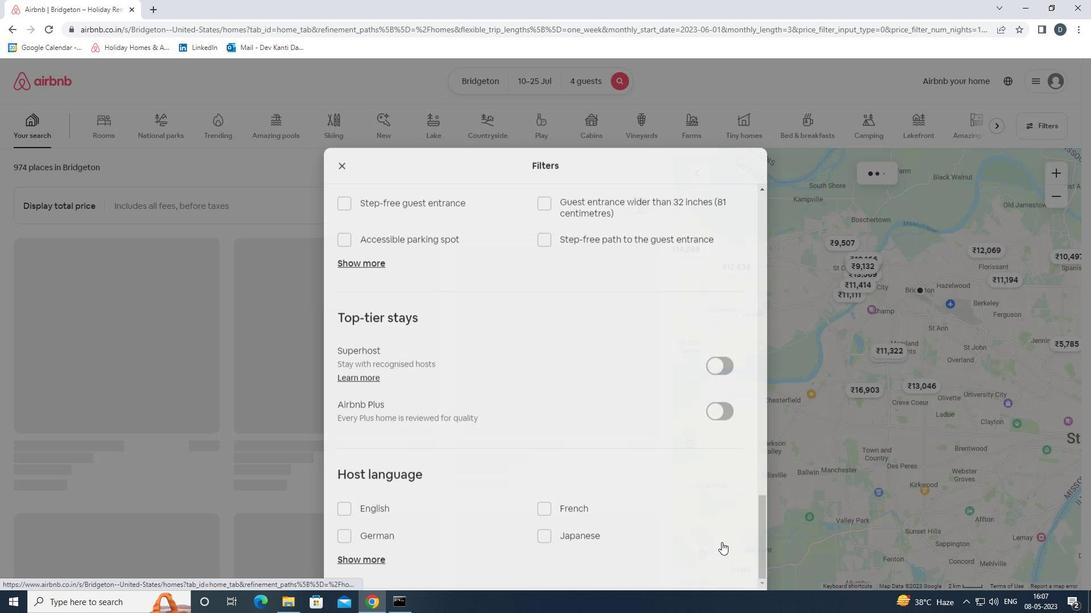 
